 Task: Open Card Employee Offboarding Review in Board Product Rollout Best Practices to Workspace ERP Systems and add a team member Softage.1@softage.net, a label Blue, a checklist Reputation Management, an attachment from Trello, a color Blue and finally, add a card description 'Plan and execute company team-building activity at a painting class' and a comment 'Let us approach this task with a sense of ownership and accountability, taking responsibility for our actions and decisions.'. Add a start date 'Jan 01, 1900' with a due date 'Jan 08, 1900'
Action: Mouse moved to (226, 162)
Screenshot: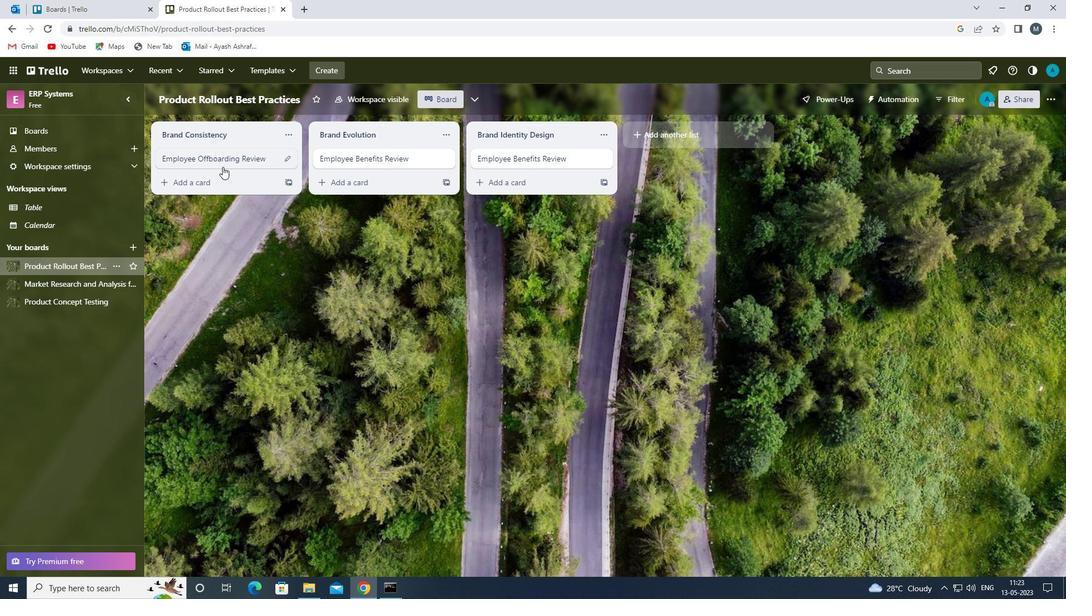 
Action: Mouse pressed left at (226, 162)
Screenshot: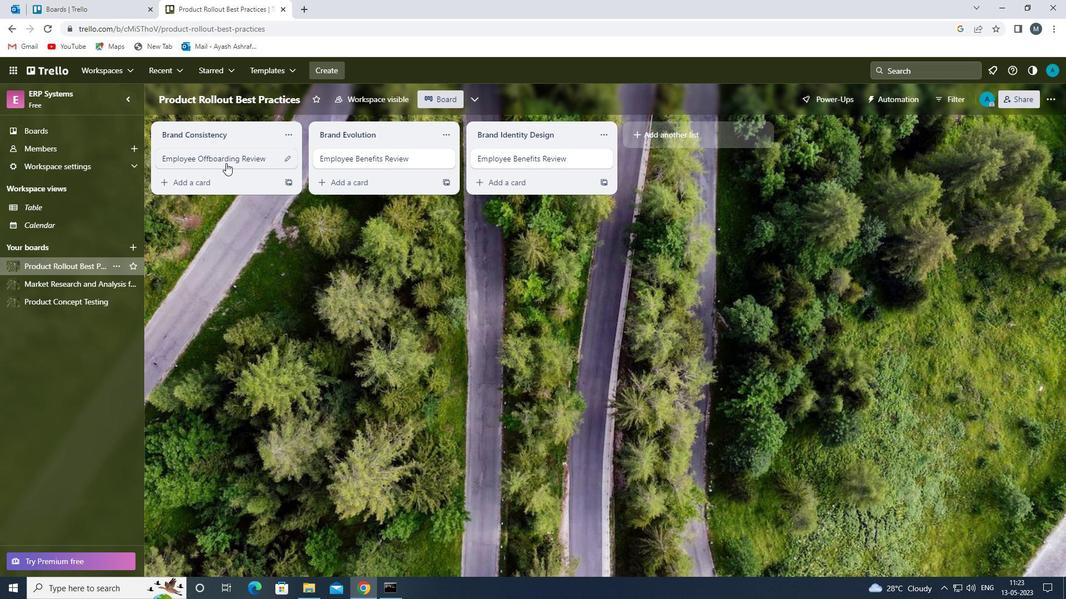 
Action: Mouse moved to (672, 159)
Screenshot: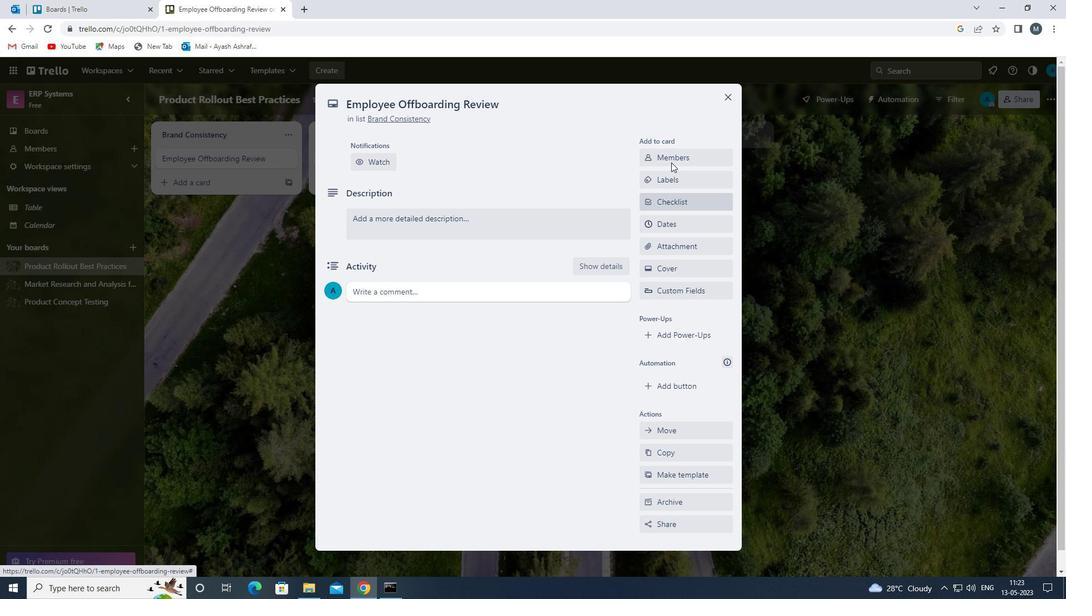 
Action: Mouse pressed left at (672, 159)
Screenshot: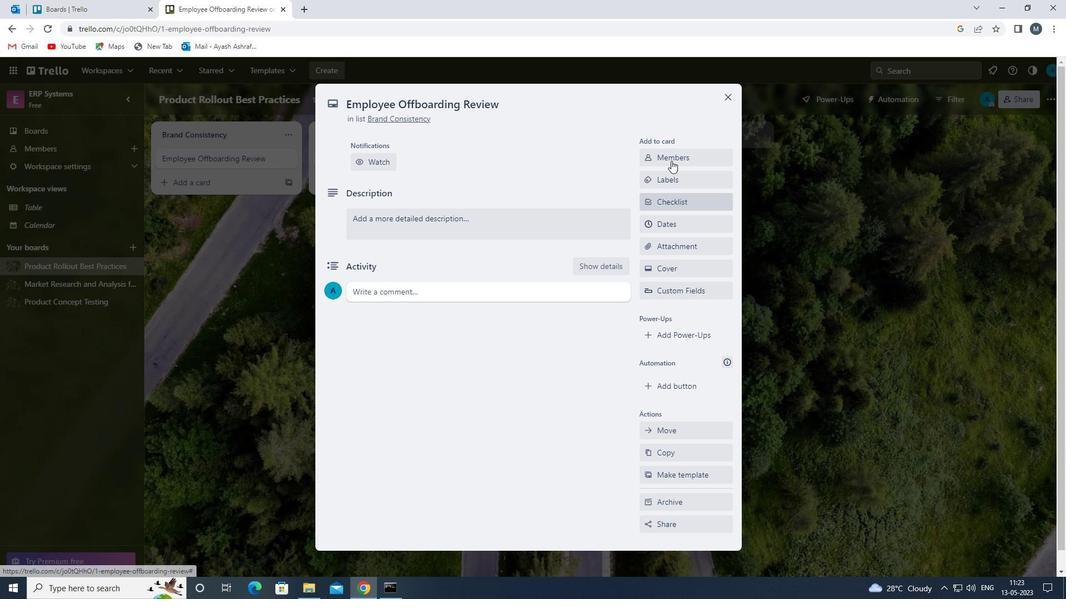 
Action: Mouse moved to (685, 209)
Screenshot: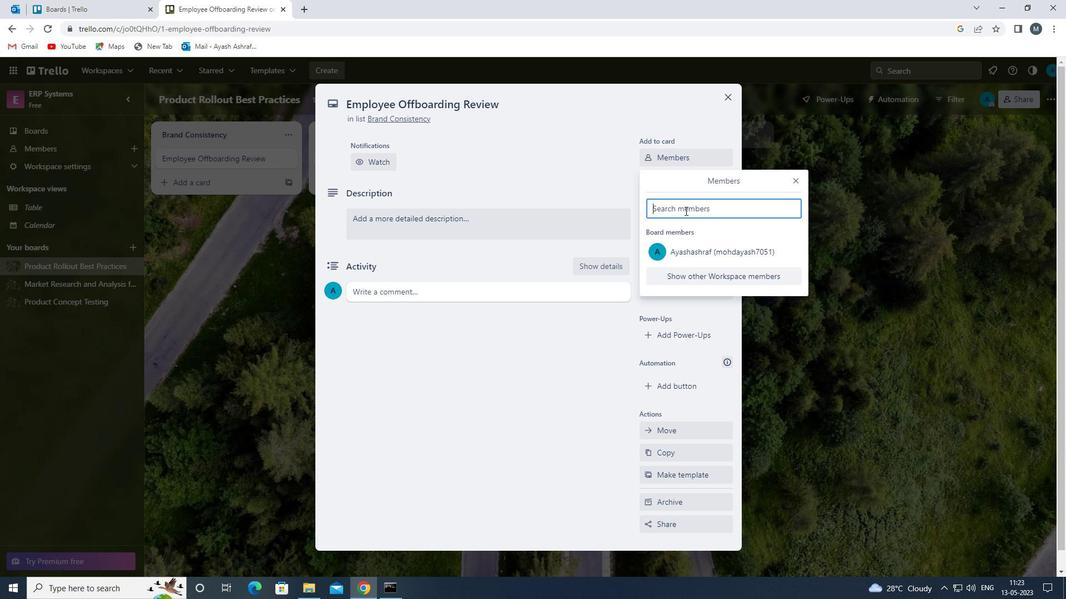 
Action: Mouse pressed left at (685, 209)
Screenshot: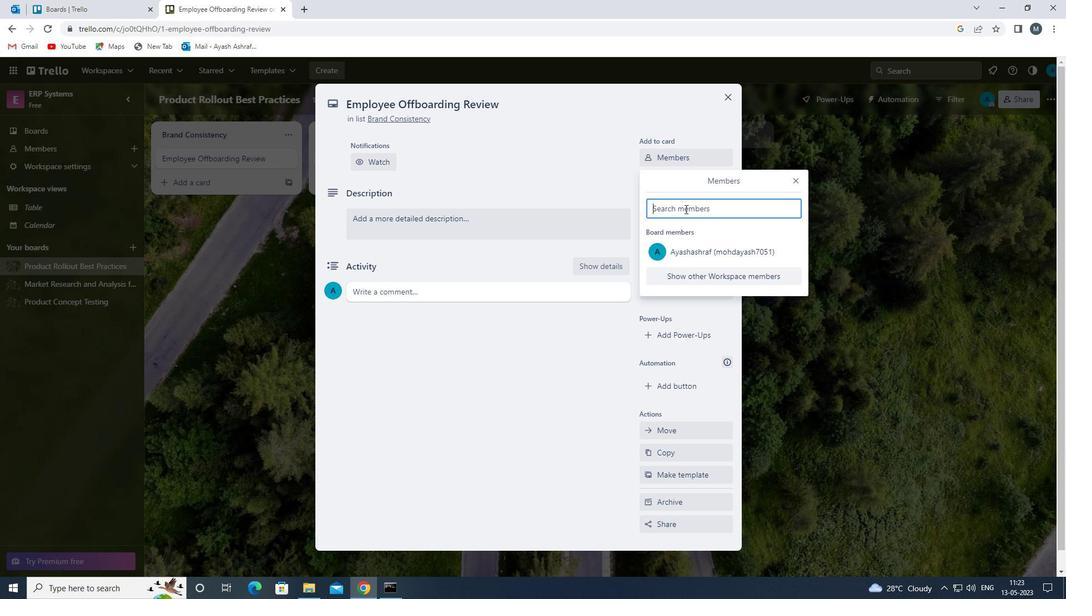 
Action: Key pressed s
Screenshot: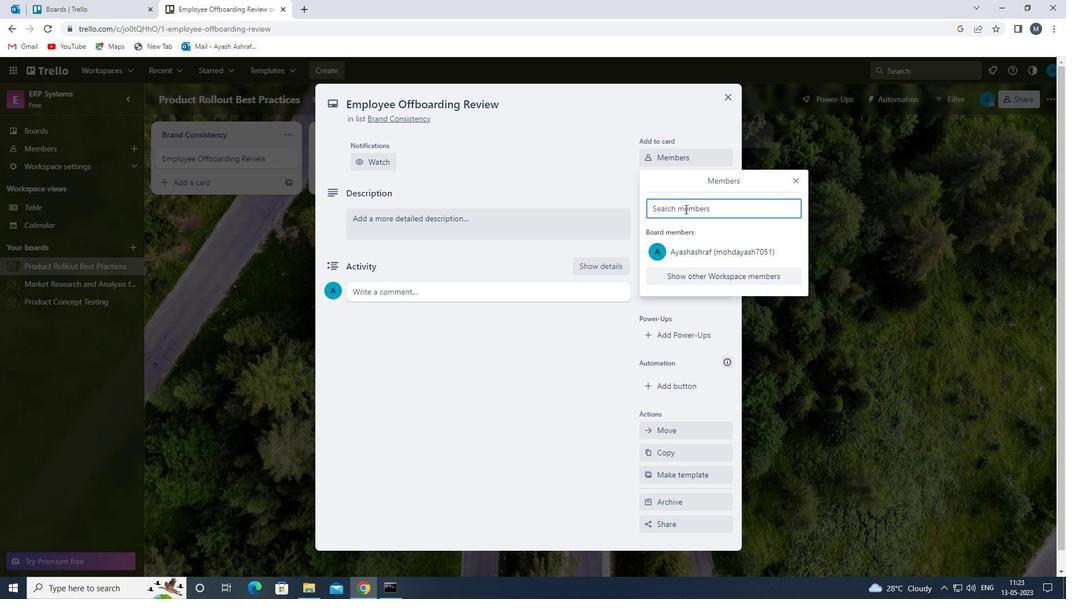 
Action: Mouse moved to (696, 308)
Screenshot: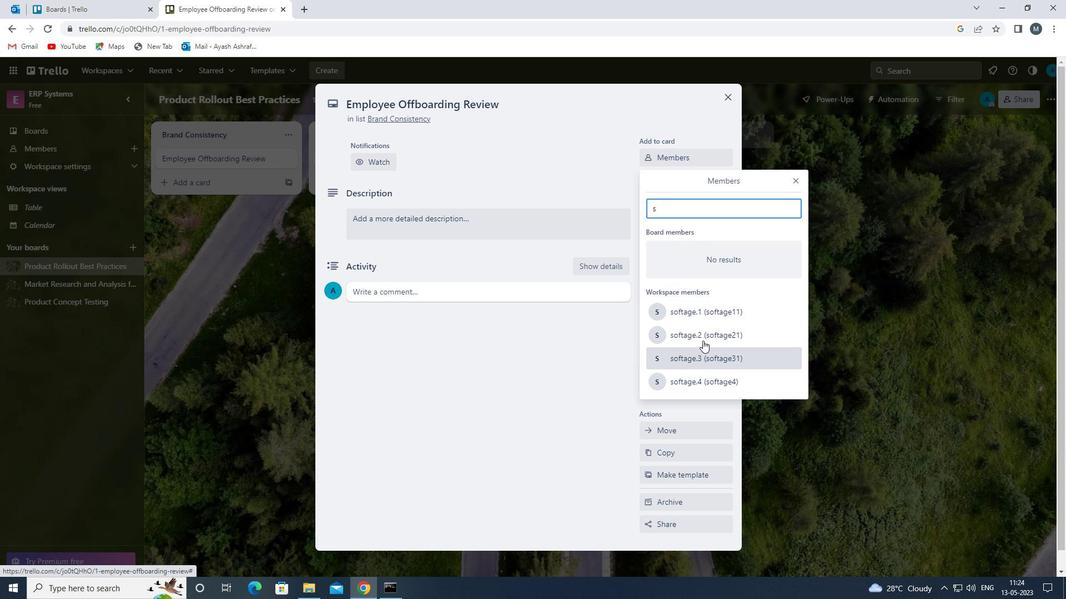 
Action: Mouse pressed left at (696, 308)
Screenshot: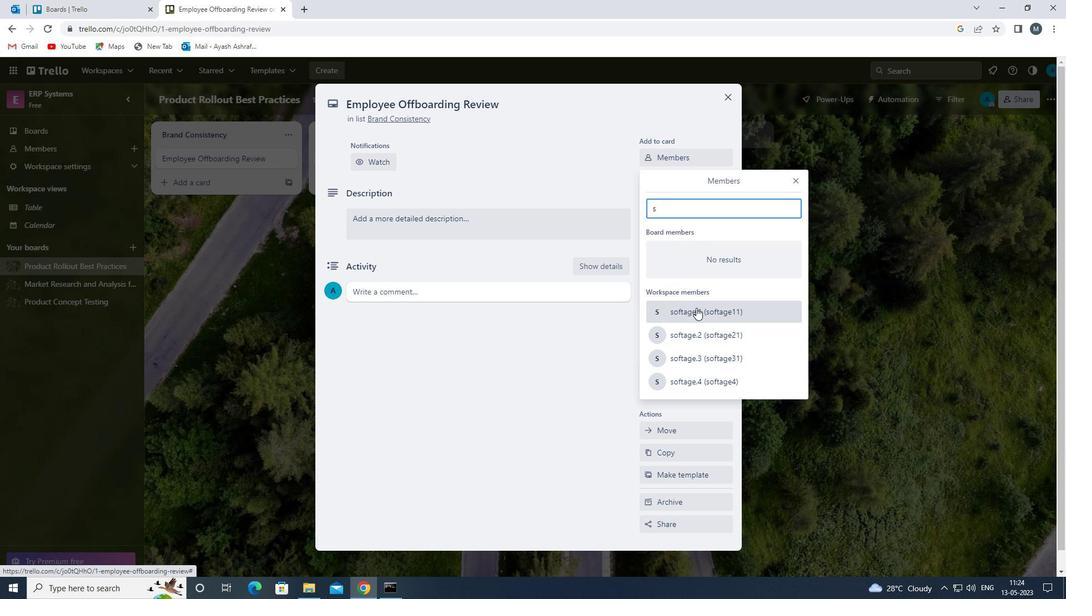 
Action: Mouse moved to (793, 179)
Screenshot: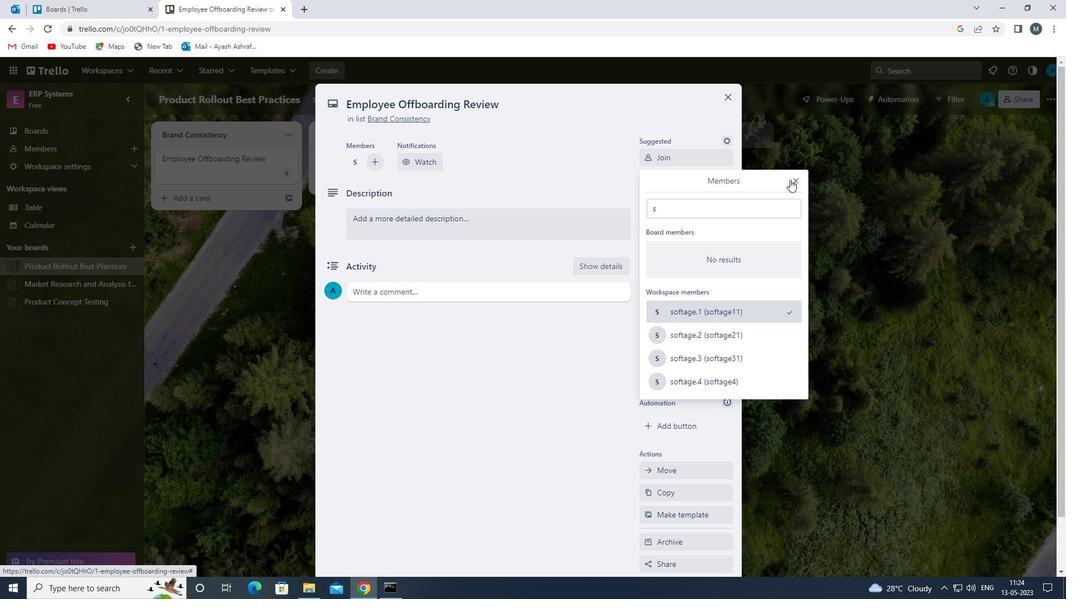 
Action: Mouse pressed left at (793, 179)
Screenshot: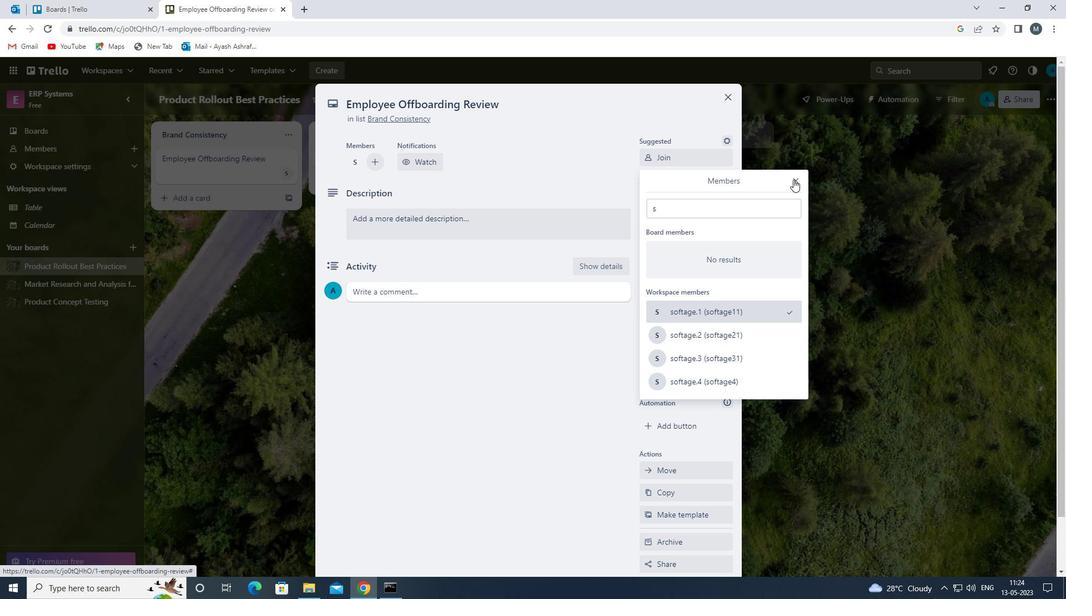 
Action: Mouse moved to (672, 223)
Screenshot: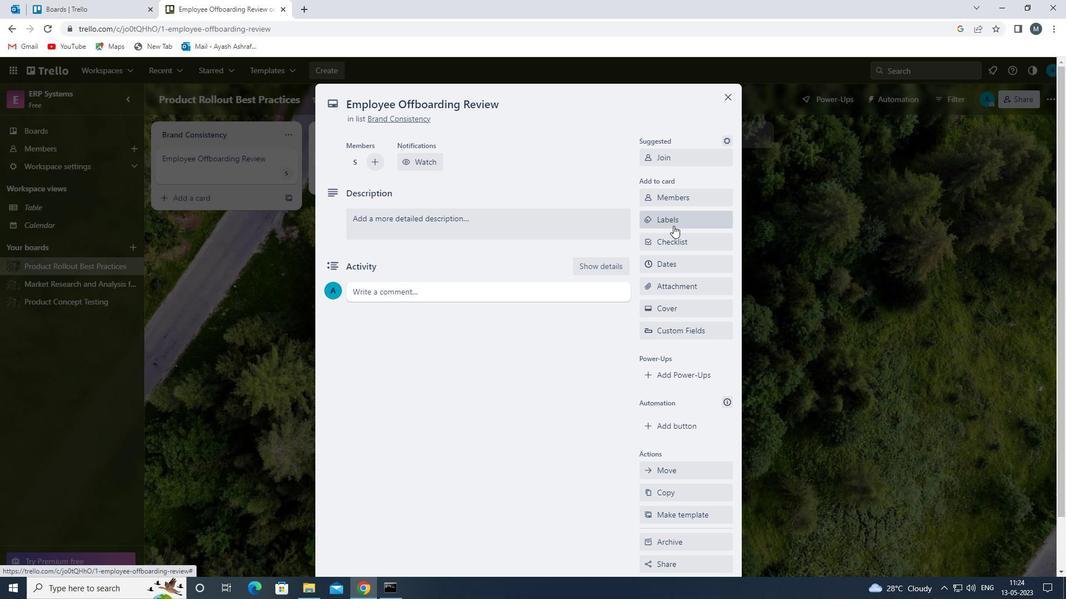 
Action: Mouse pressed left at (672, 223)
Screenshot: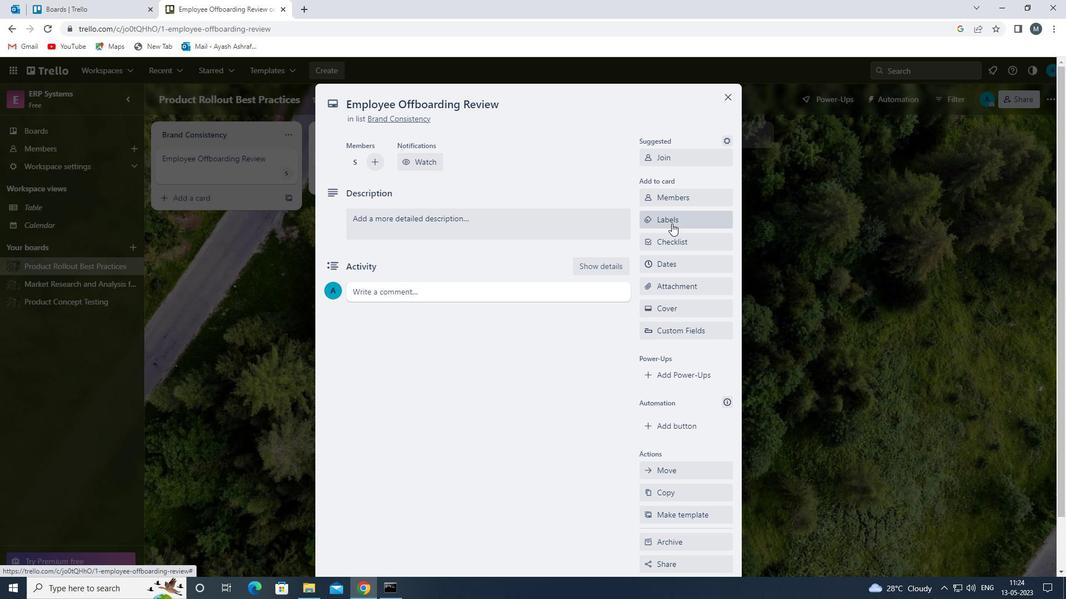 
Action: Mouse moved to (690, 408)
Screenshot: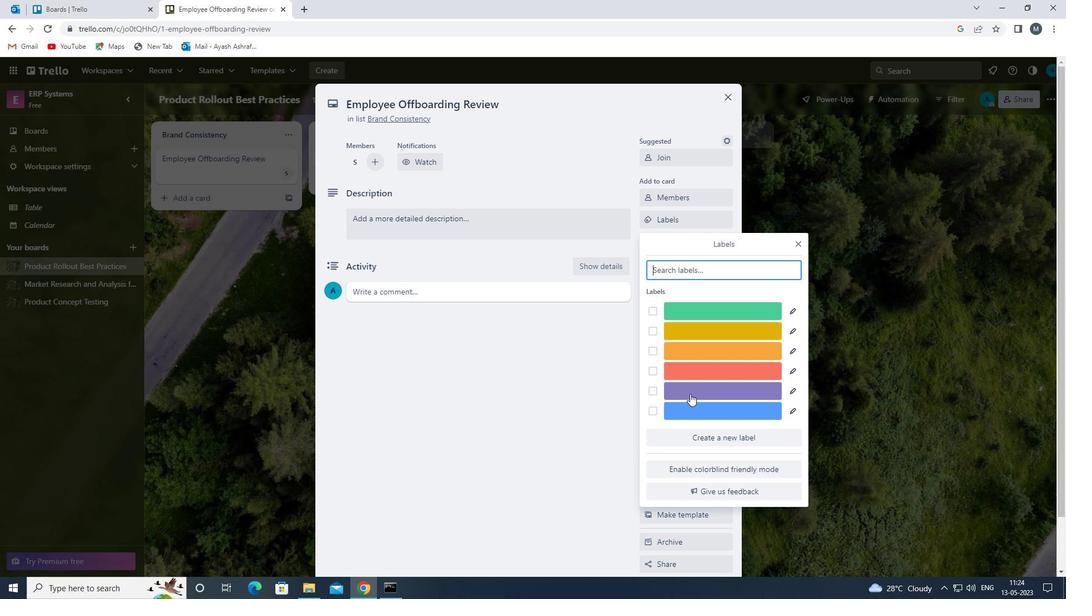 
Action: Mouse pressed left at (690, 408)
Screenshot: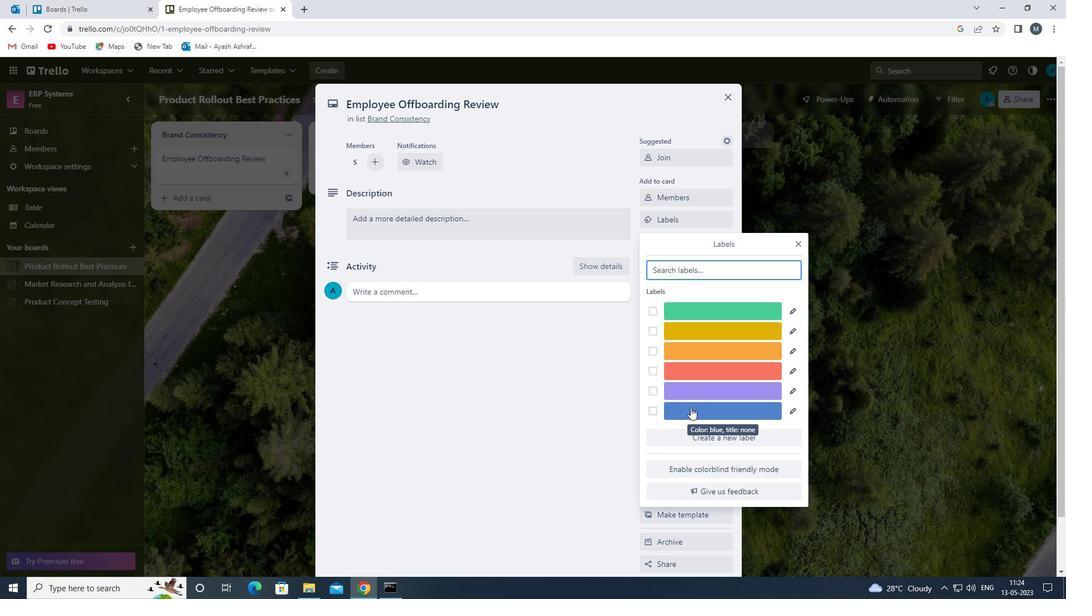 
Action: Mouse moved to (797, 242)
Screenshot: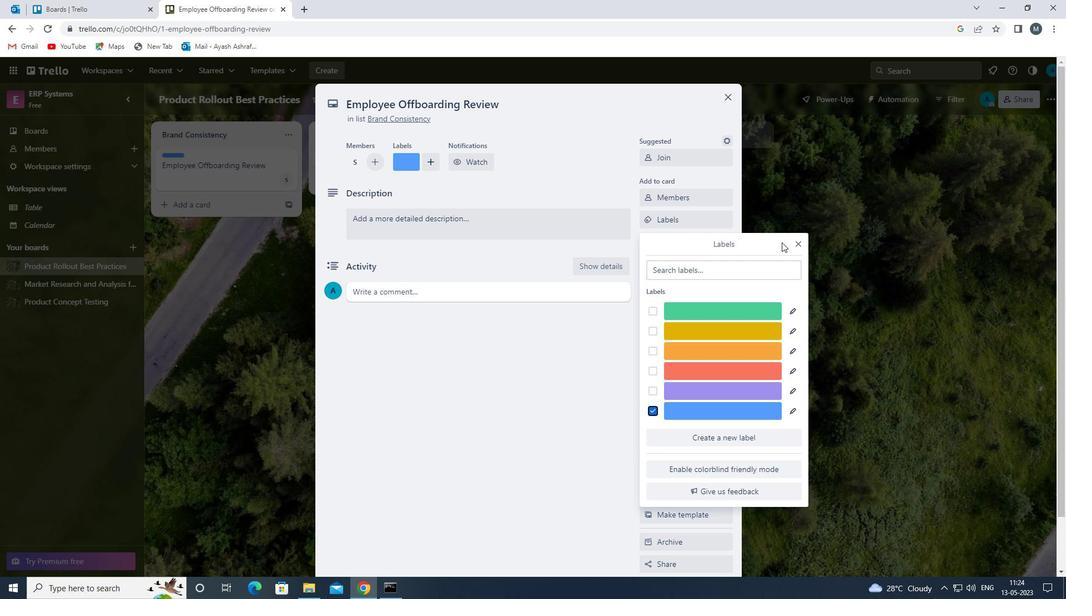 
Action: Mouse pressed left at (797, 242)
Screenshot: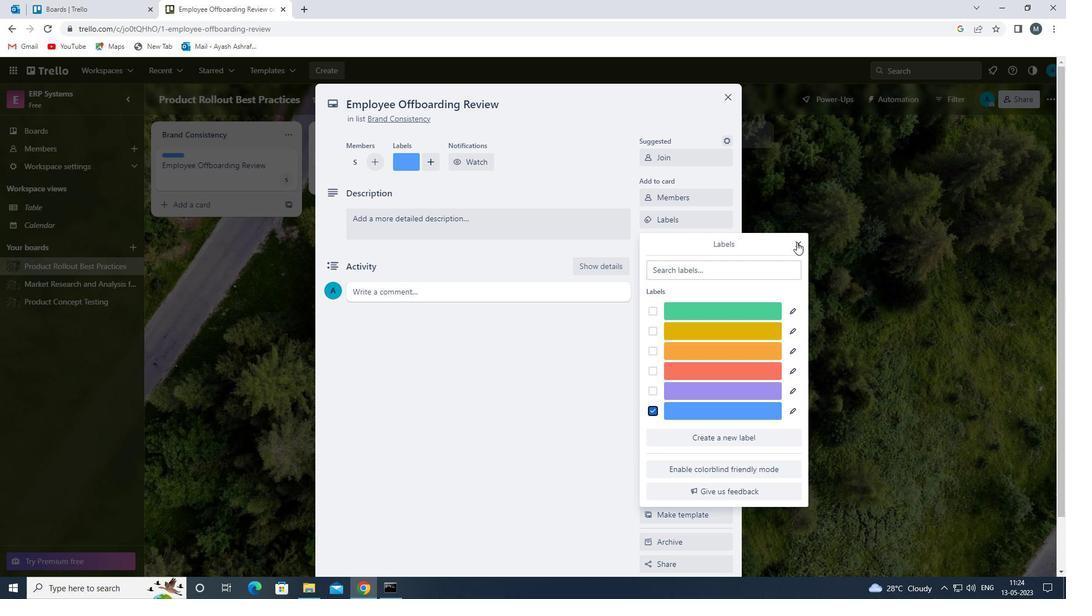 
Action: Mouse moved to (667, 245)
Screenshot: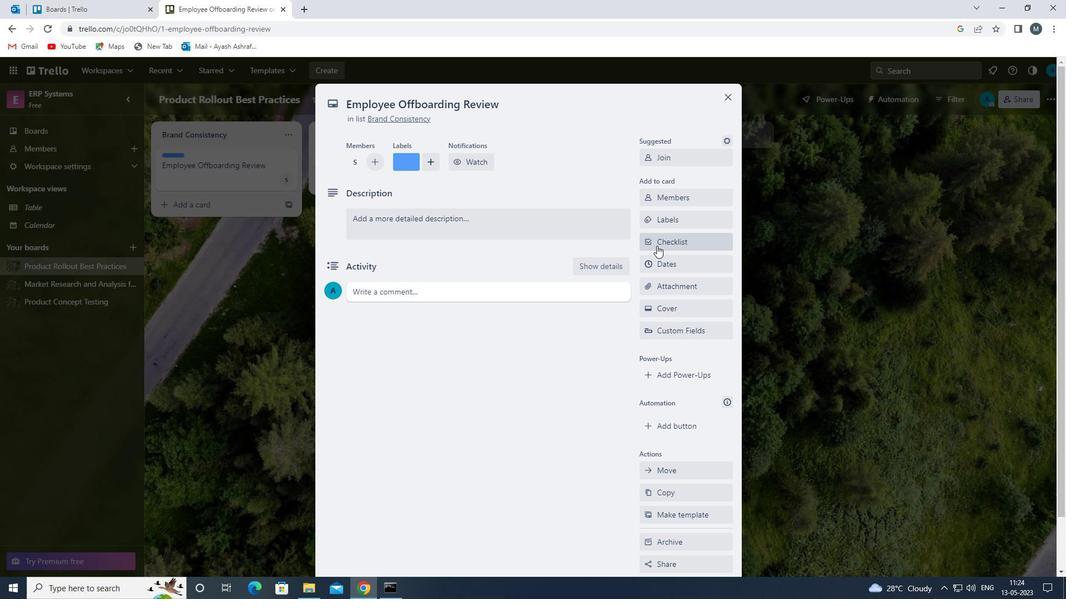 
Action: Mouse pressed left at (667, 245)
Screenshot: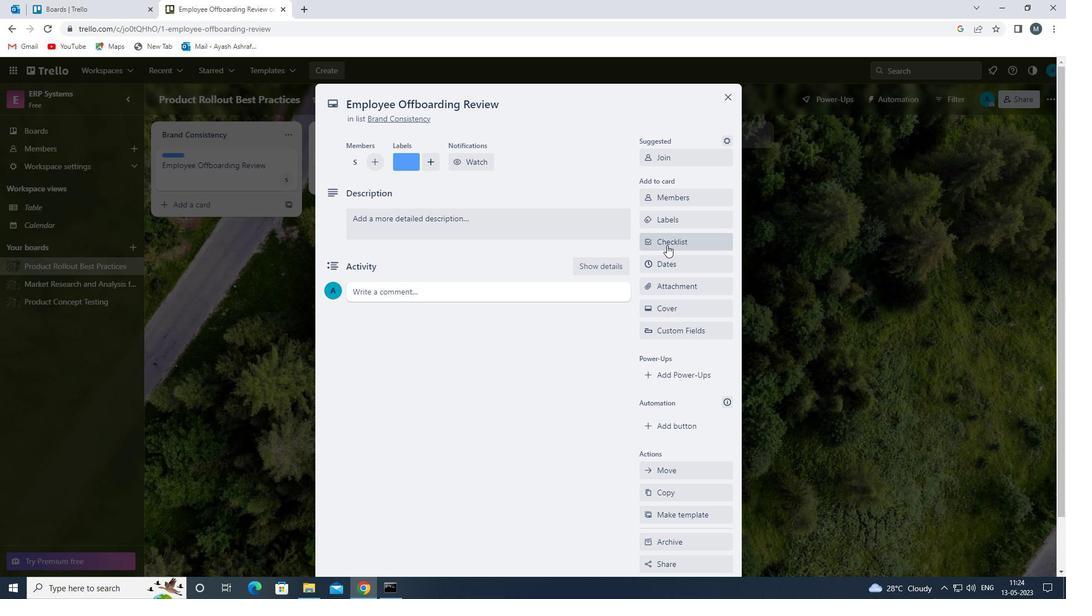 
Action: Mouse moved to (688, 303)
Screenshot: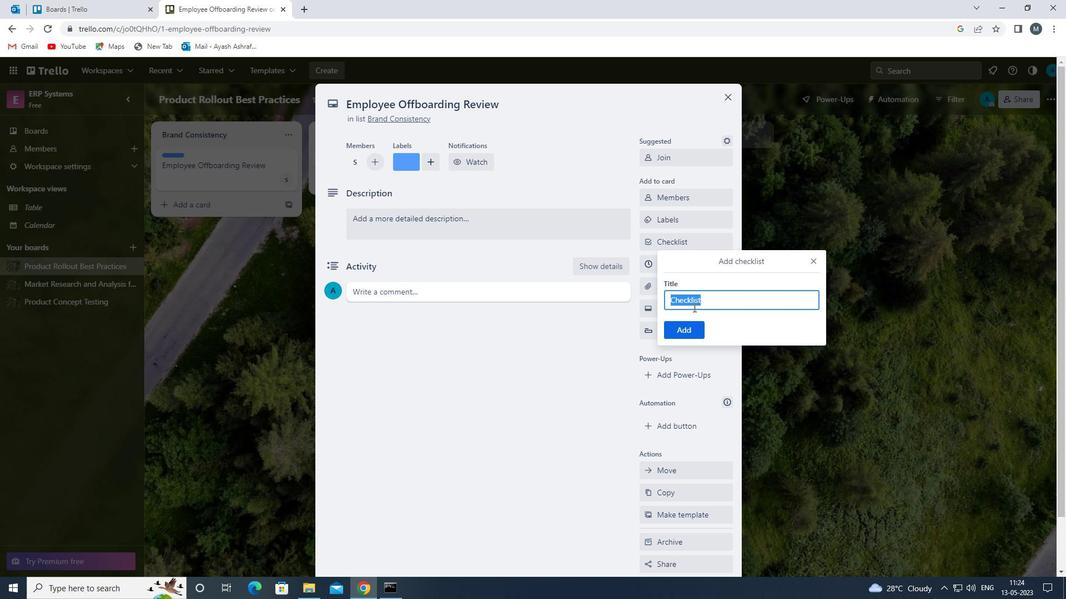 
Action: Key pressed <Key.shift><Key.shift><Key.shift>REPUTATION<Key.space>
Screenshot: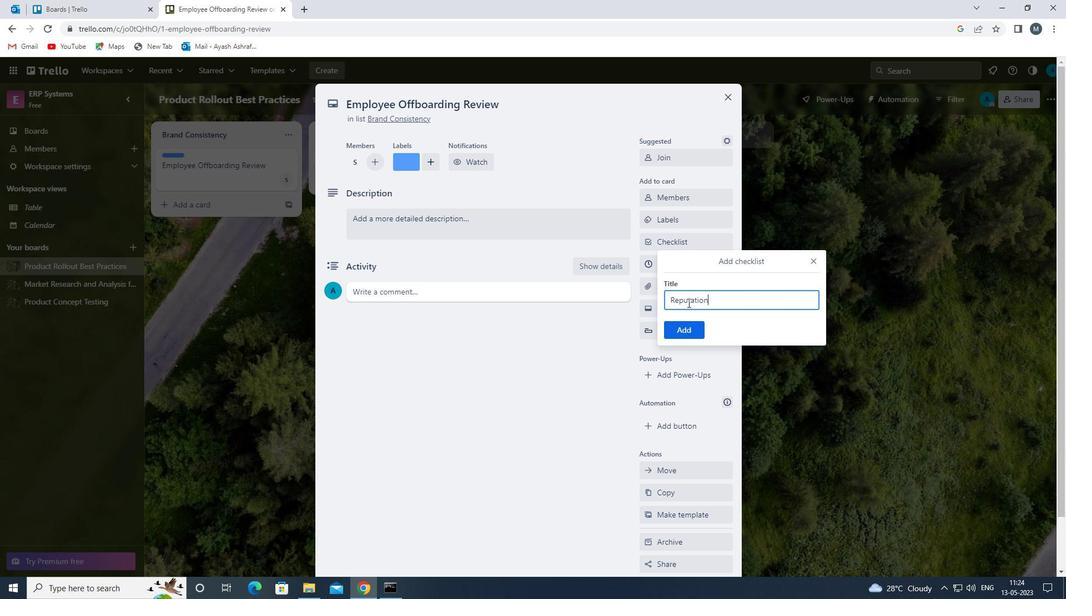 
Action: Mouse moved to (709, 307)
Screenshot: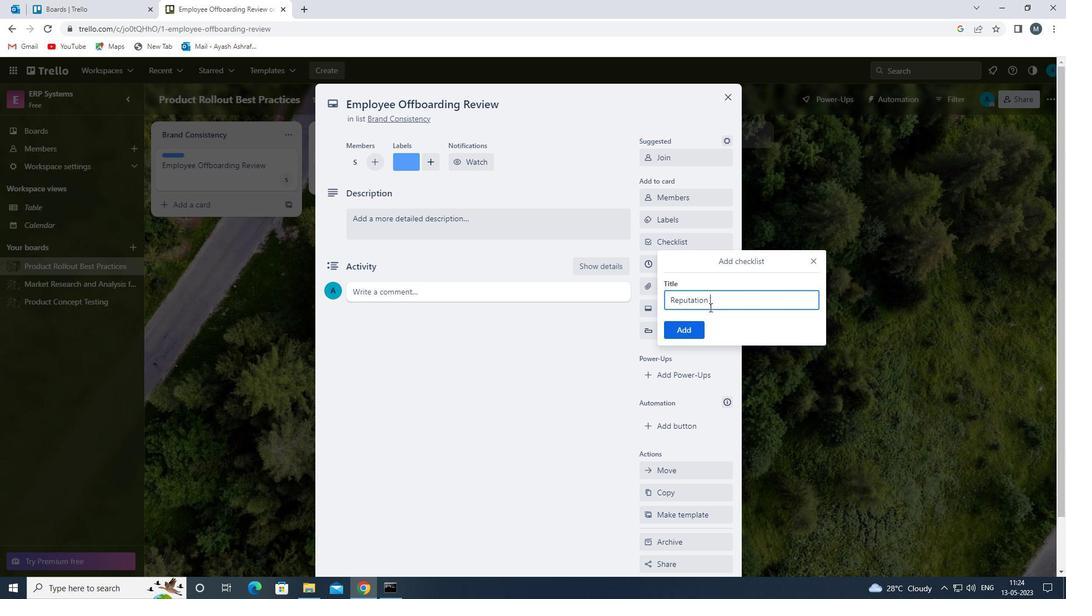 
Action: Key pressed <Key.shift>MANAGEMEBN
Screenshot: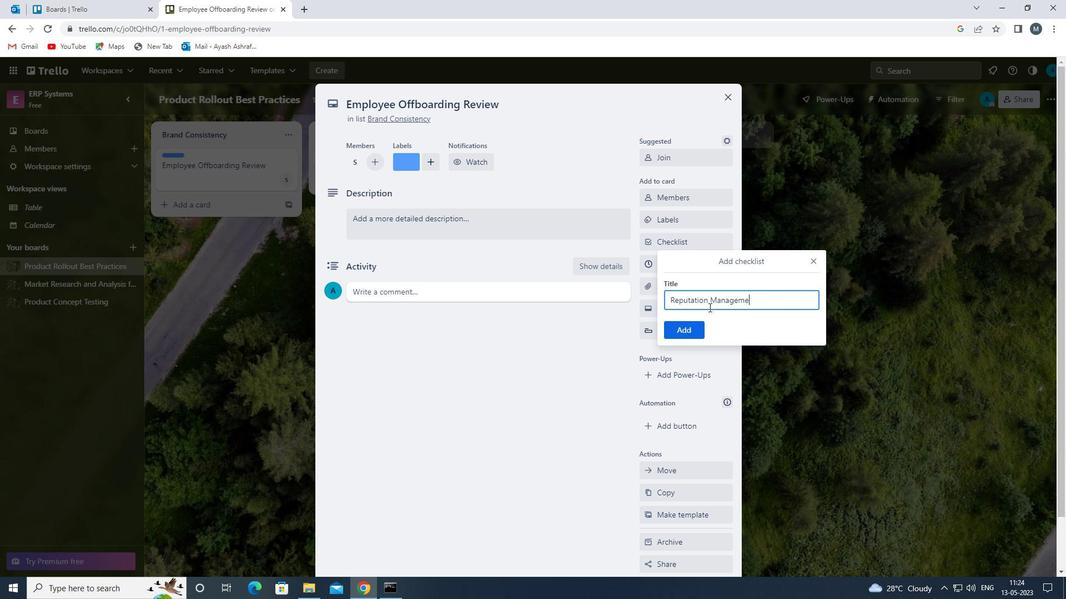 
Action: Mouse moved to (708, 307)
Screenshot: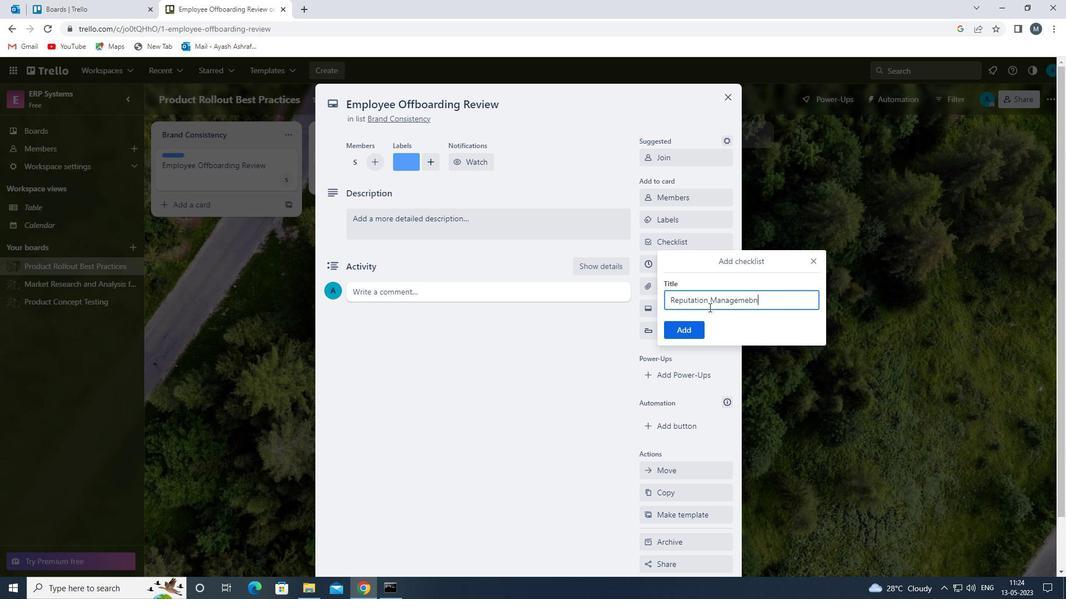 
Action: Key pressed <Key.backspace><Key.backspace>M<Key.backspace>NT<Key.space>
Screenshot: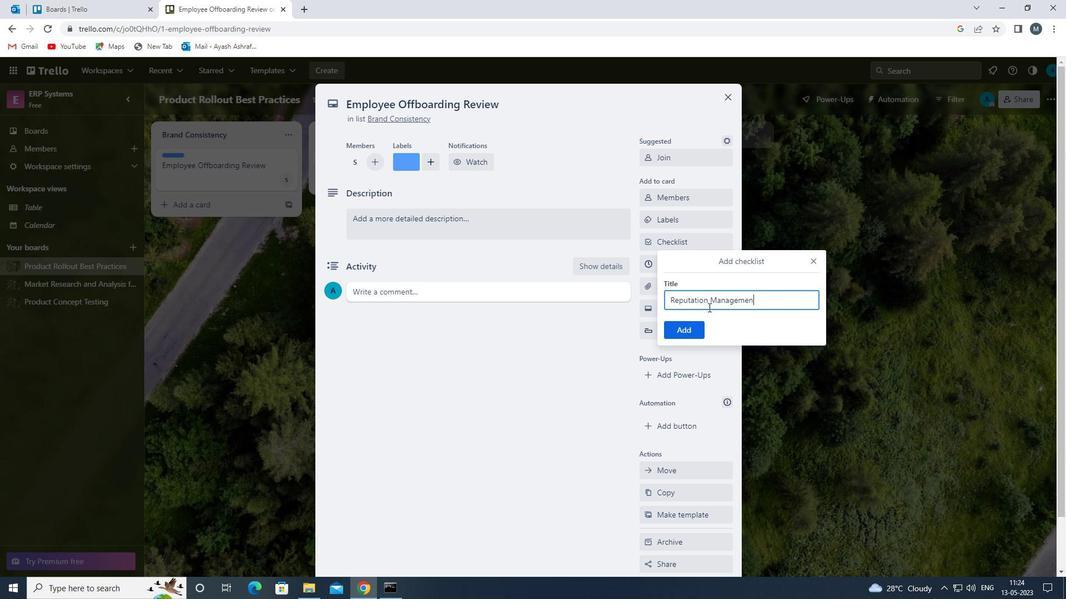 
Action: Mouse moved to (689, 327)
Screenshot: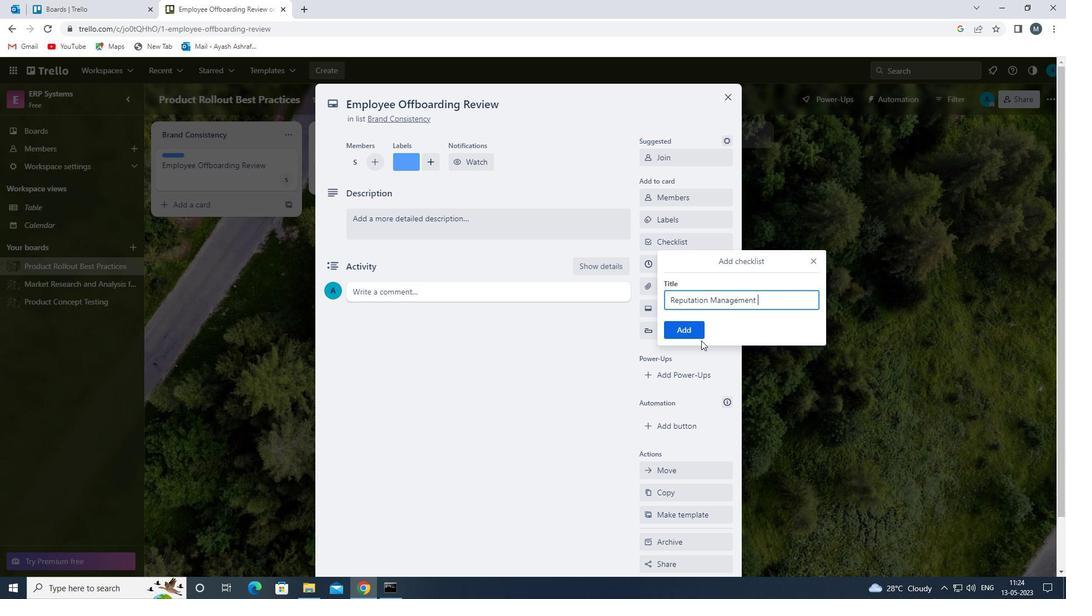 
Action: Mouse pressed left at (689, 327)
Screenshot: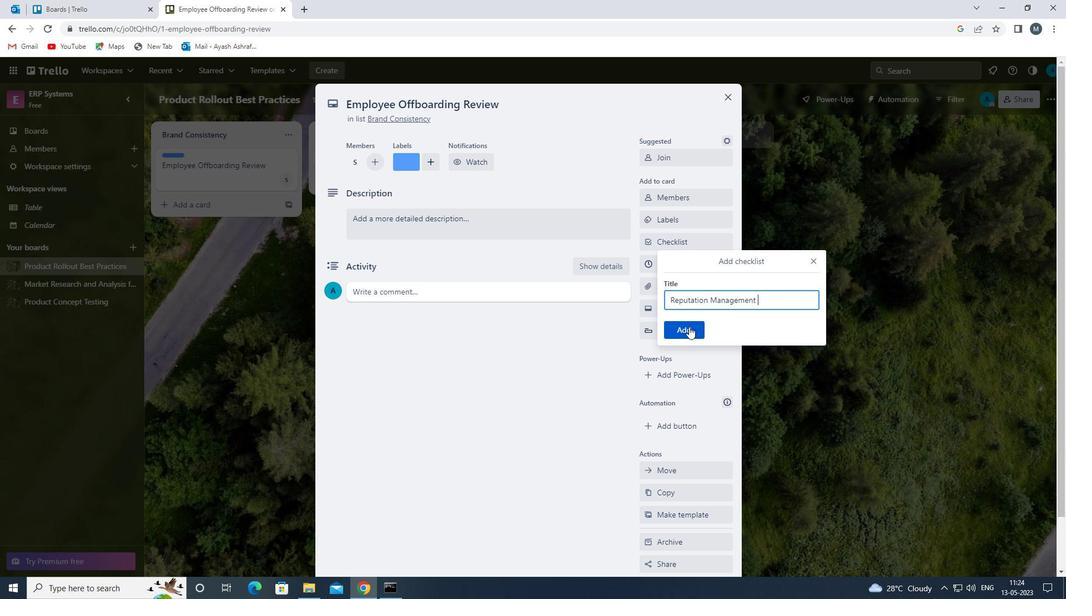 
Action: Mouse moved to (682, 286)
Screenshot: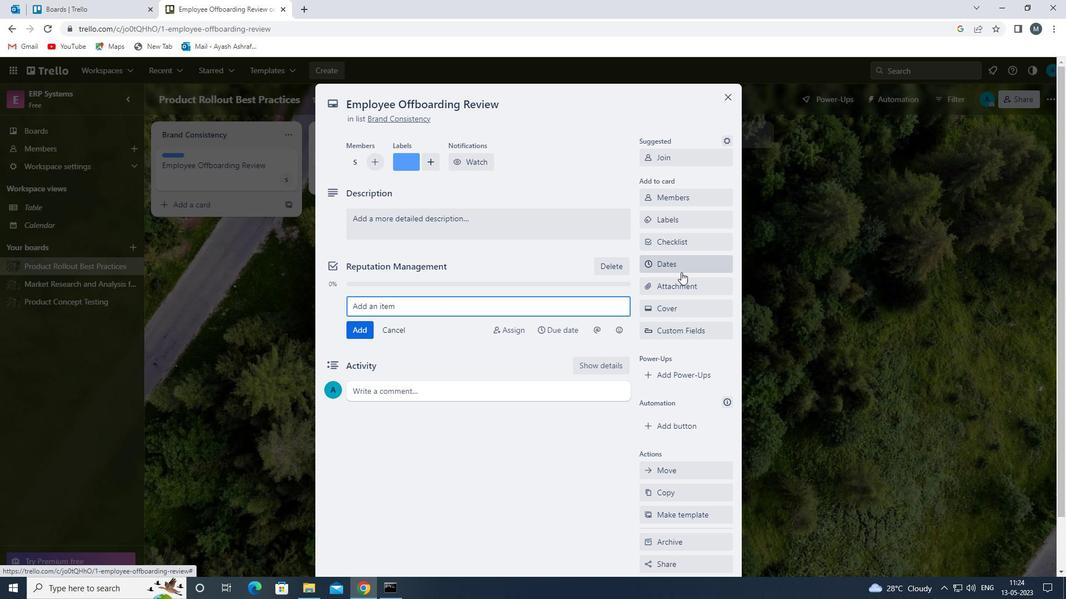 
Action: Mouse pressed left at (682, 286)
Screenshot: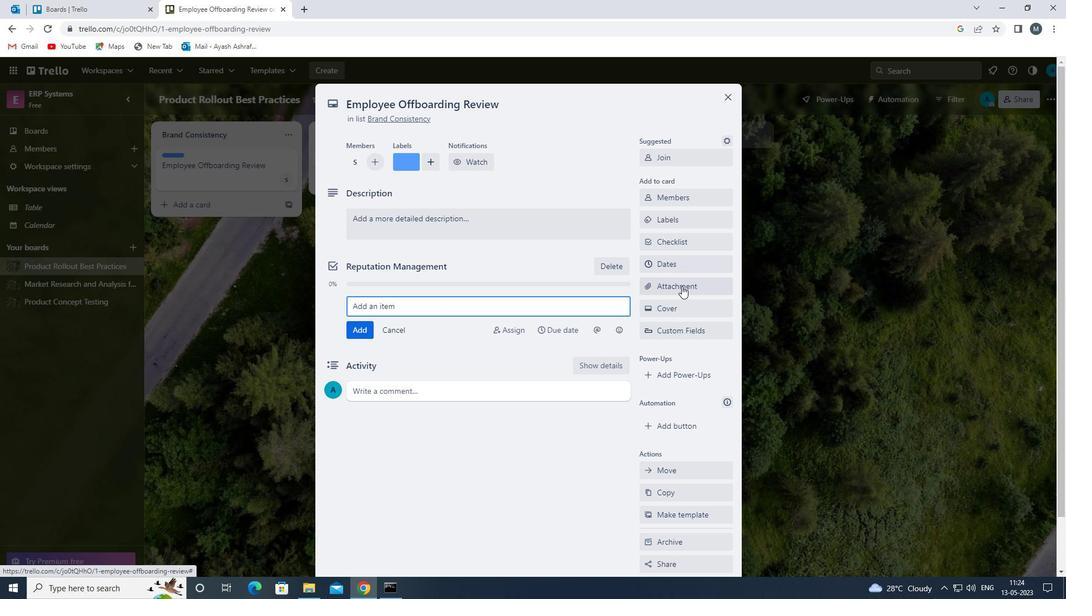 
Action: Mouse moved to (679, 356)
Screenshot: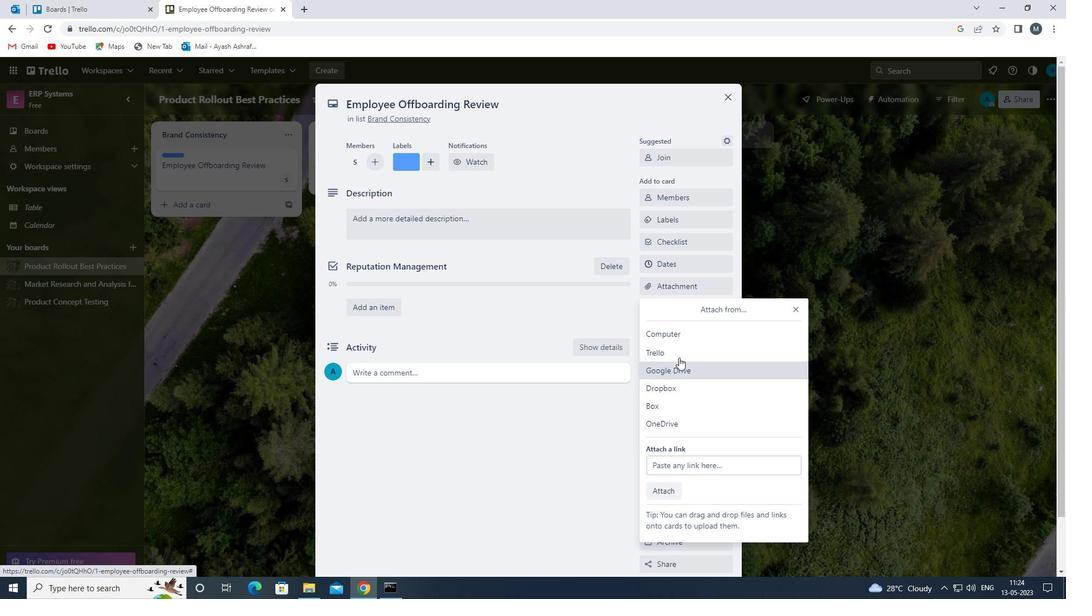 
Action: Mouse pressed left at (679, 356)
Screenshot: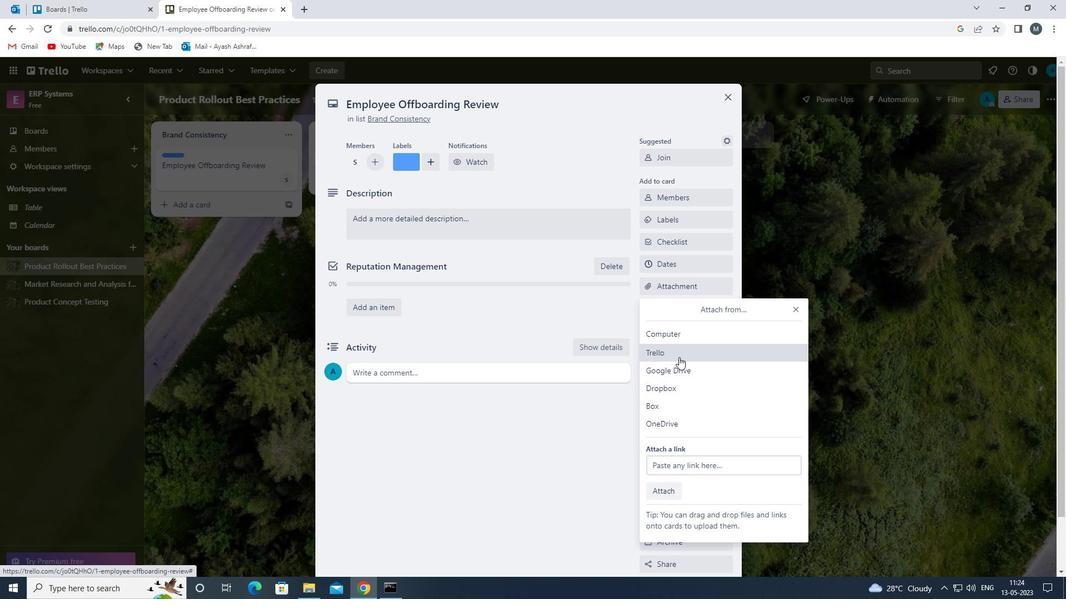 
Action: Mouse moved to (679, 373)
Screenshot: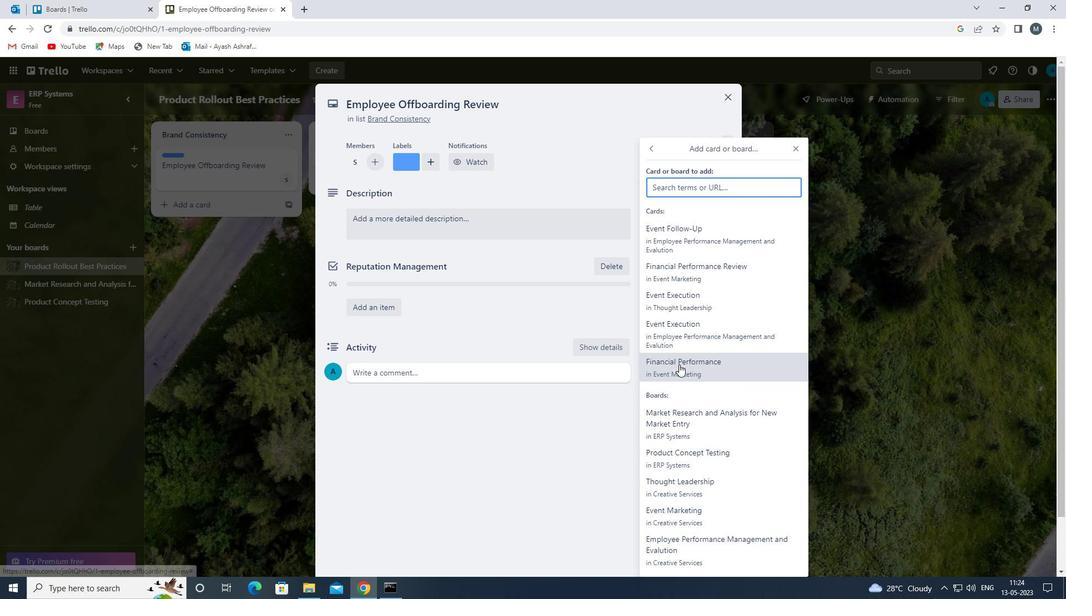 
Action: Mouse pressed left at (679, 373)
Screenshot: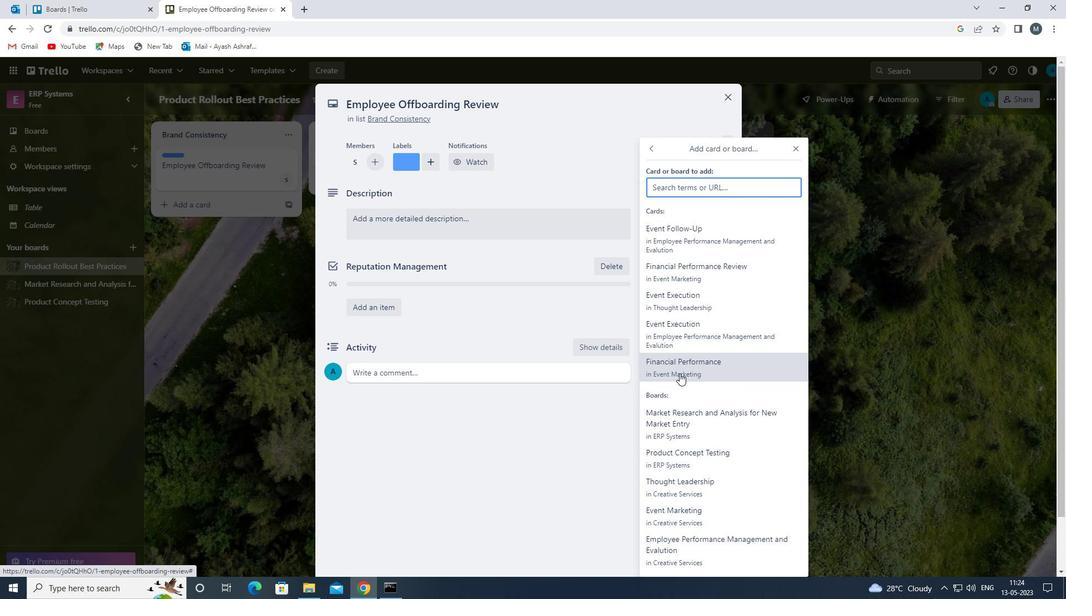 
Action: Mouse moved to (683, 311)
Screenshot: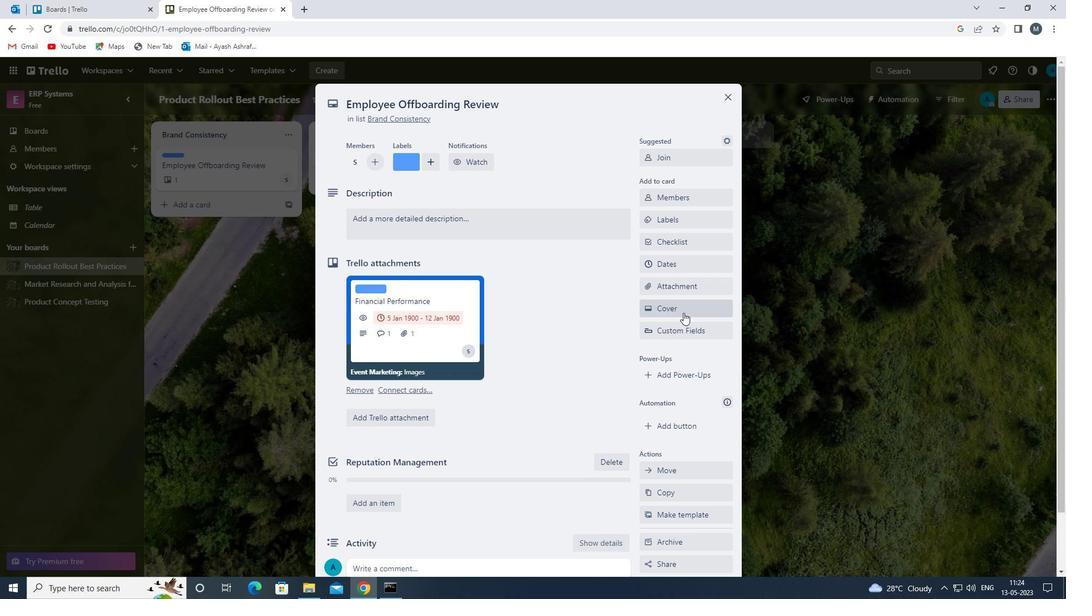 
Action: Mouse pressed left at (683, 311)
Screenshot: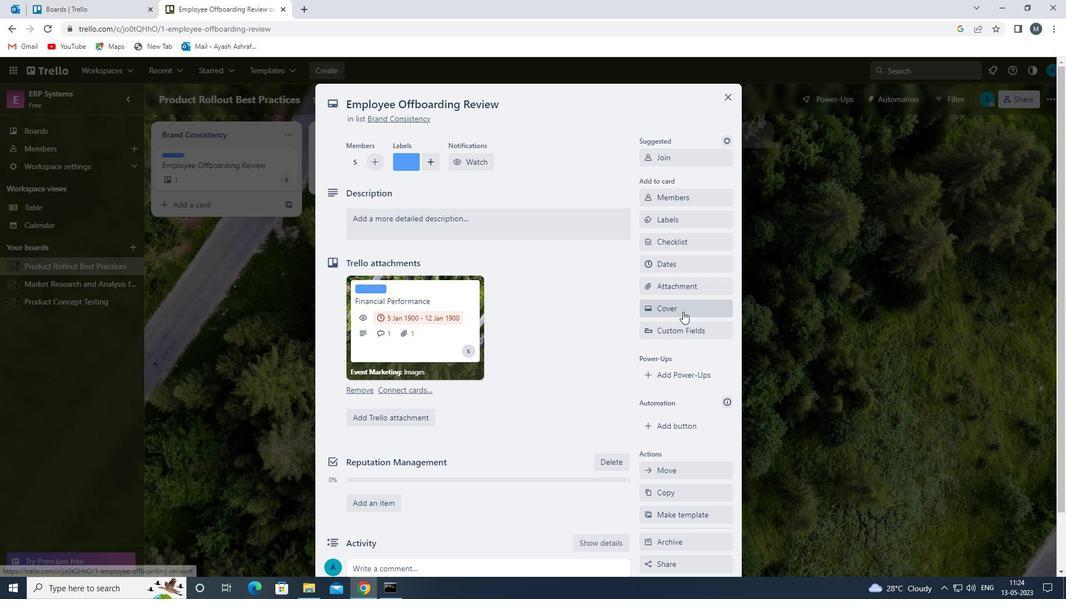 
Action: Mouse moved to (669, 374)
Screenshot: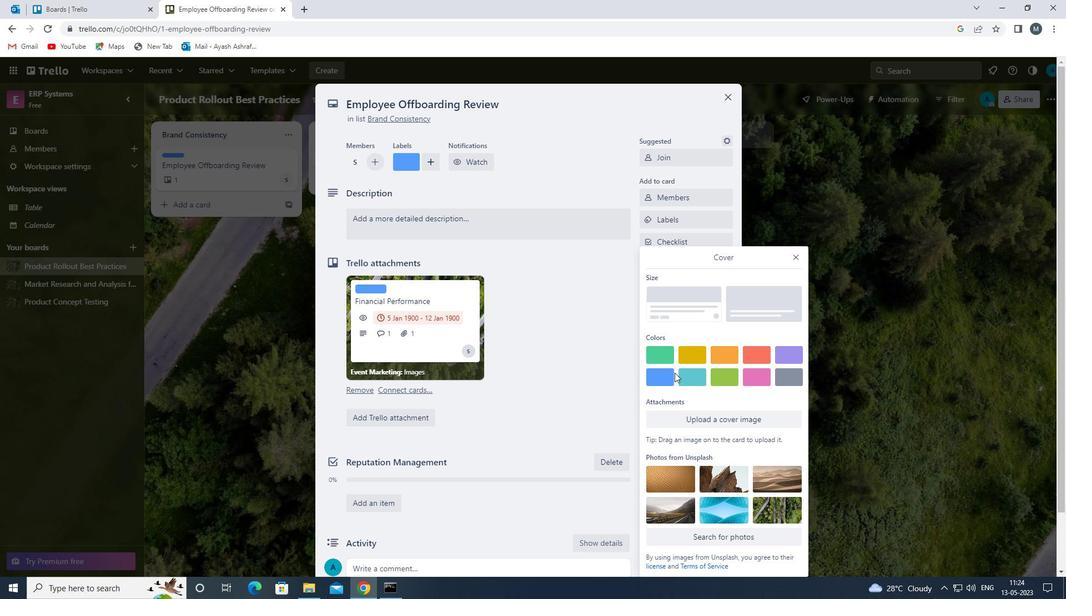 
Action: Mouse pressed left at (669, 374)
Screenshot: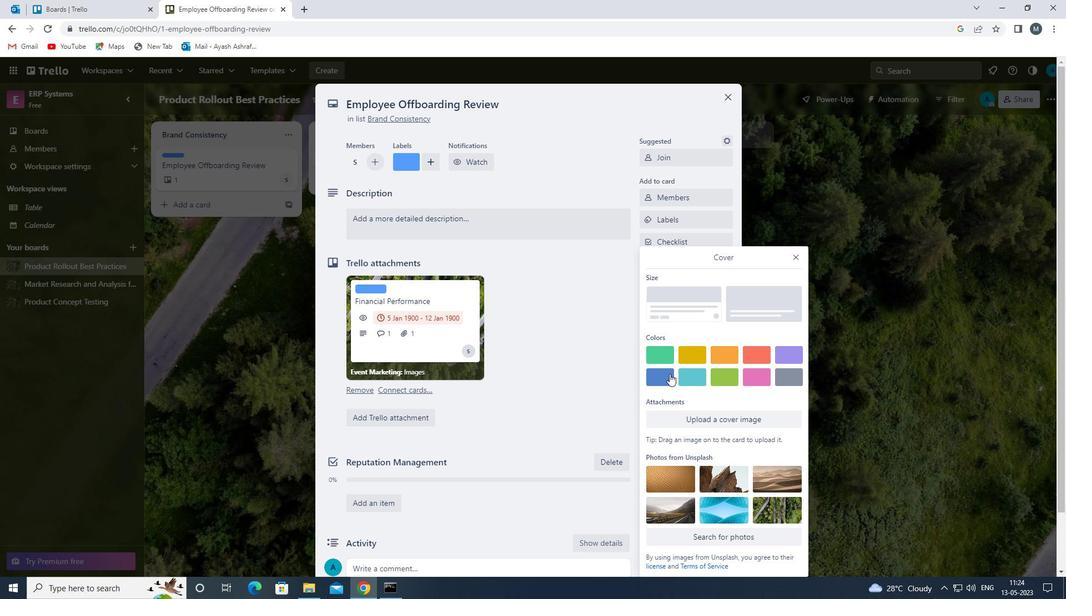 
Action: Mouse moved to (795, 239)
Screenshot: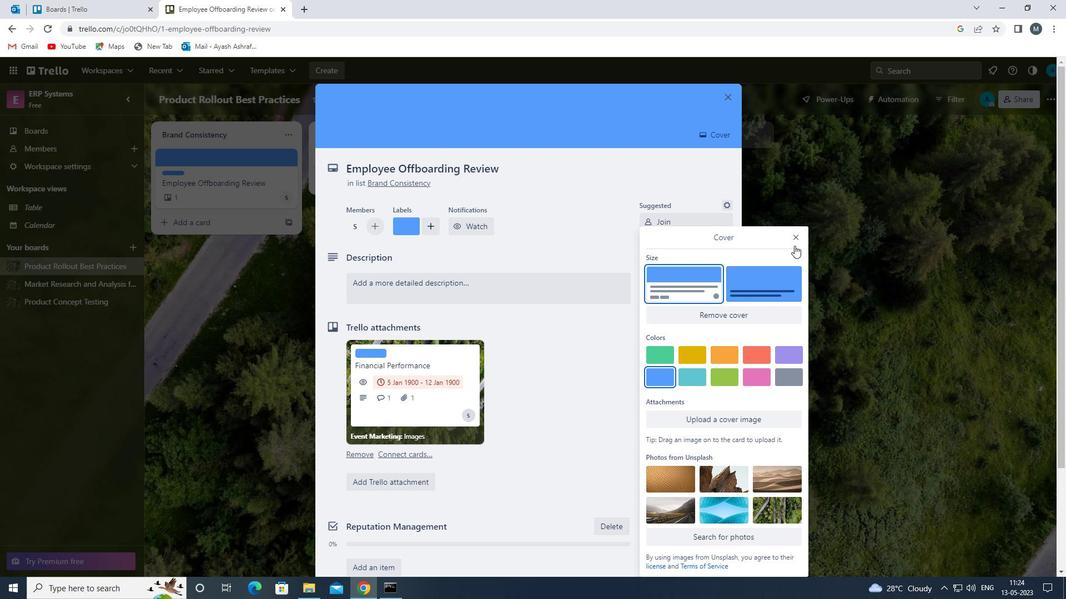 
Action: Mouse pressed left at (795, 239)
Screenshot: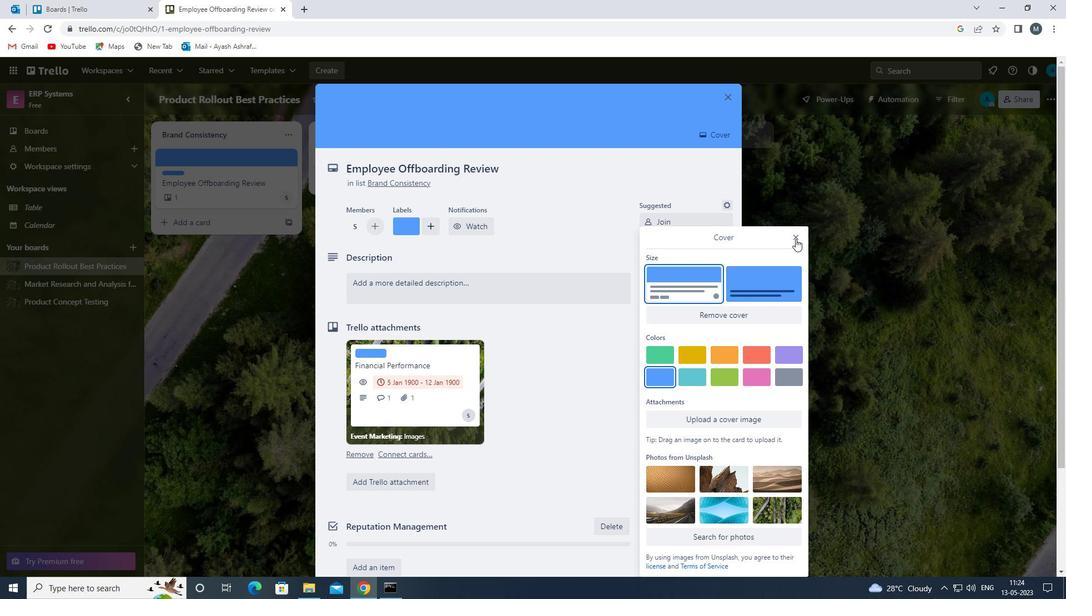
Action: Mouse moved to (442, 275)
Screenshot: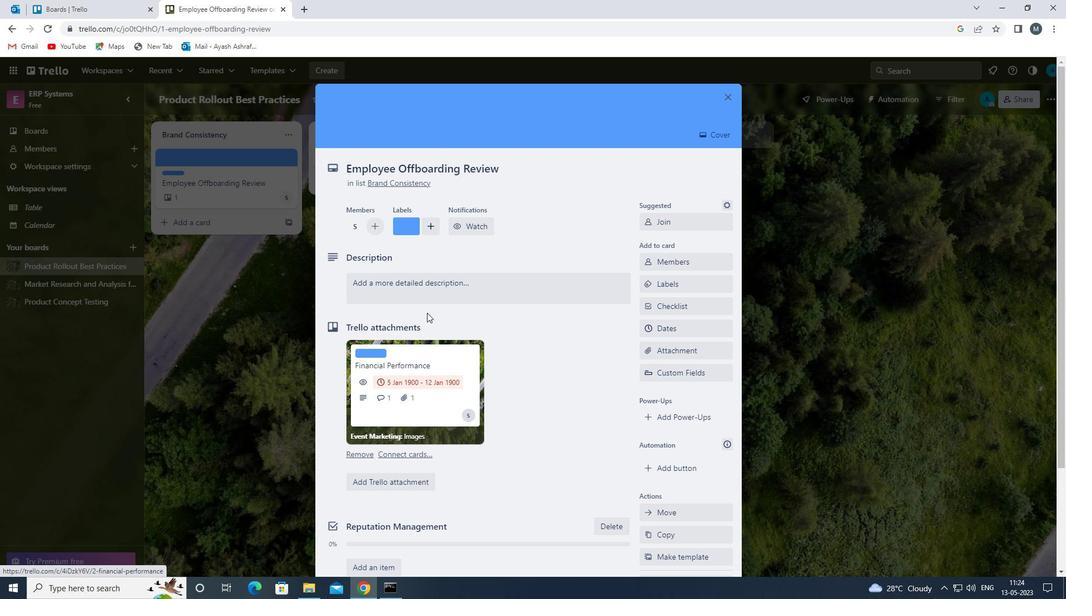
Action: Mouse pressed left at (442, 275)
Screenshot: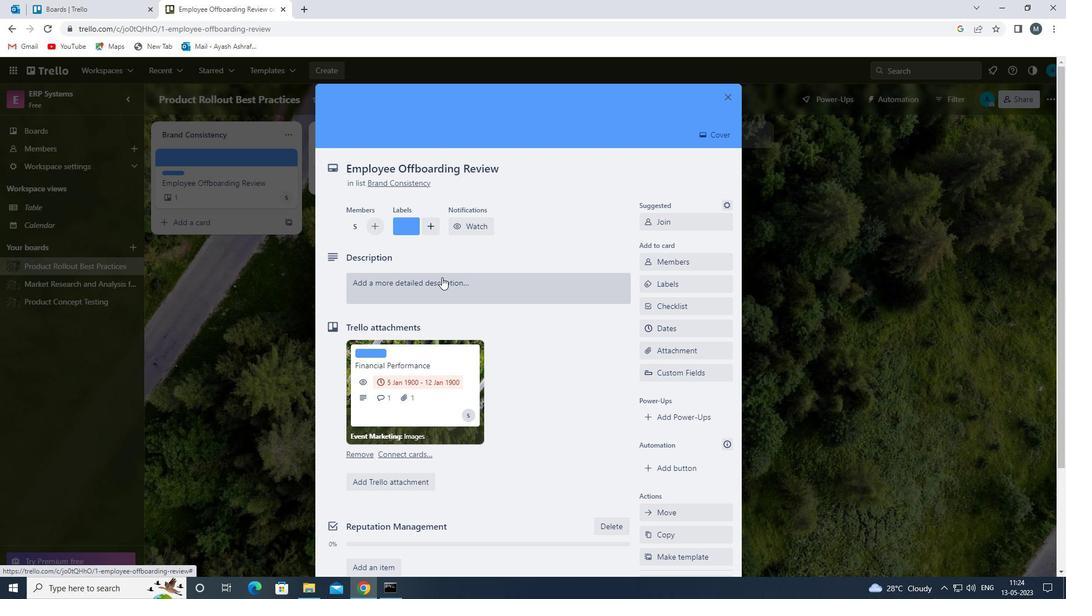 
Action: Mouse moved to (423, 314)
Screenshot: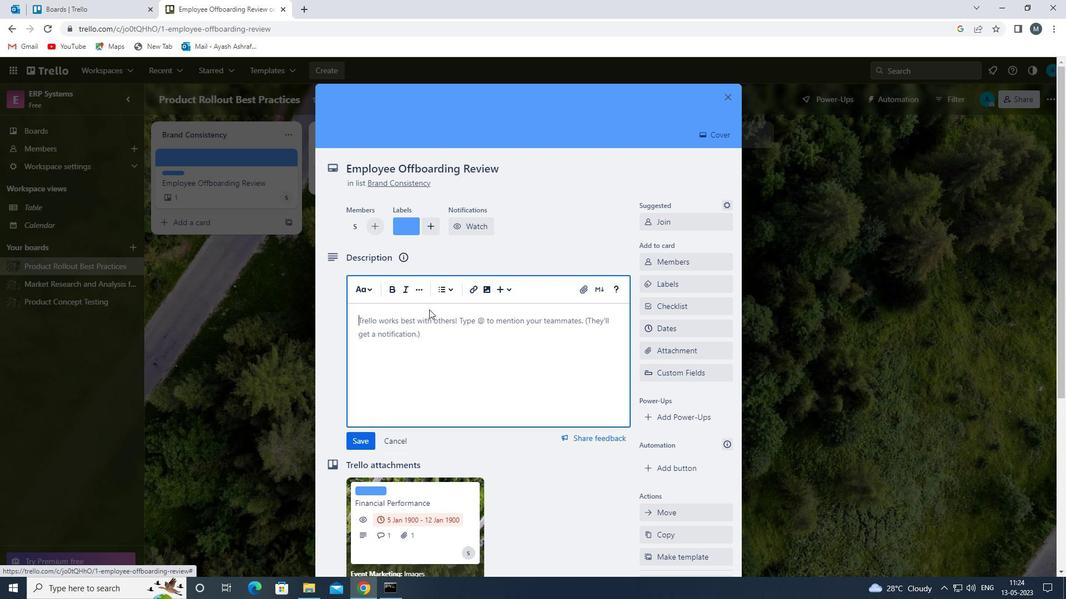 
Action: Mouse pressed left at (423, 314)
Screenshot: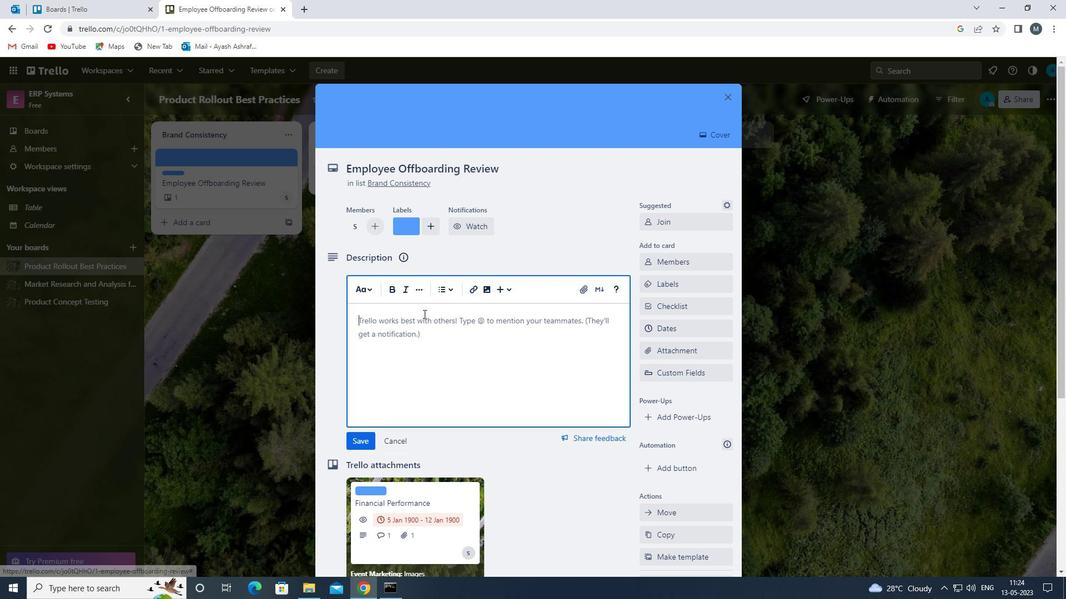 
Action: Key pressed <Key.shift>PLAN<Key.space>AND<Key.space>EXECUTE<Key.space>COMPANY<Key.space>TEAM-BUILDING<Key.space>ACTIVITY<Key.space>AT<Key.space>A<Key.space>PAINTING<Key.space>CLASS<Key.space>
Screenshot: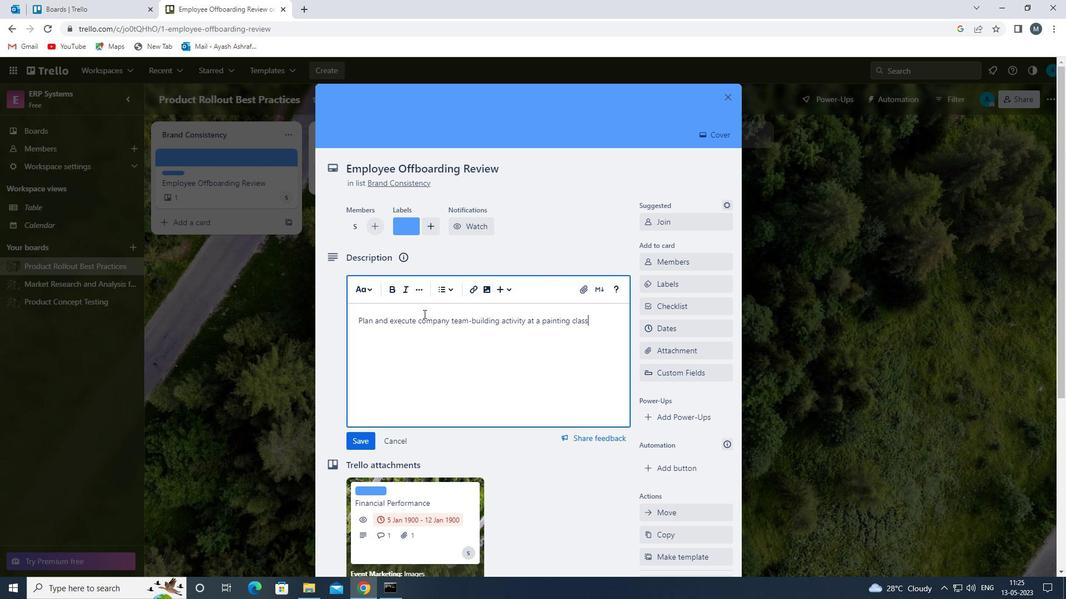 
Action: Mouse moved to (364, 441)
Screenshot: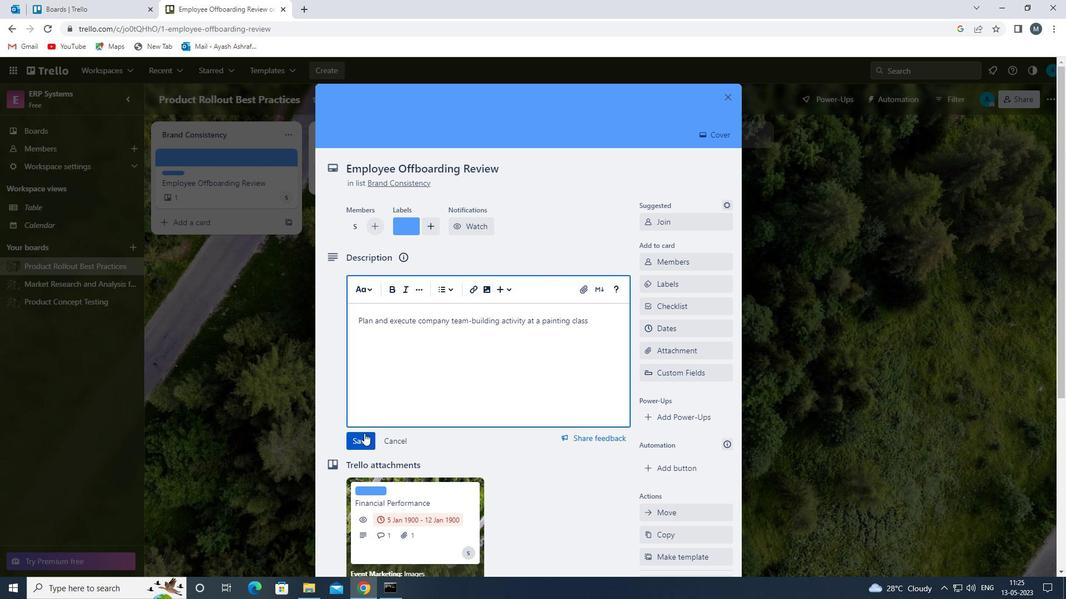 
Action: Mouse pressed left at (364, 441)
Screenshot: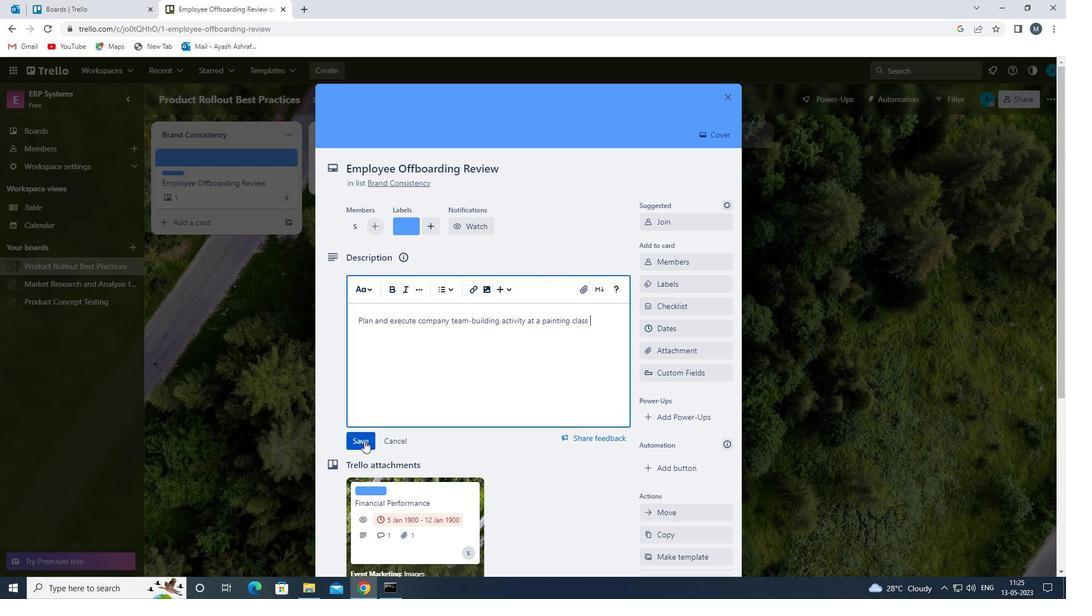 
Action: Mouse moved to (442, 400)
Screenshot: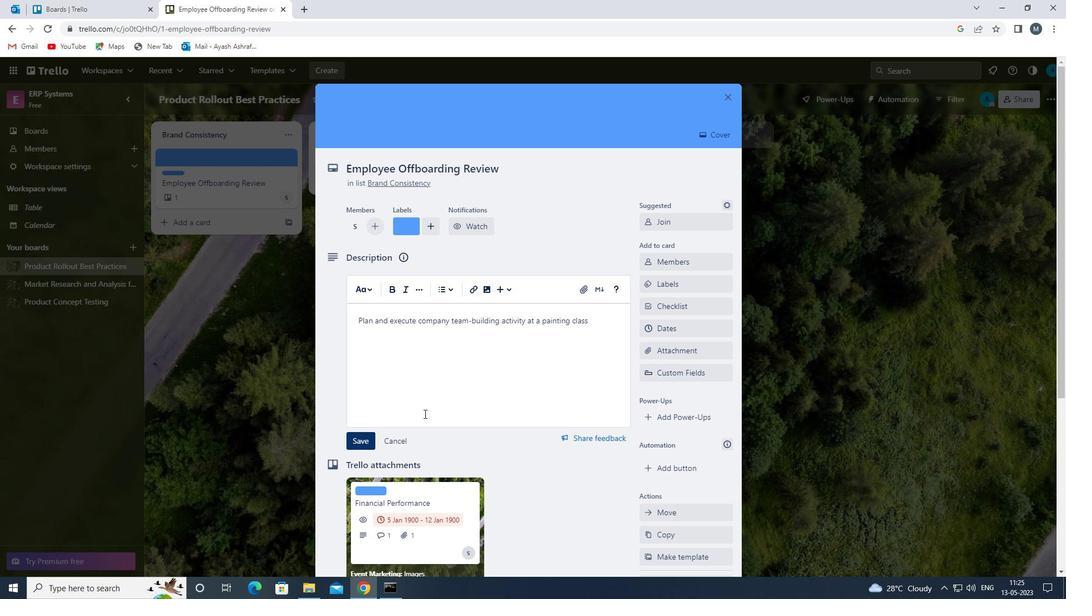 
Action: Mouse scrolled (442, 399) with delta (0, 0)
Screenshot: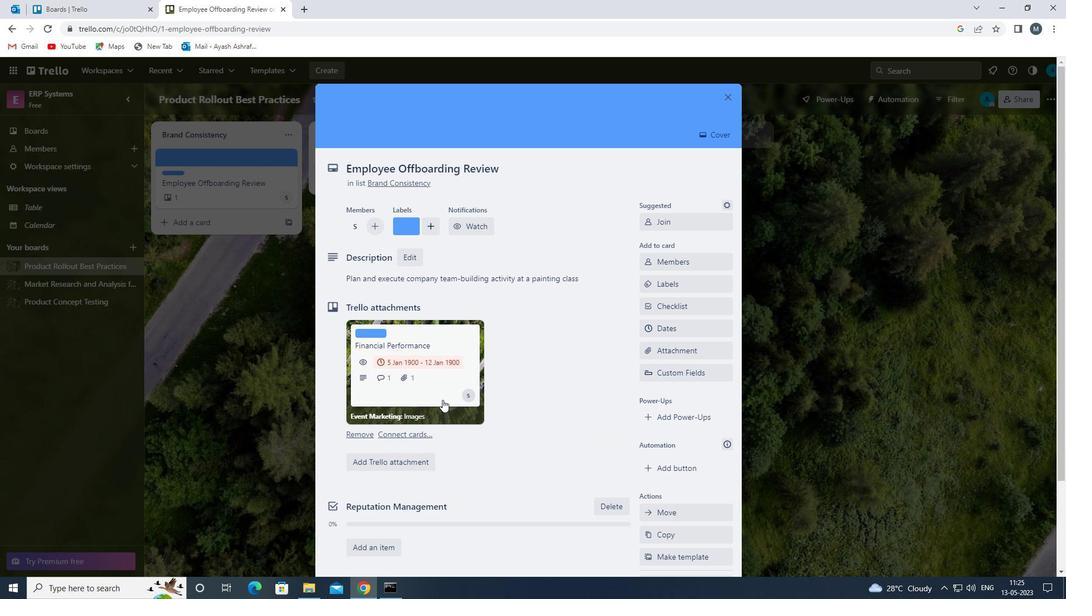 
Action: Mouse scrolled (442, 399) with delta (0, 0)
Screenshot: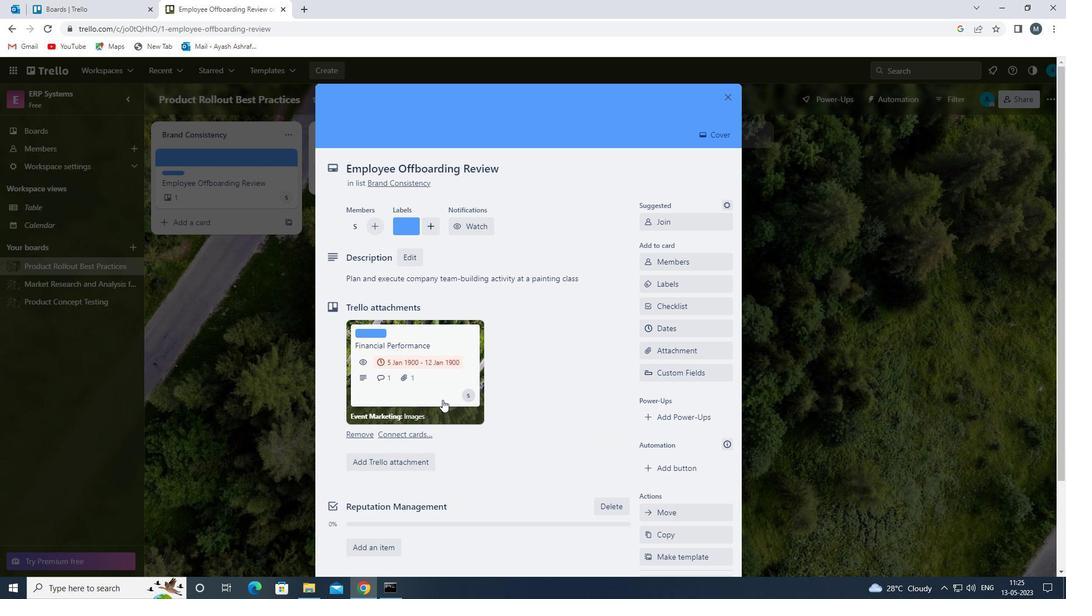 
Action: Mouse moved to (421, 498)
Screenshot: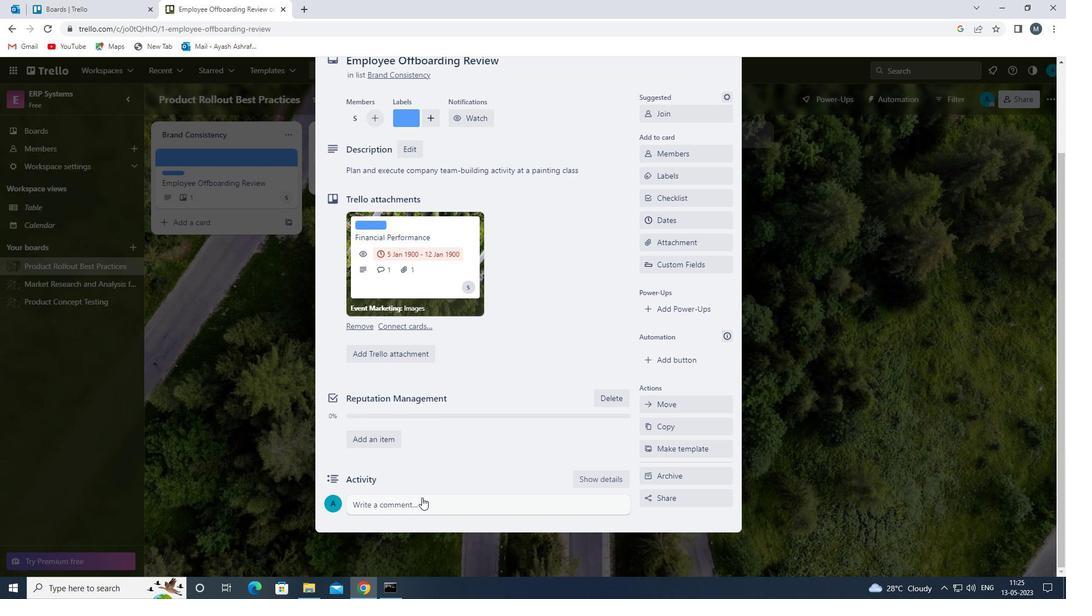 
Action: Mouse pressed left at (421, 498)
Screenshot: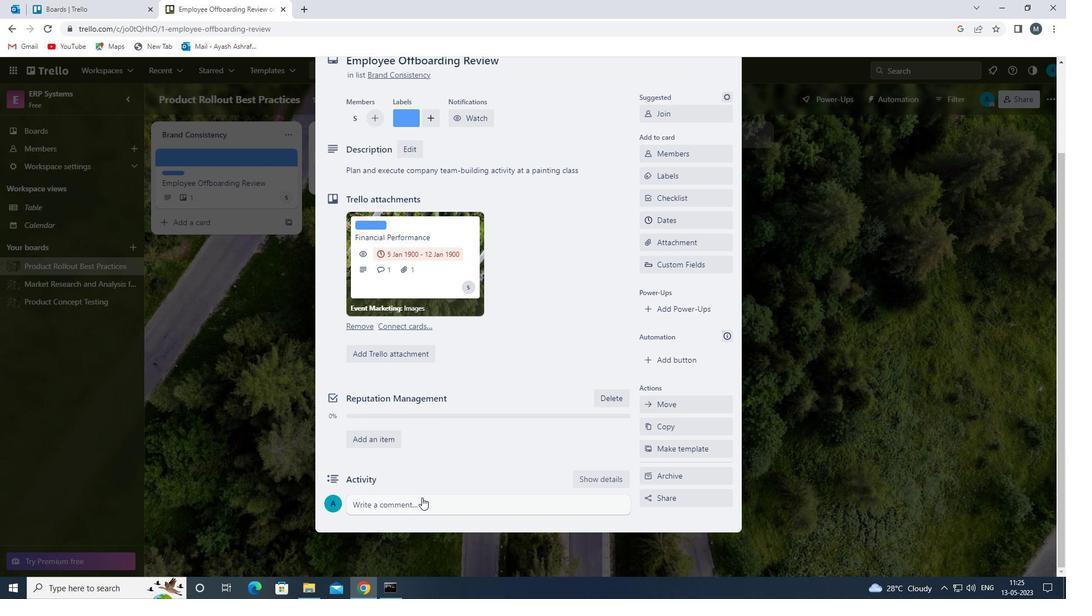 
Action: Mouse moved to (458, 460)
Screenshot: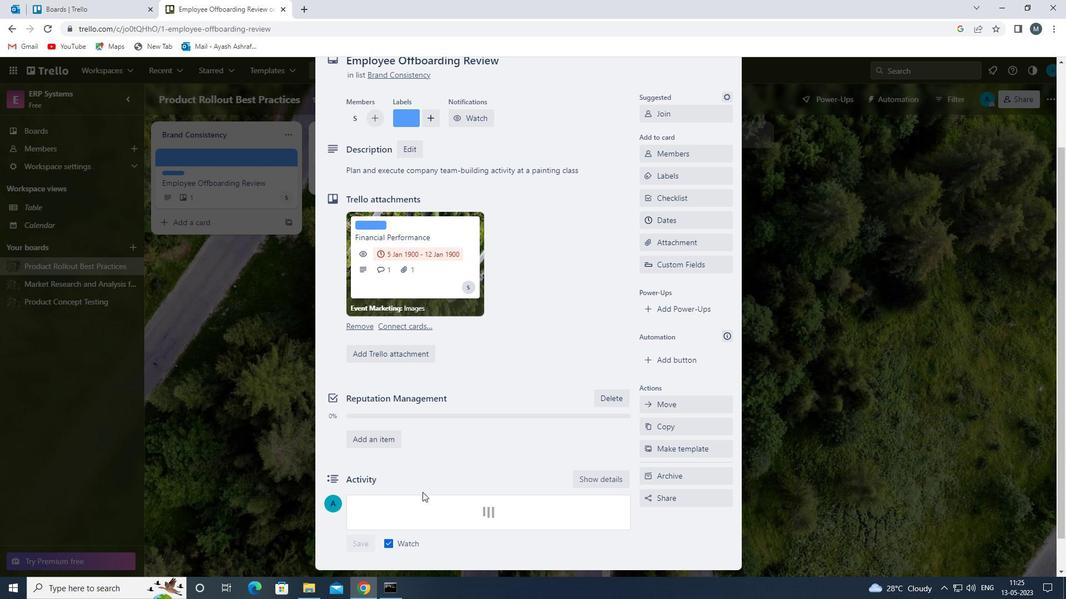 
Action: Mouse scrolled (458, 459) with delta (0, 0)
Screenshot: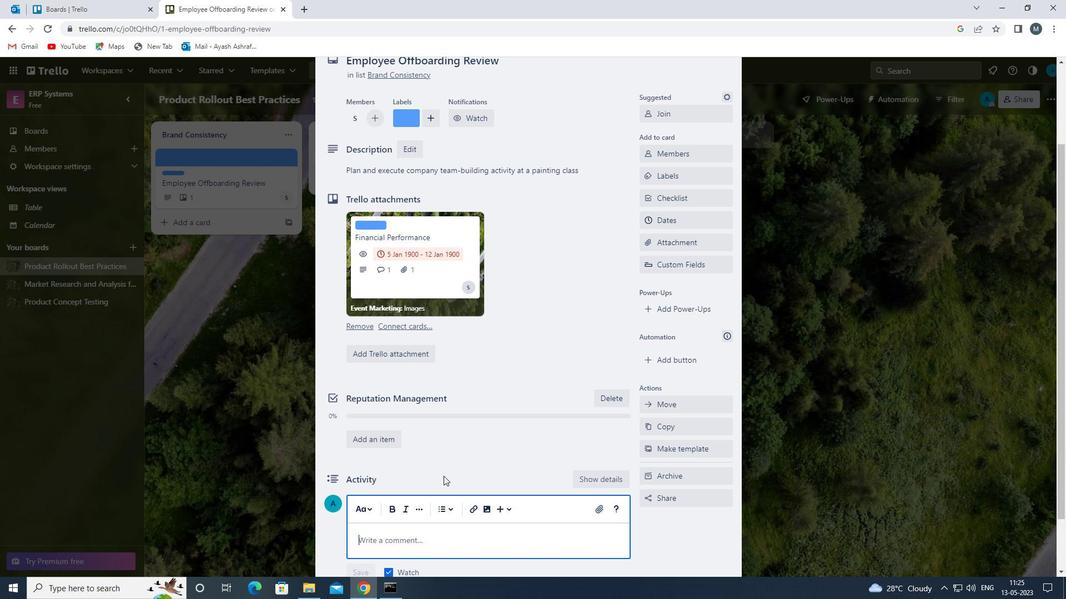 
Action: Mouse moved to (434, 484)
Screenshot: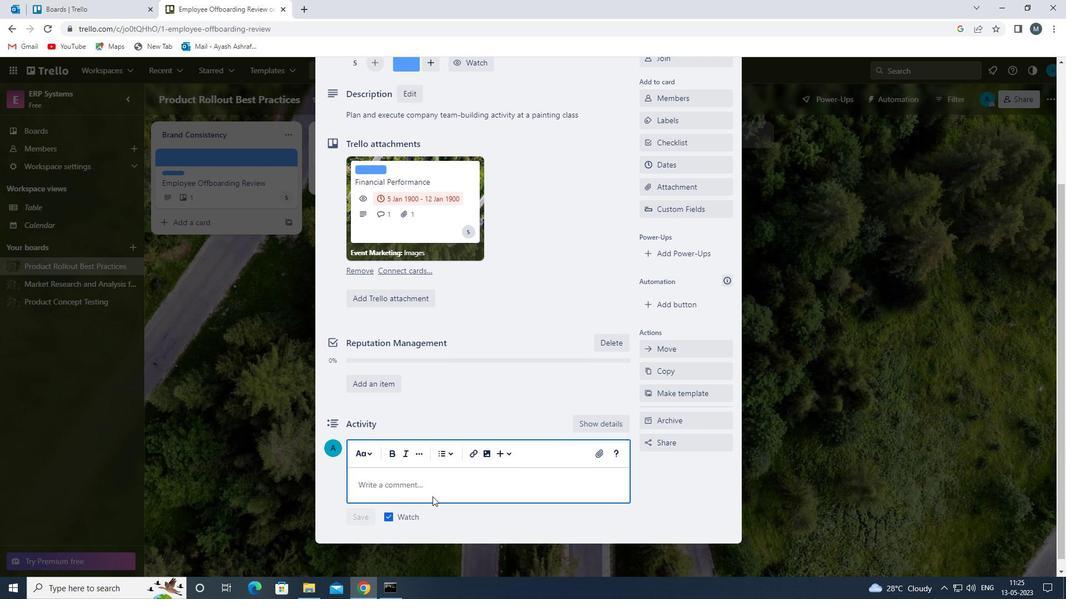 
Action: Mouse pressed left at (434, 484)
Screenshot: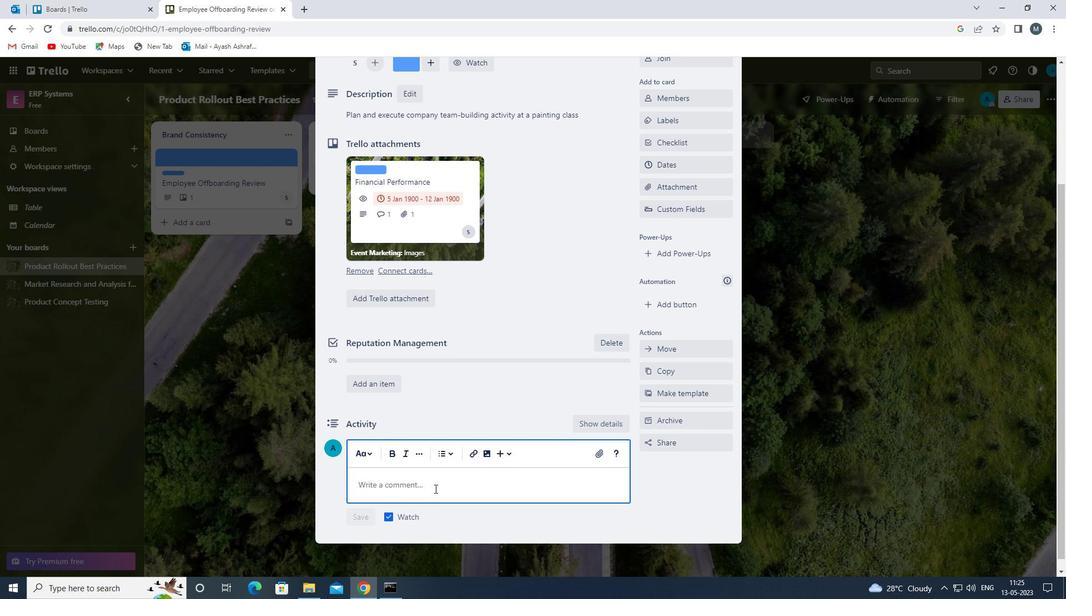
Action: Mouse moved to (434, 484)
Screenshot: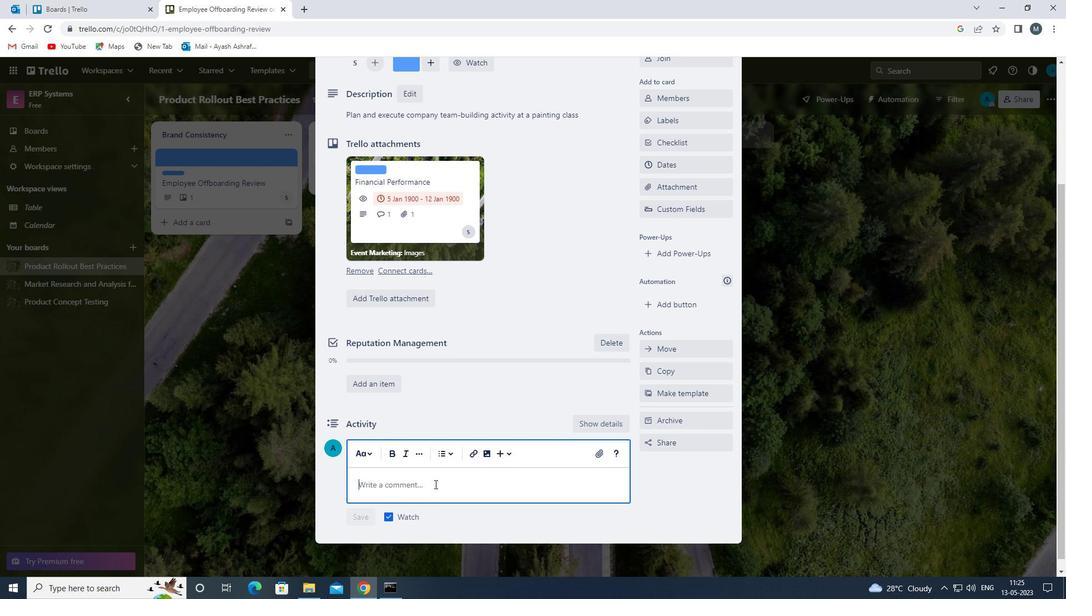 
Action: Key pressed <Key.shift>LET<Key.space>US<Key.space>APPROACH<Key.space>THIS<Key.space>TASK<Key.space>WITH<Key.space>A<Key.space>SENSE<Key.space>OF<Key.space>OWNERSHIP<Key.space>AND<Key.space>ACCOUNTABILITY<Key.space><Key.backspace>,<Key.space>TAKING<Key.space>RESPONSIBILTY<Key.space>
Screenshot: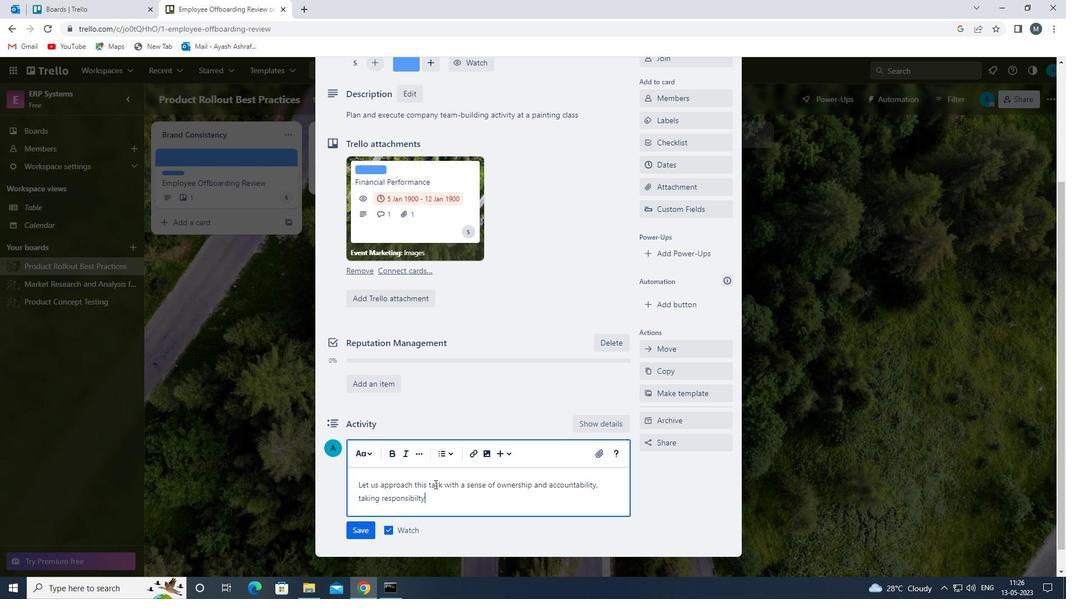 
Action: Mouse moved to (419, 499)
Screenshot: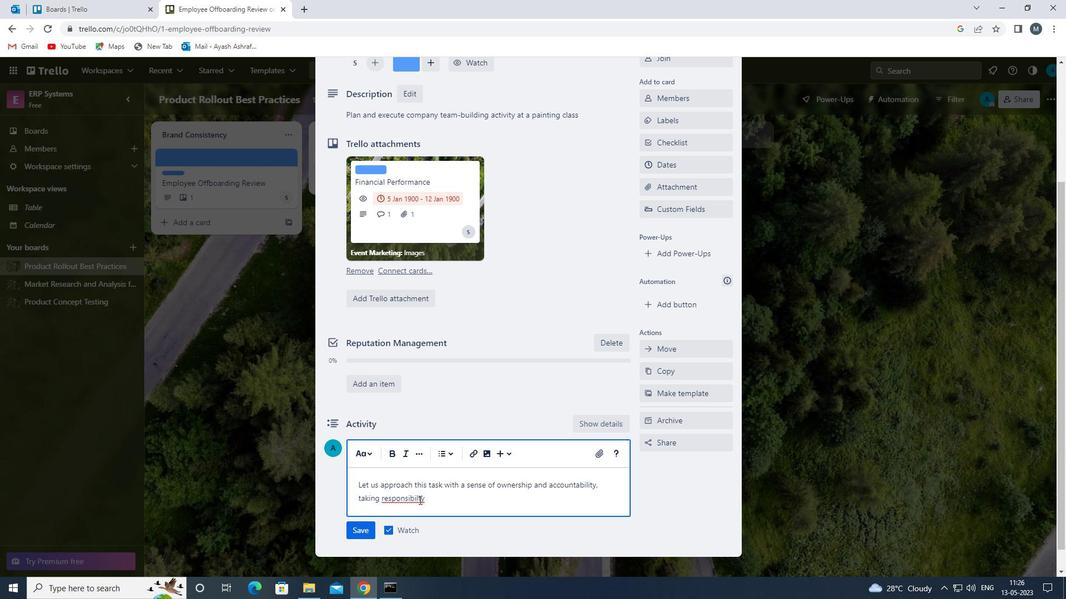 
Action: Mouse pressed left at (419, 499)
Screenshot: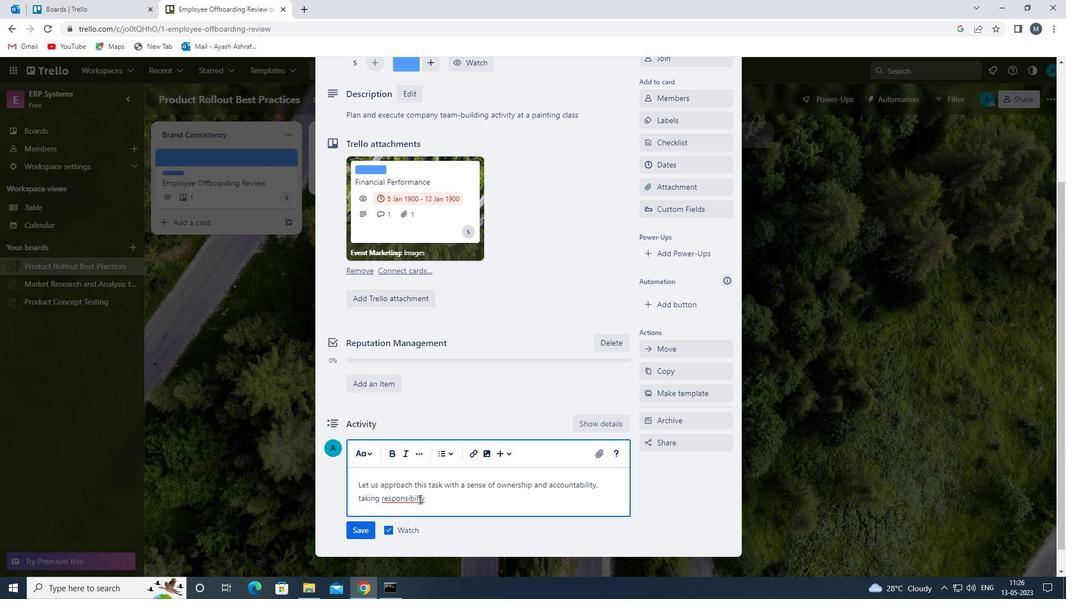 
Action: Mouse moved to (421, 499)
Screenshot: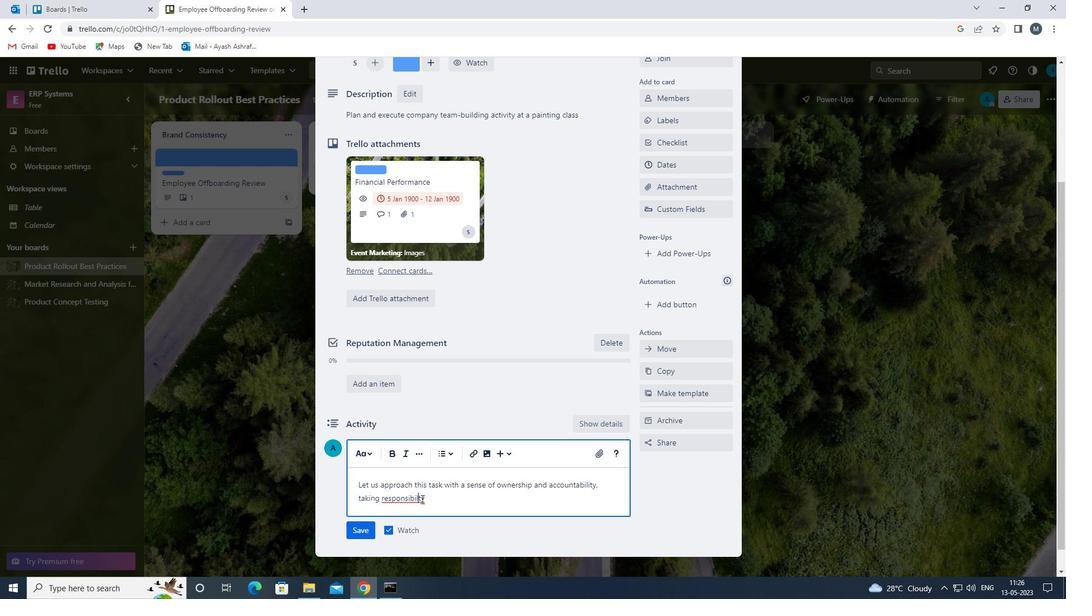 
Action: Key pressed I
Screenshot: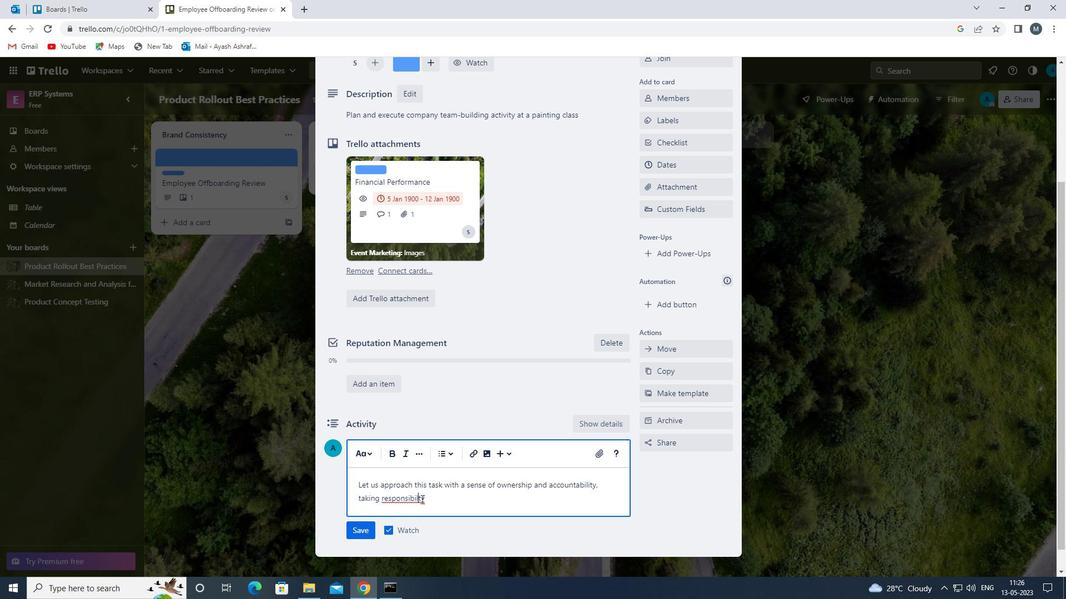 
Action: Mouse moved to (450, 502)
Screenshot: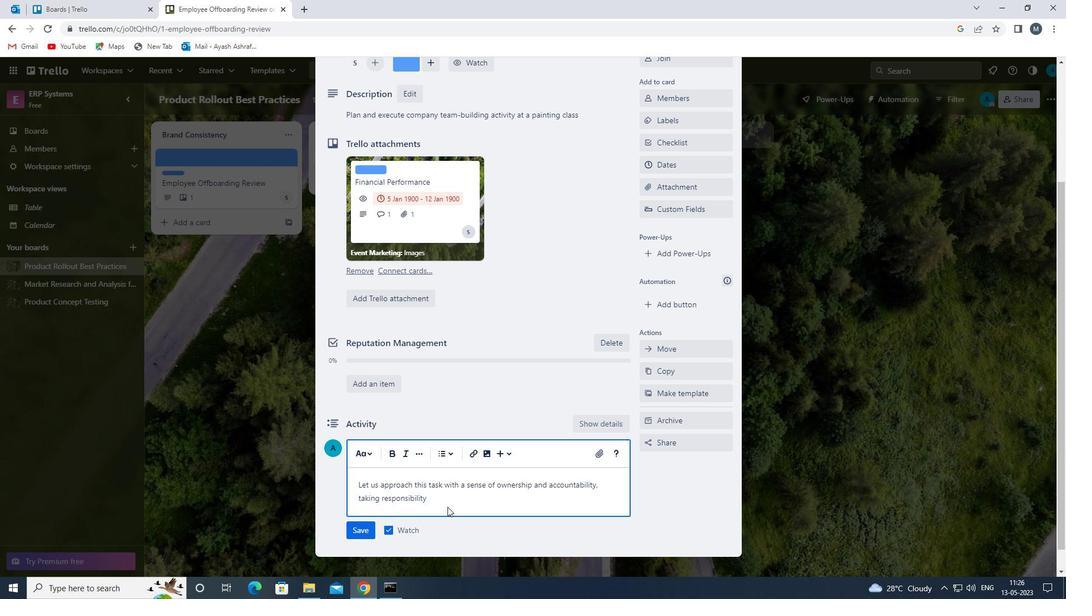 
Action: Mouse pressed left at (450, 502)
Screenshot: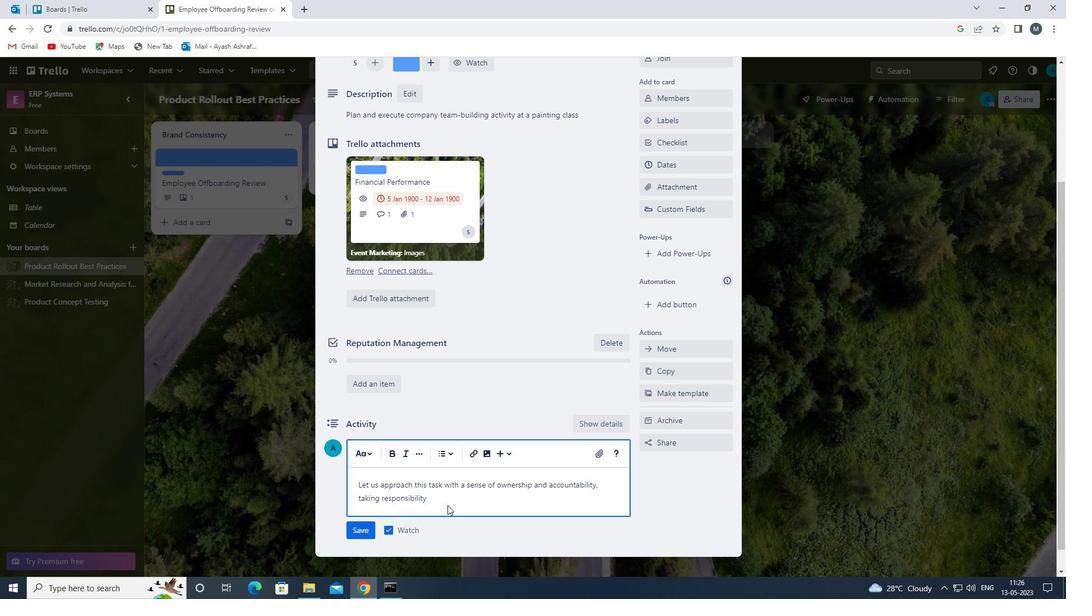 
Action: Mouse moved to (450, 502)
Screenshot: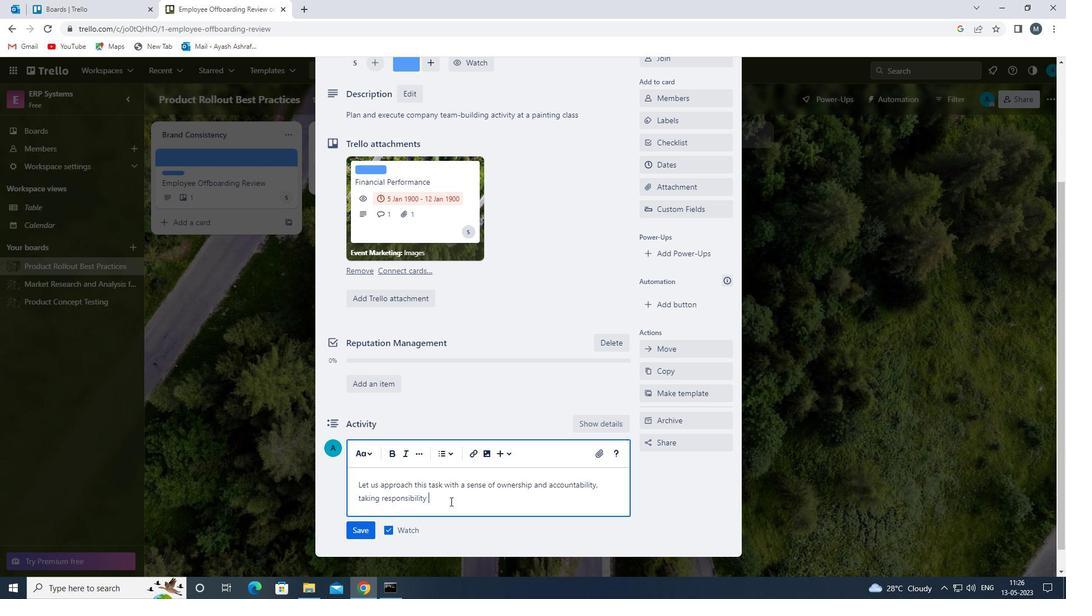 
Action: Key pressed FOR<Key.space>OUR<Key.space>ACTIONS<Key.space>AND<Key.space>DECISIONS,<Key.backspace>.<Key.space>
Screenshot: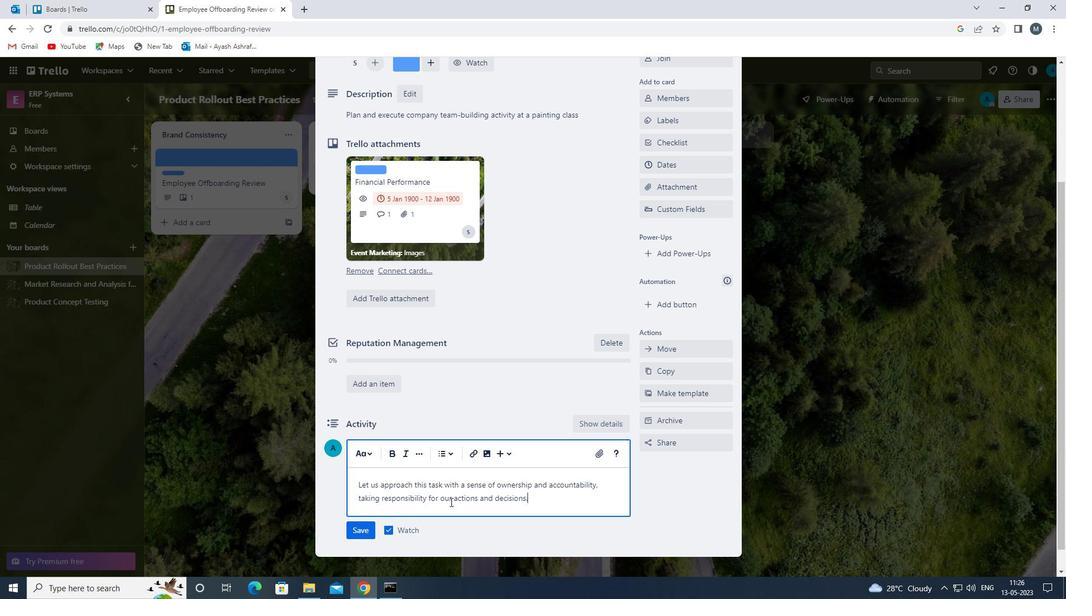 
Action: Mouse moved to (364, 526)
Screenshot: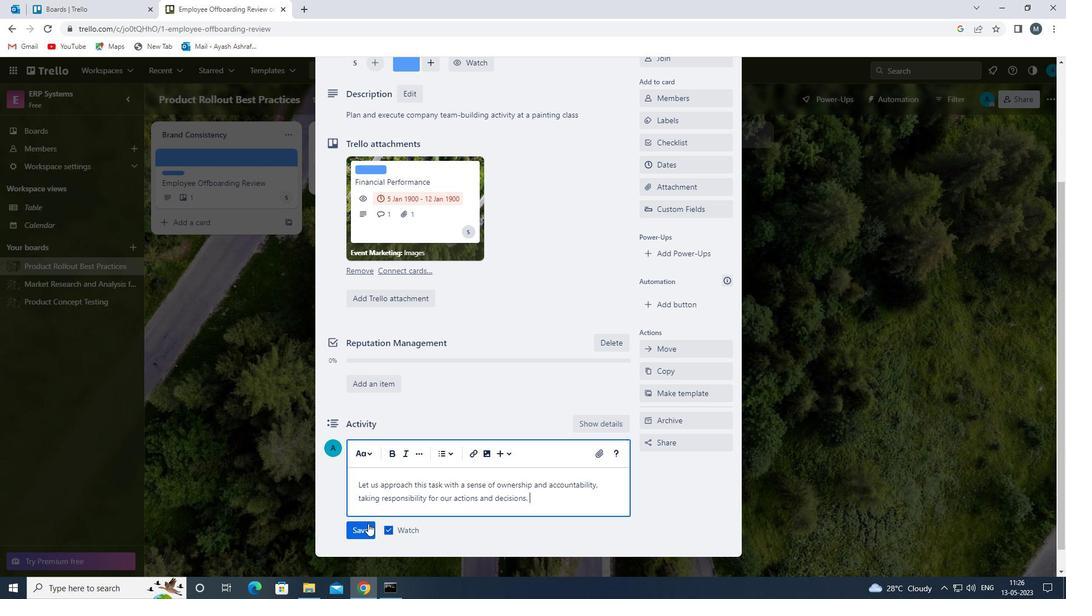 
Action: Mouse pressed left at (364, 526)
Screenshot: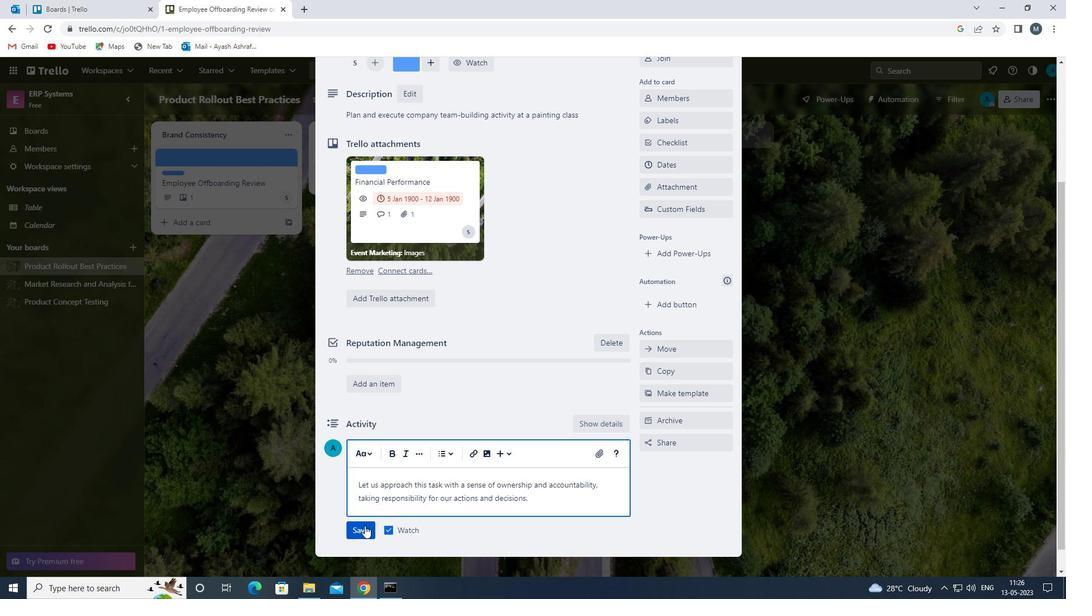 
Action: Mouse moved to (563, 417)
Screenshot: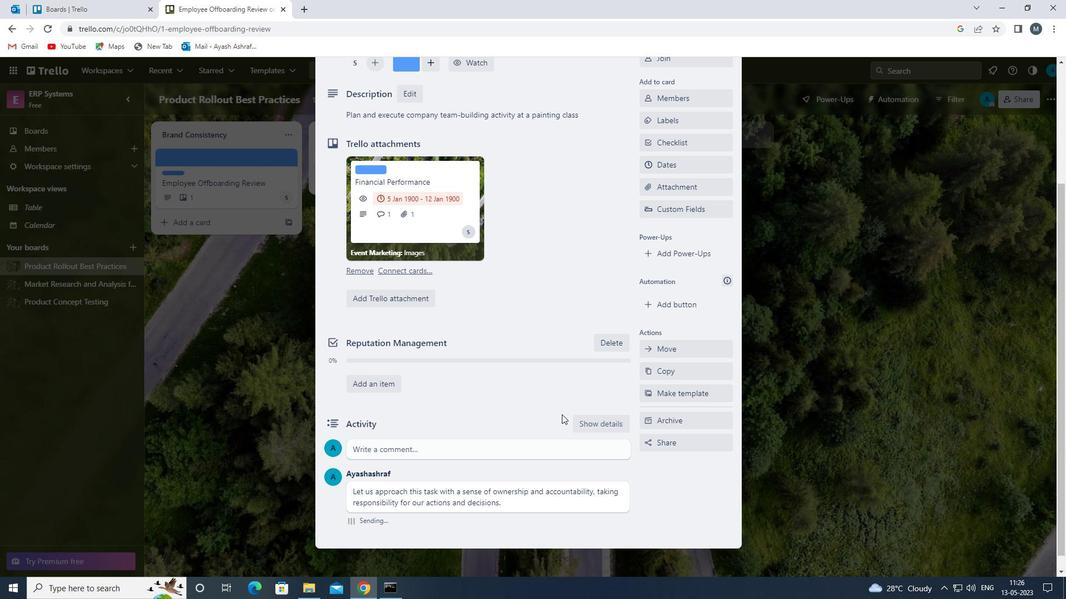 
Action: Mouse scrolled (563, 417) with delta (0, 0)
Screenshot: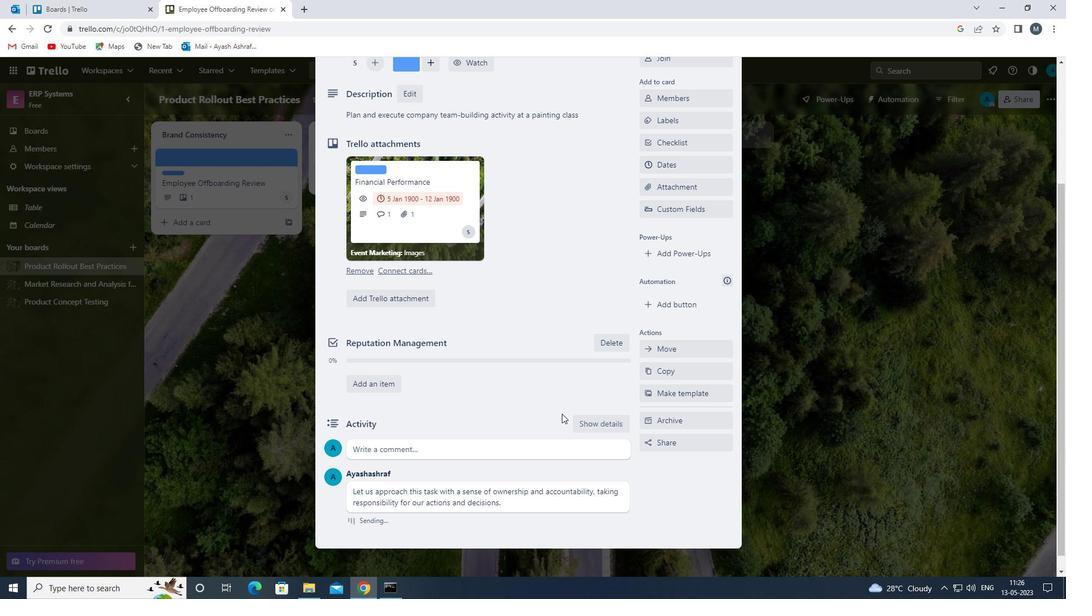
Action: Mouse scrolled (563, 417) with delta (0, 0)
Screenshot: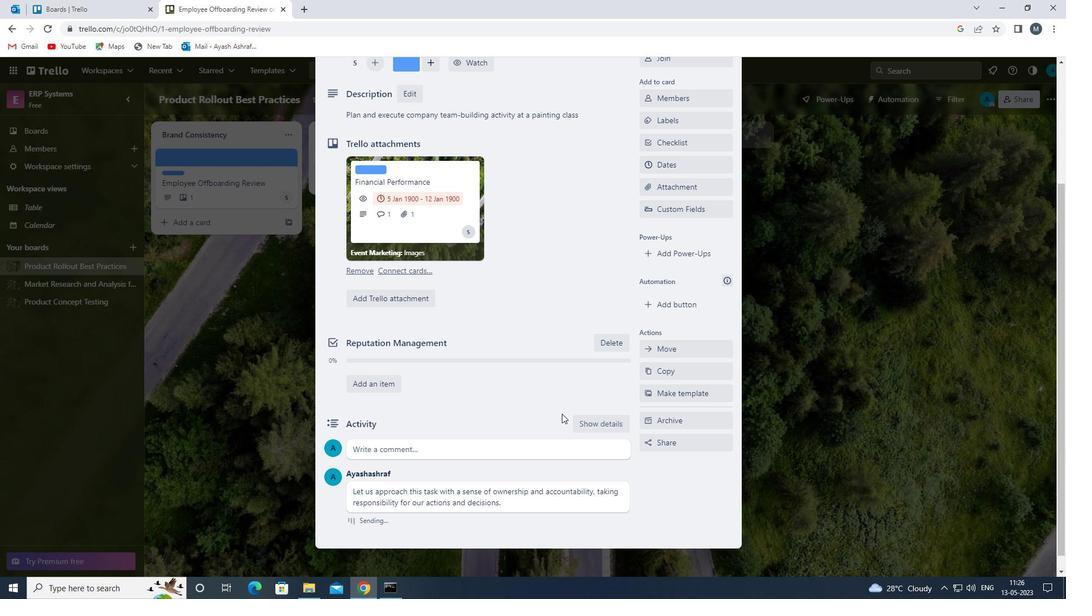 
Action: Mouse scrolled (563, 417) with delta (0, 0)
Screenshot: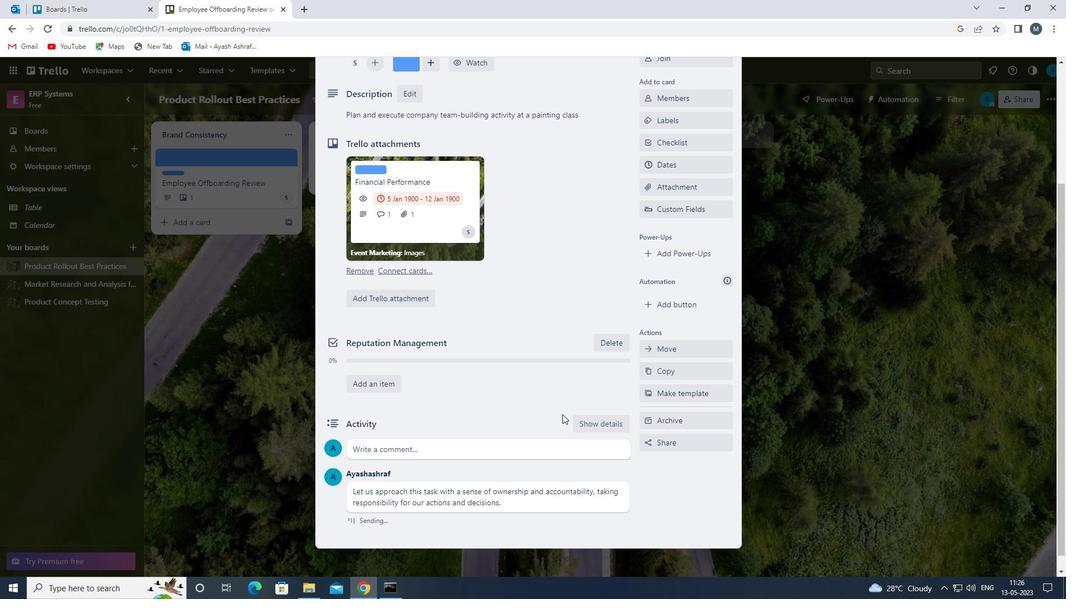 
Action: Mouse moved to (662, 332)
Screenshot: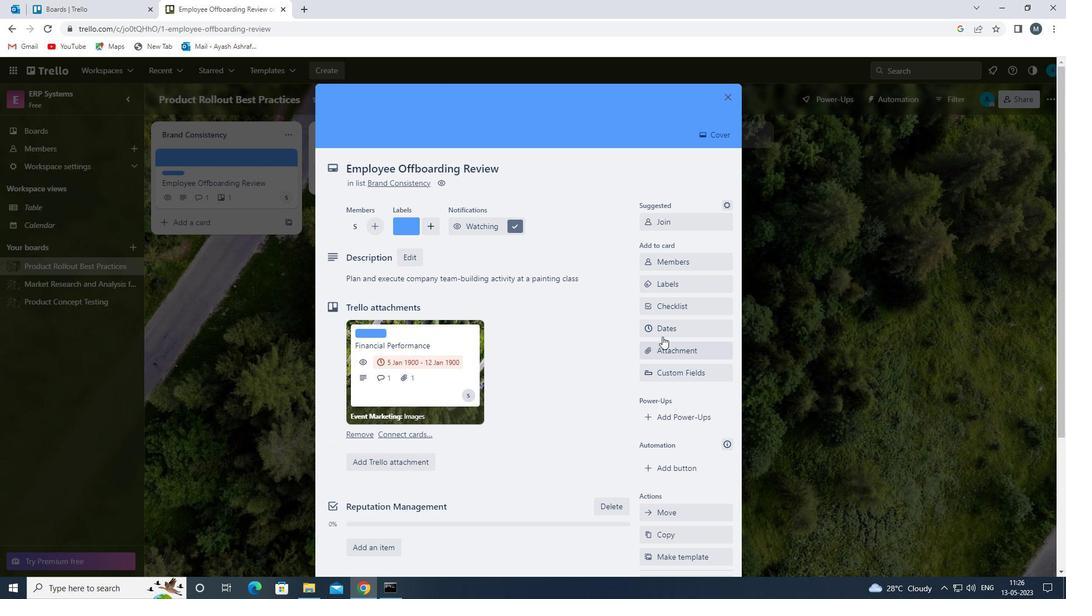 
Action: Mouse pressed left at (662, 332)
Screenshot: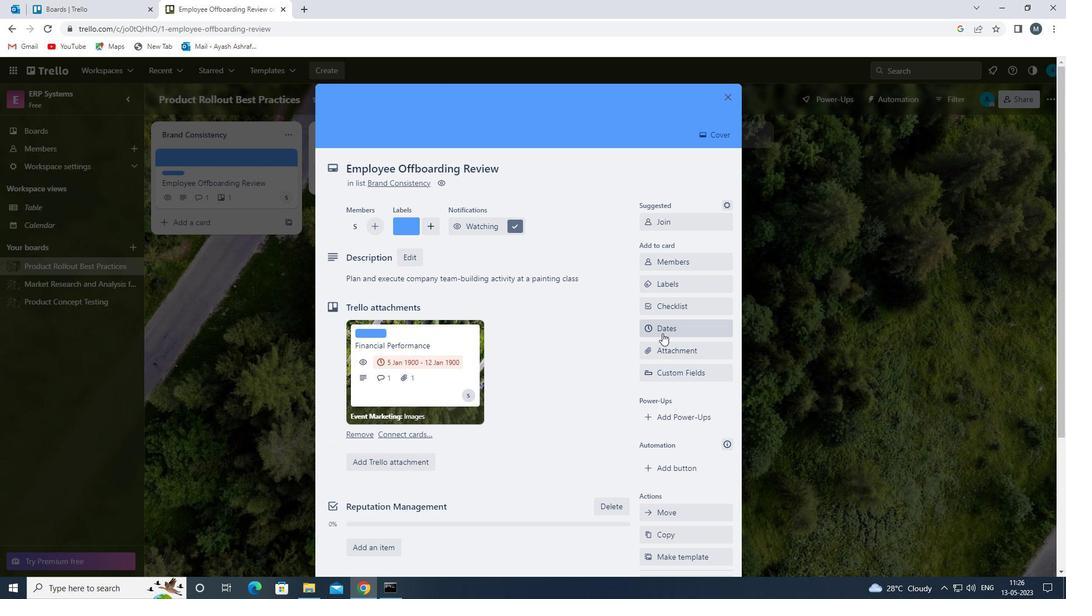 
Action: Mouse moved to (647, 299)
Screenshot: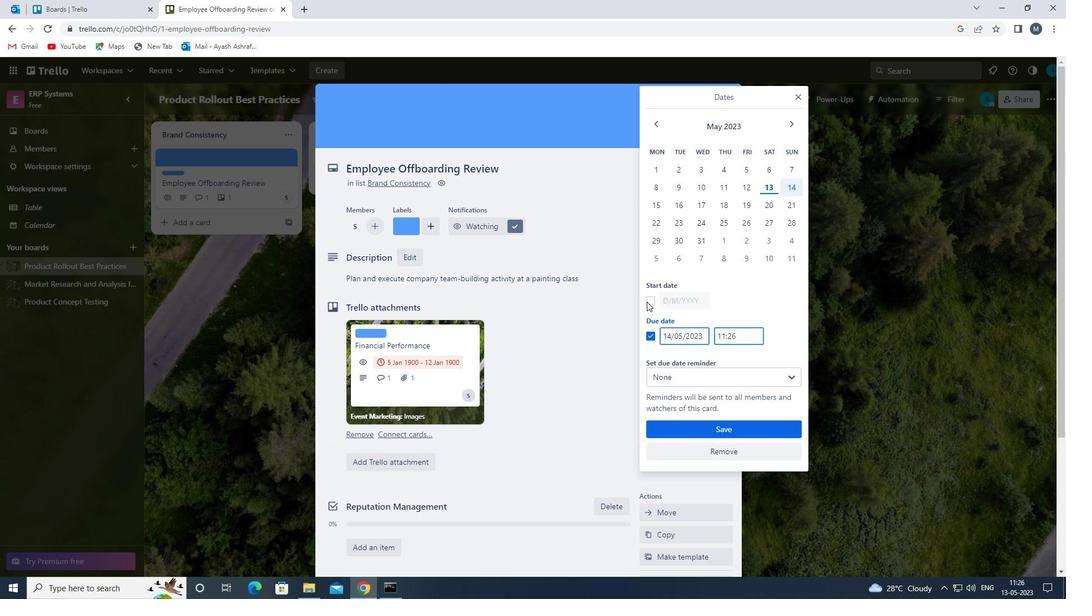 
Action: Mouse pressed left at (647, 299)
Screenshot: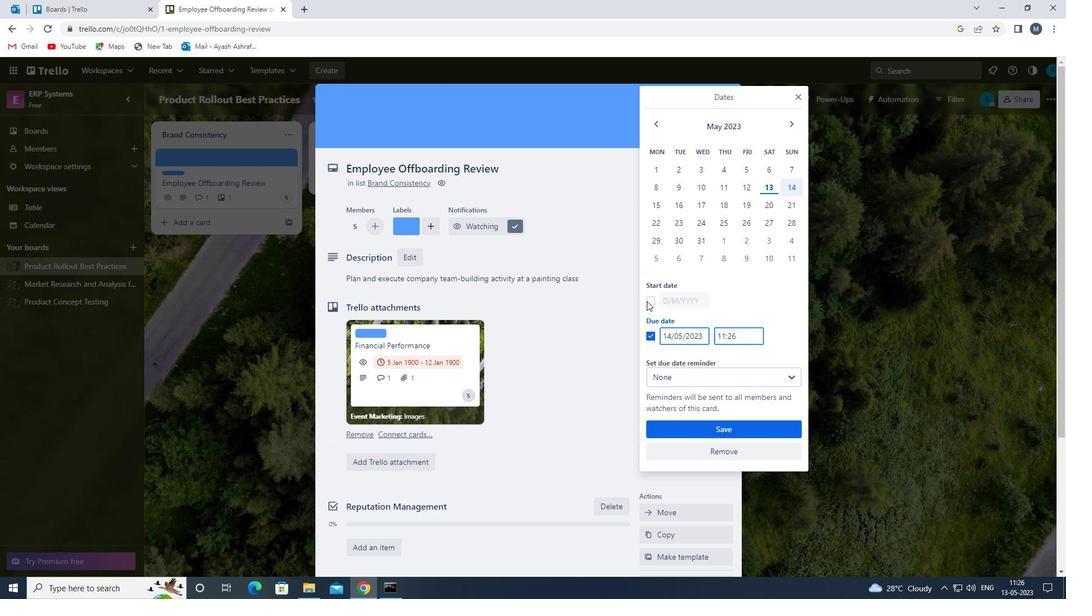 
Action: Mouse moved to (668, 302)
Screenshot: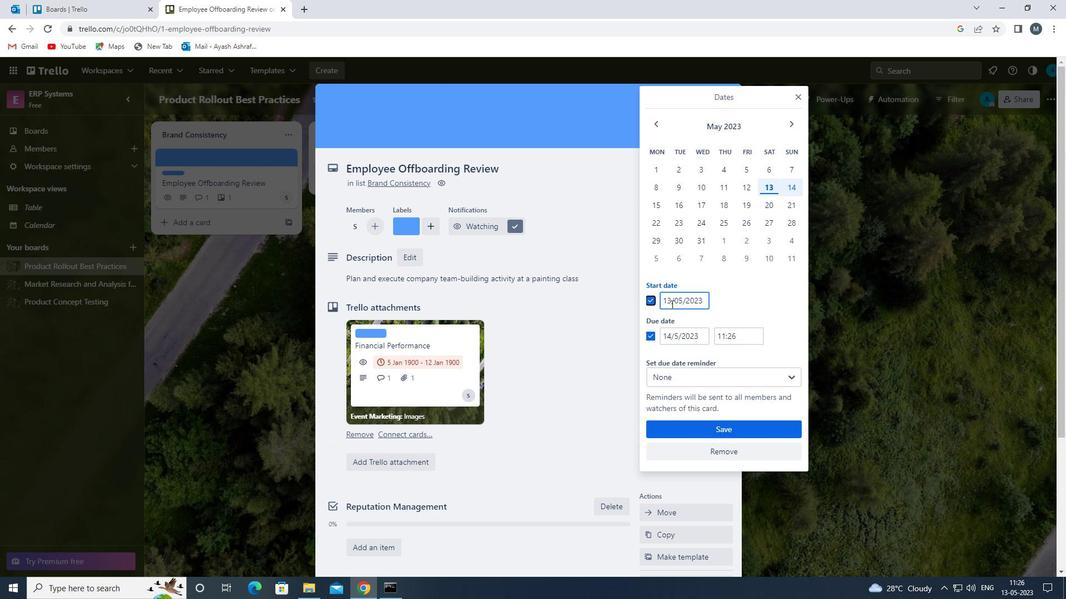 
Action: Mouse pressed left at (668, 302)
Screenshot: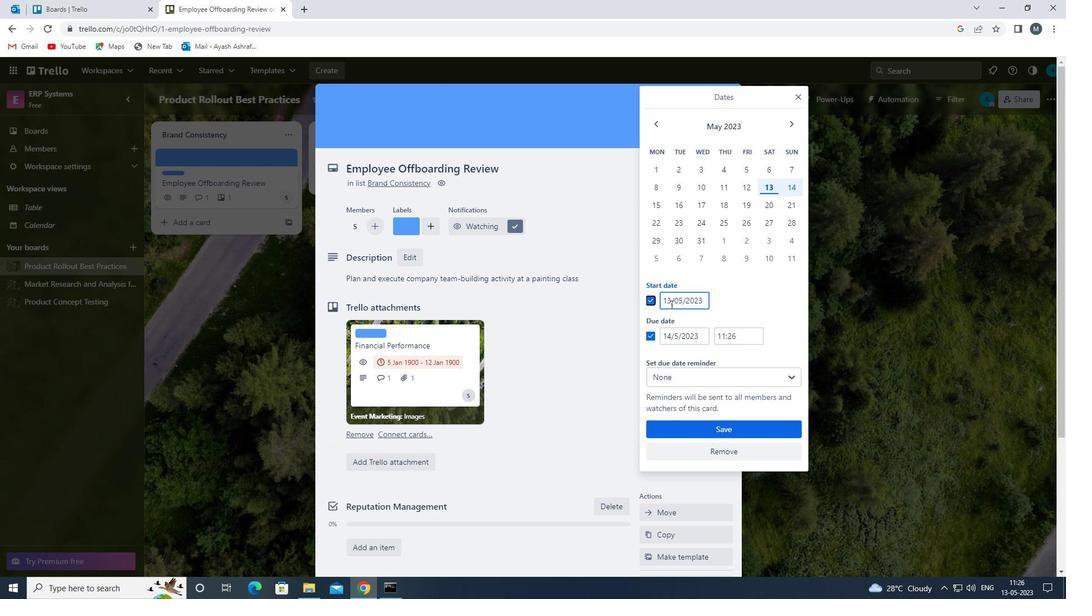 
Action: Mouse moved to (669, 301)
Screenshot: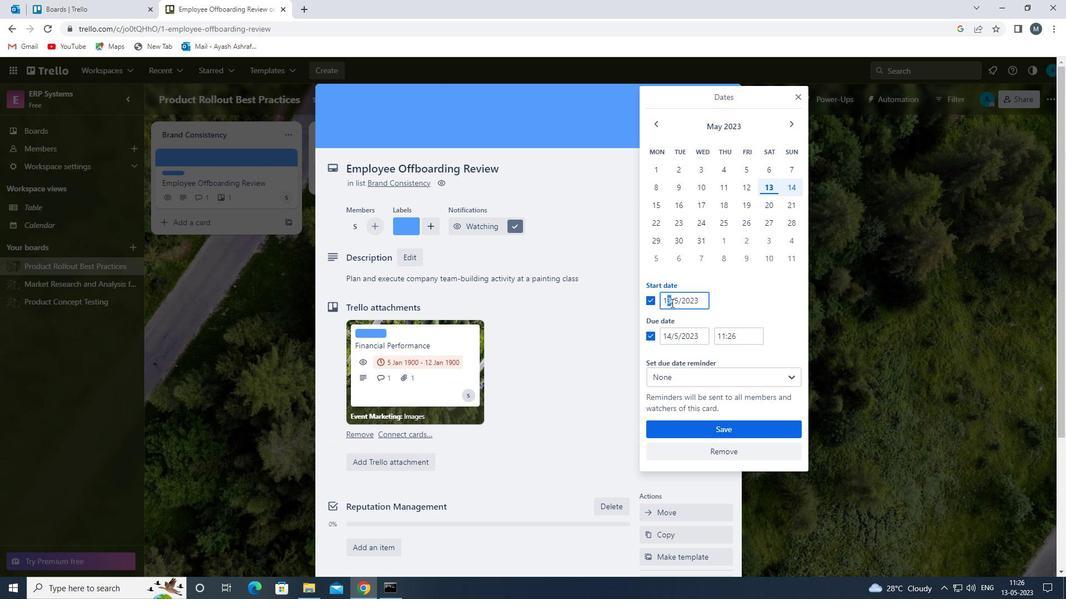 
Action: Mouse pressed left at (669, 301)
Screenshot: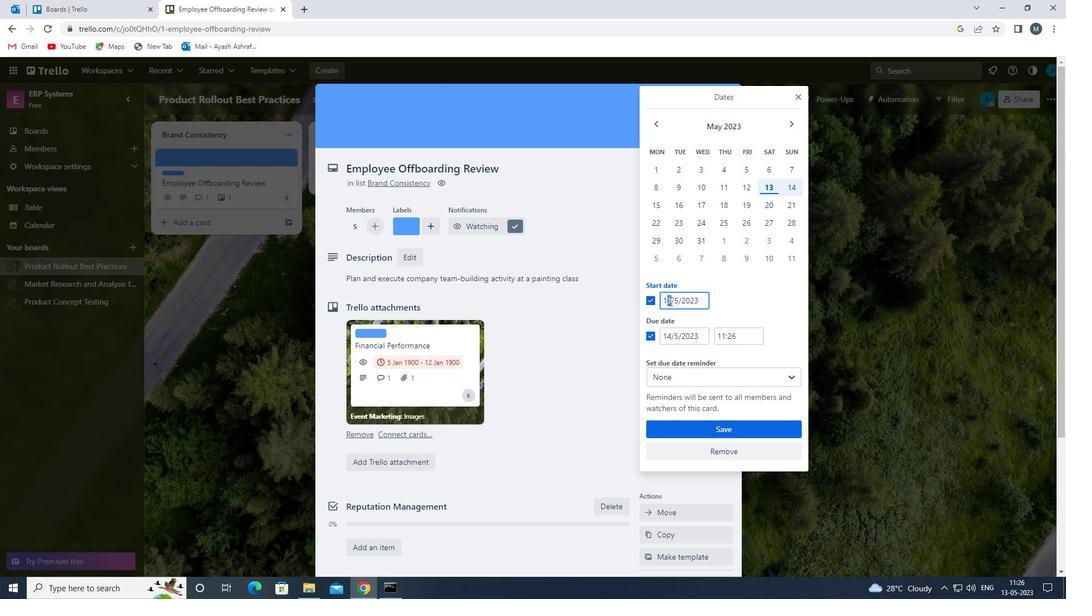 
Action: Mouse moved to (671, 301)
Screenshot: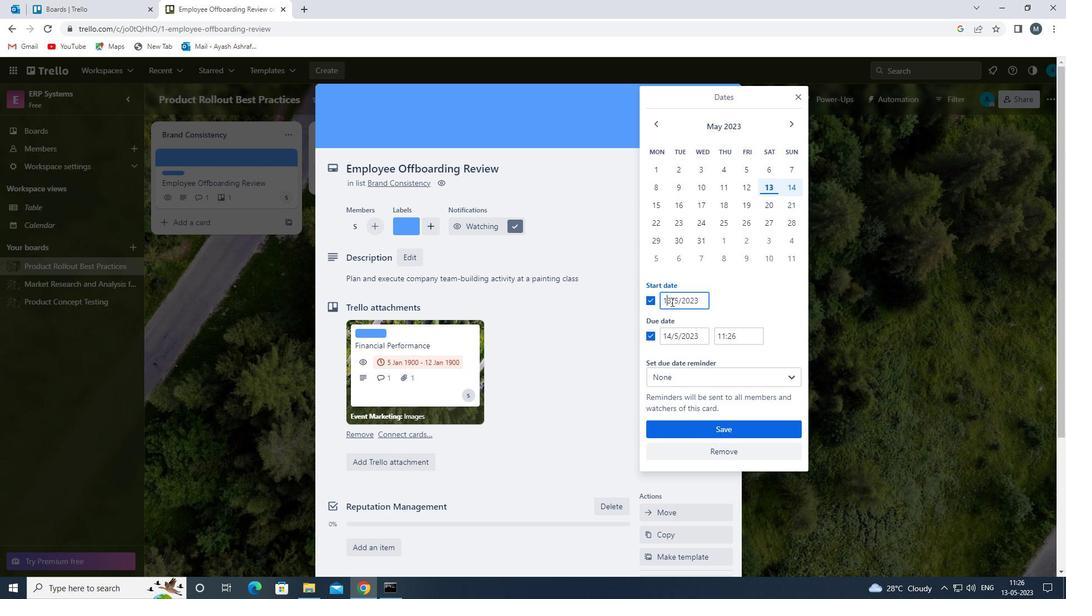 
Action: Mouse pressed left at (671, 301)
Screenshot: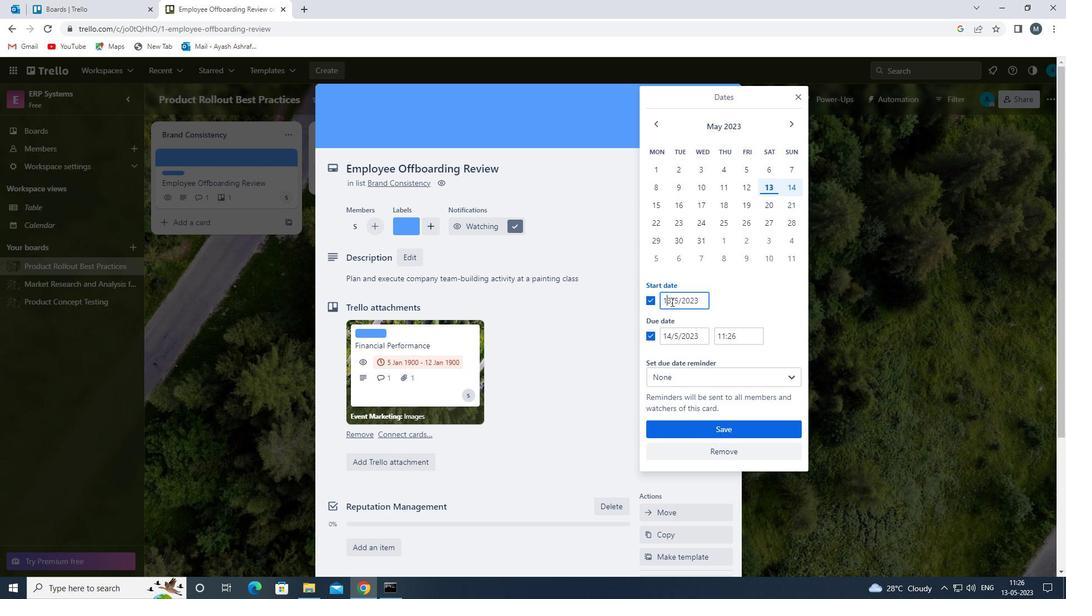 
Action: Mouse moved to (670, 302)
Screenshot: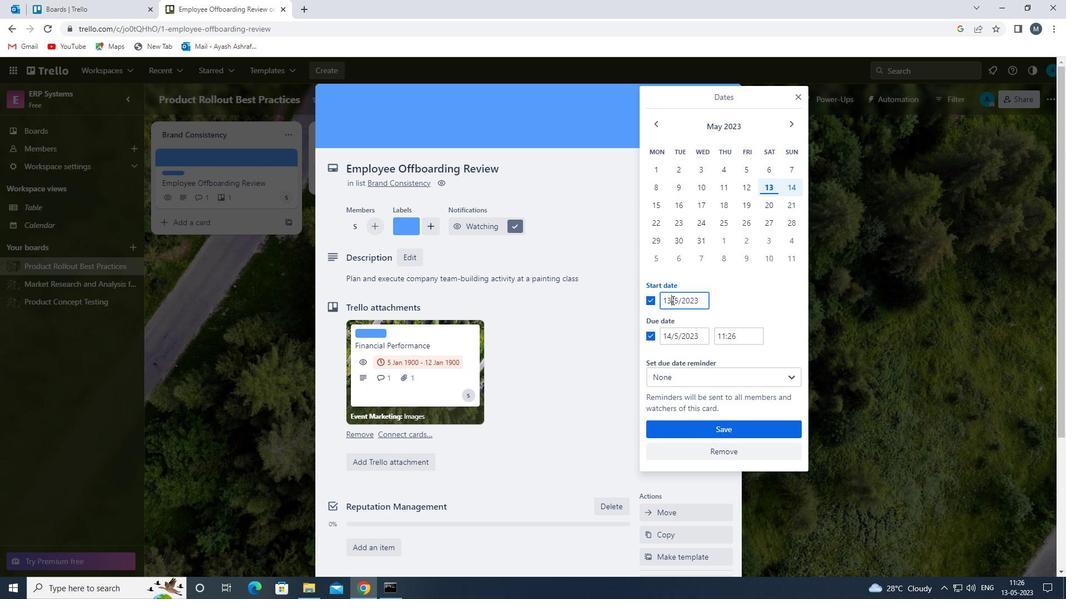 
Action: Key pressed <Key.backspace><Key.backspace>01
Screenshot: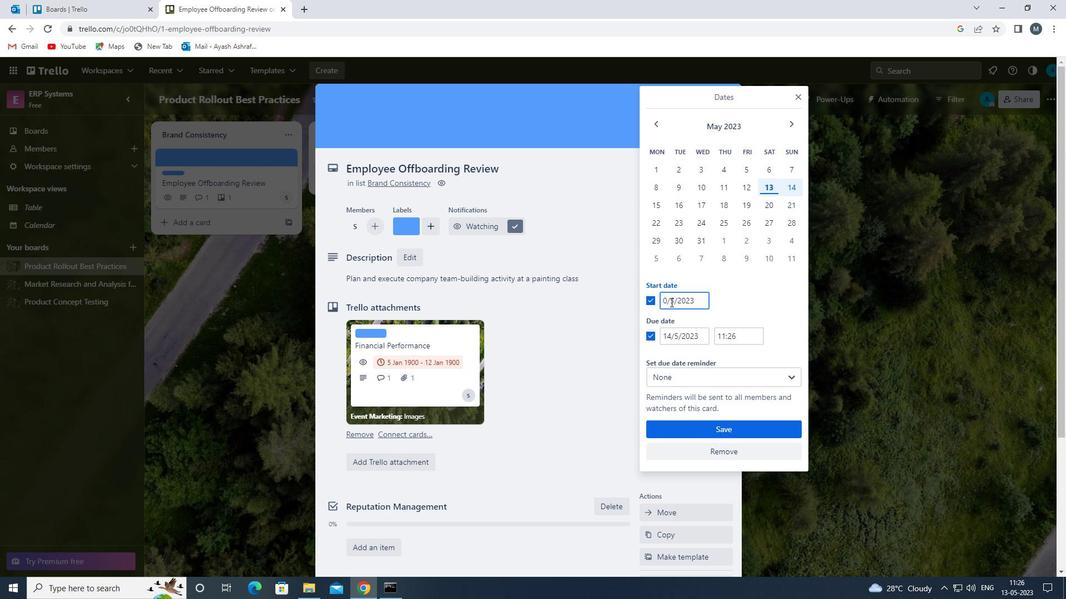 
Action: Mouse moved to (677, 300)
Screenshot: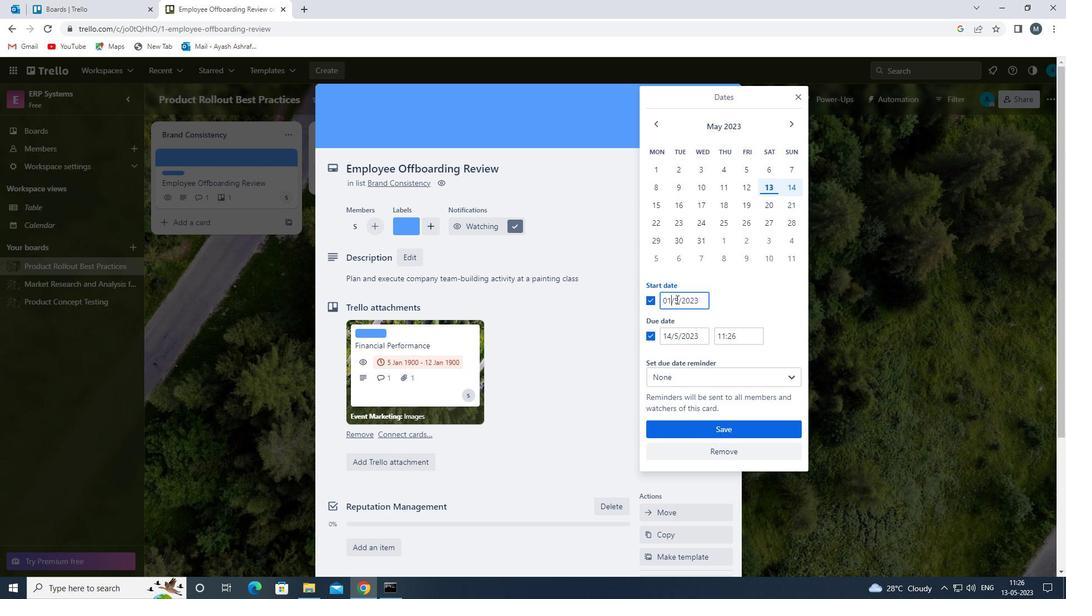 
Action: Mouse pressed left at (677, 300)
Screenshot: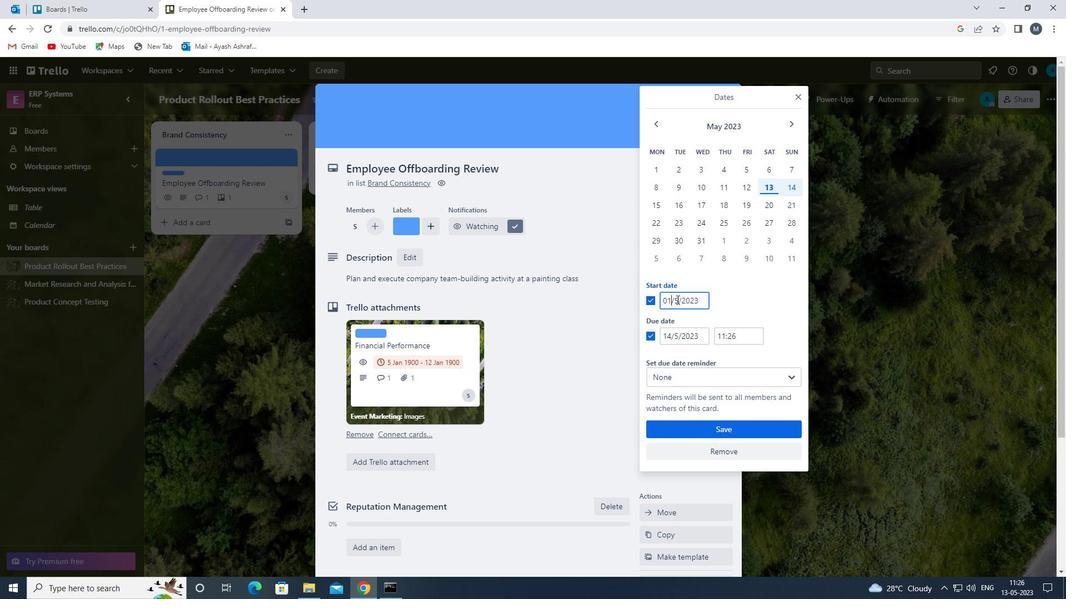 
Action: Mouse moved to (678, 308)
Screenshot: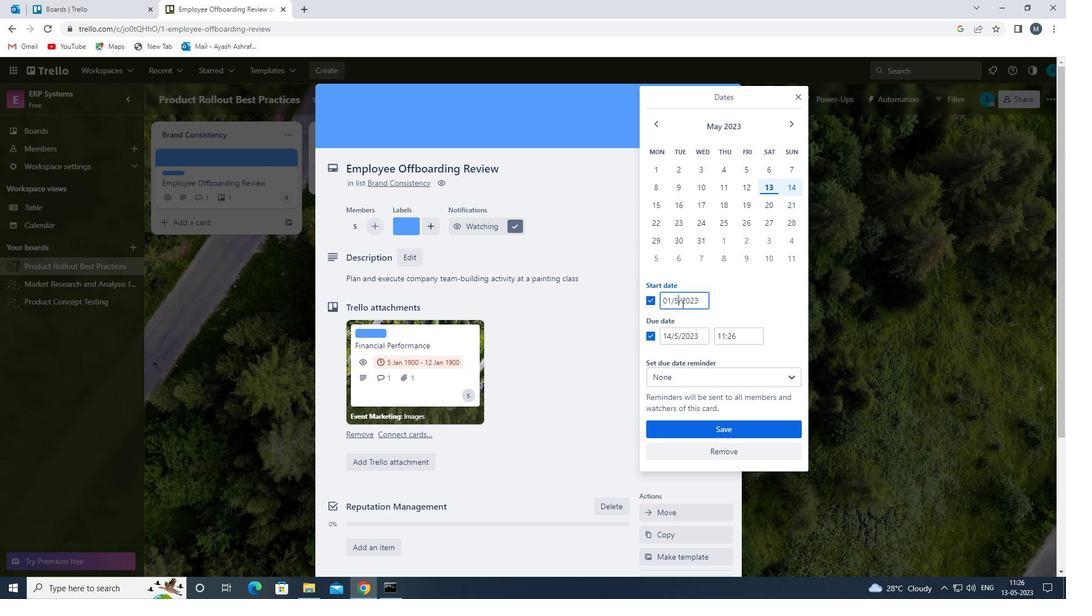 
Action: Key pressed <Key.backspace>
Screenshot: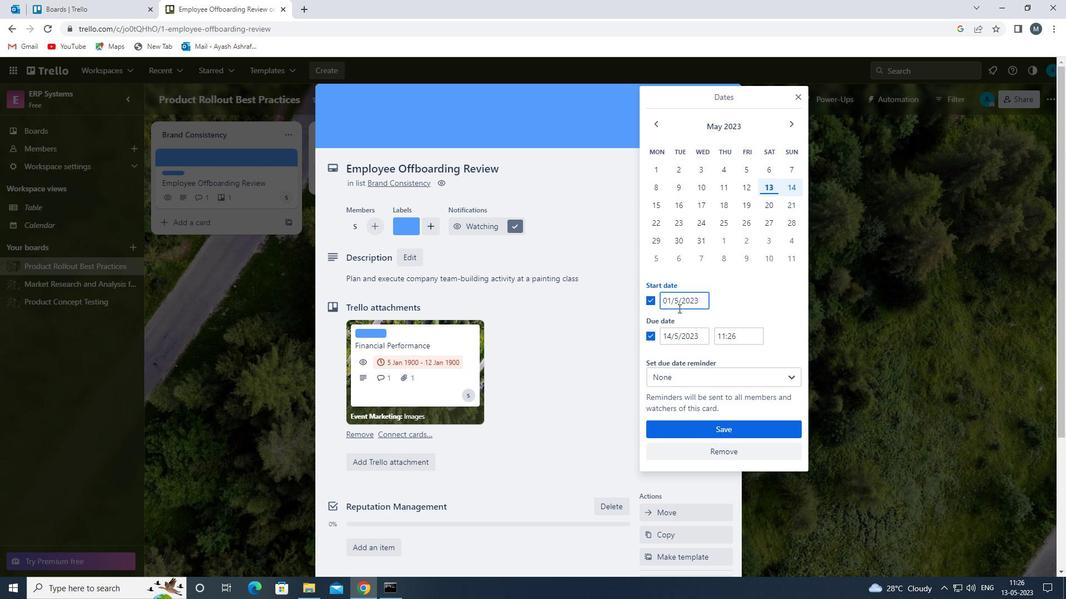 
Action: Mouse moved to (677, 310)
Screenshot: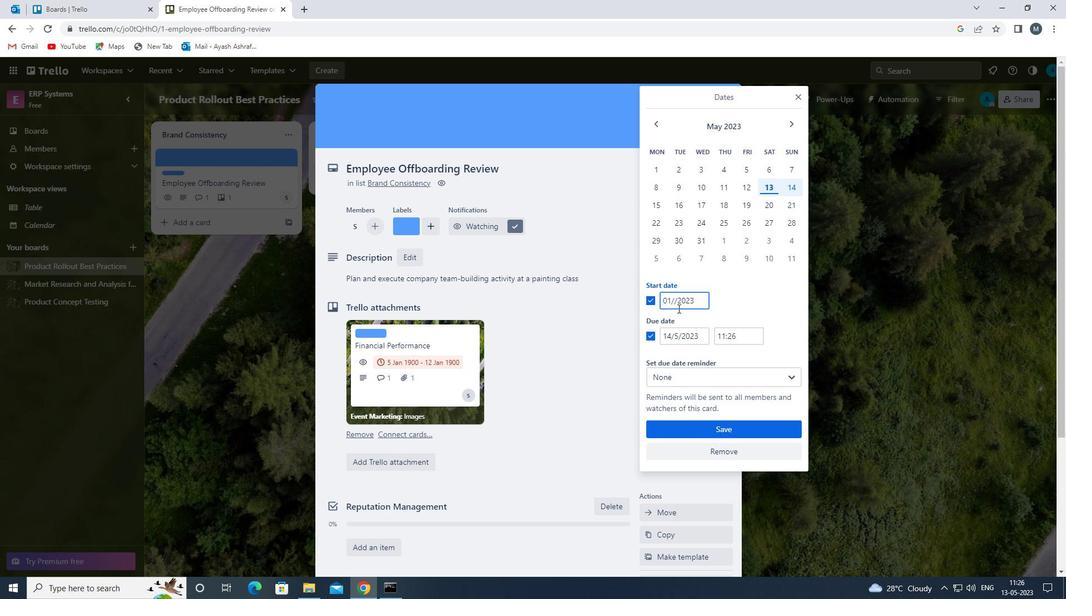 
Action: Key pressed 01
Screenshot: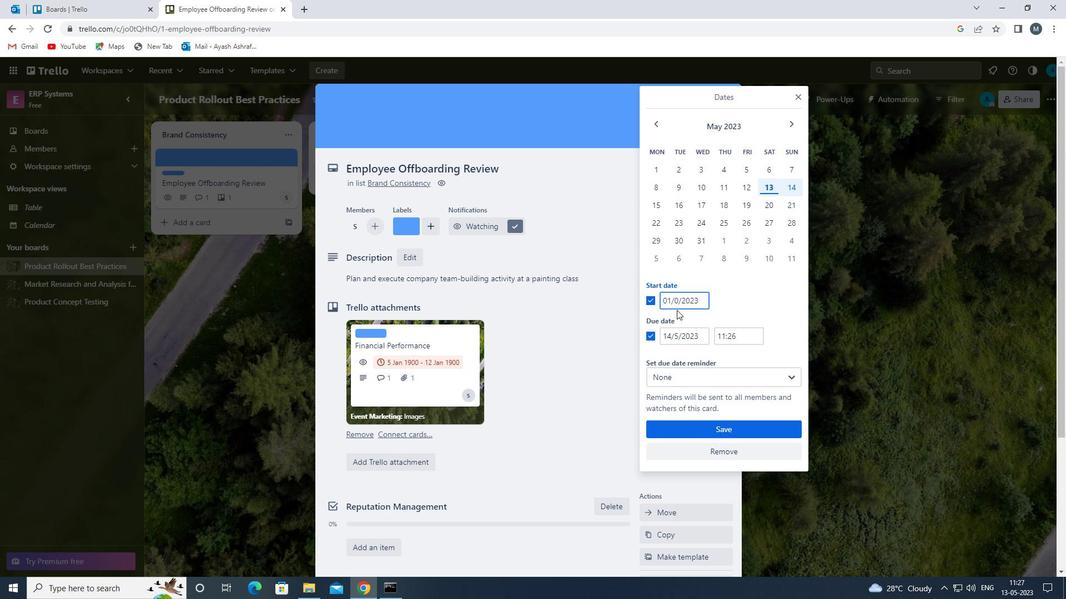 
Action: Mouse moved to (700, 302)
Screenshot: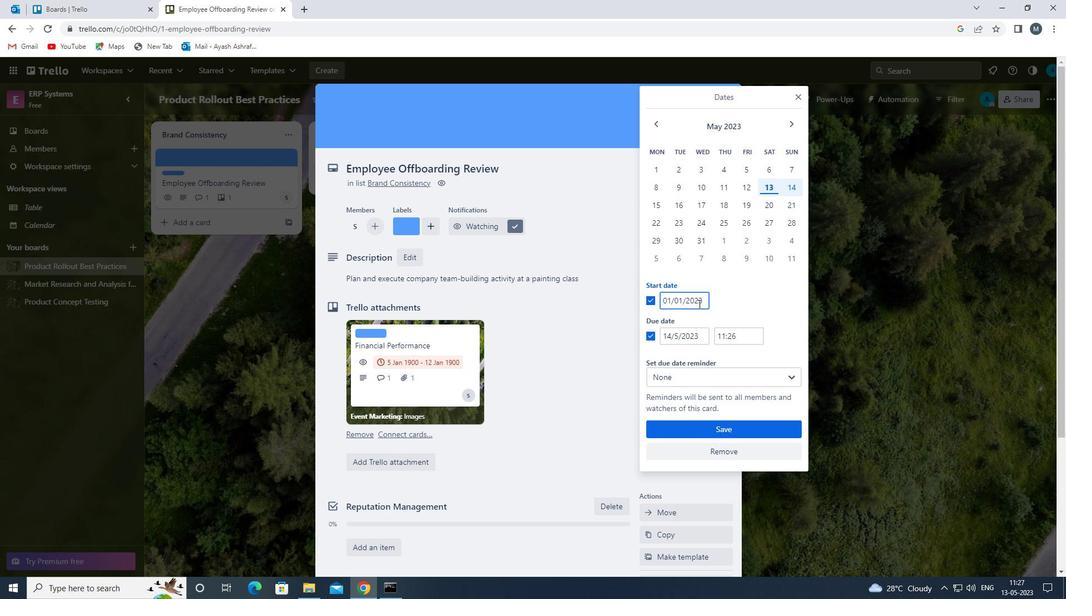 
Action: Mouse pressed left at (700, 302)
Screenshot: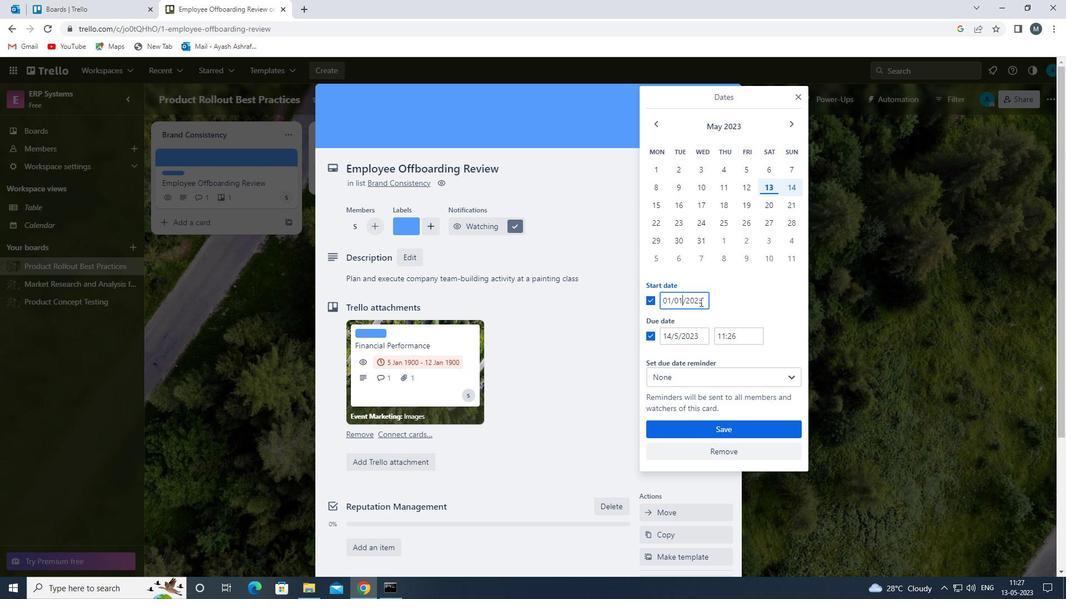 
Action: Mouse moved to (700, 301)
Screenshot: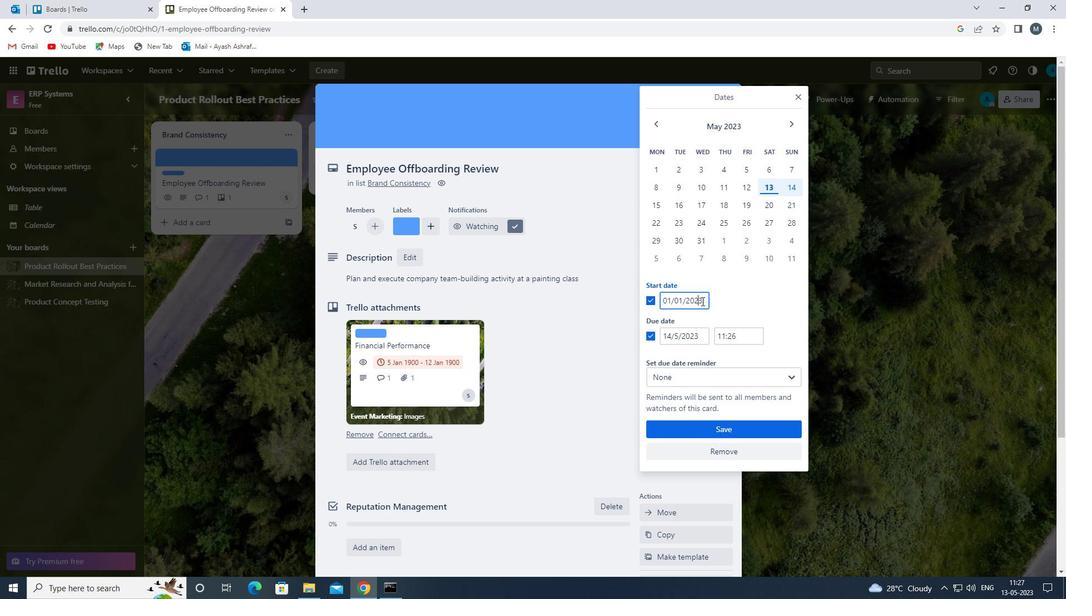 
Action: Mouse pressed left at (700, 301)
Screenshot: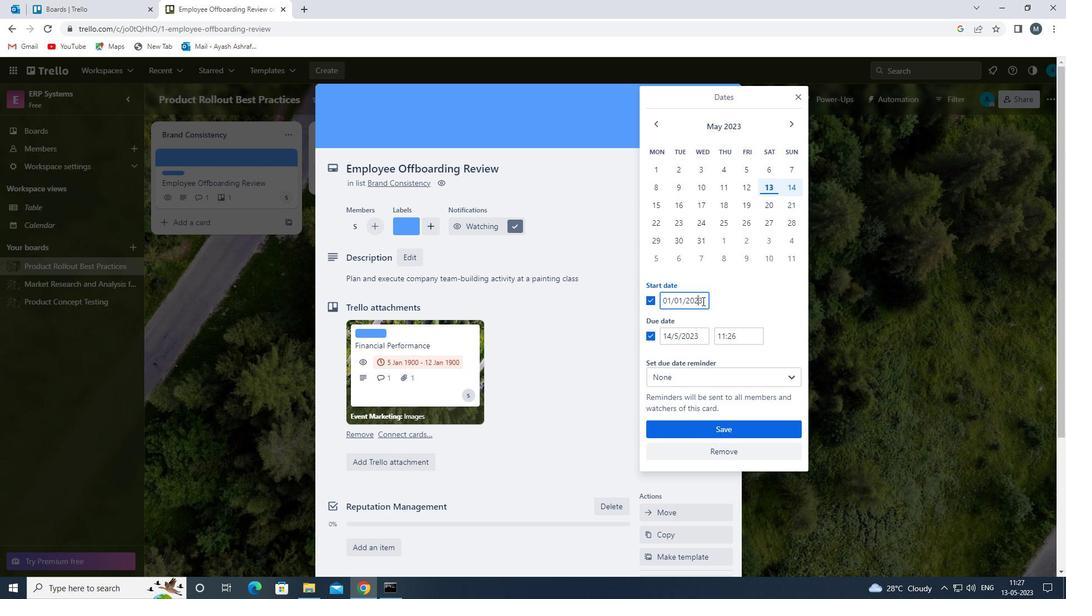 
Action: Mouse moved to (699, 302)
Screenshot: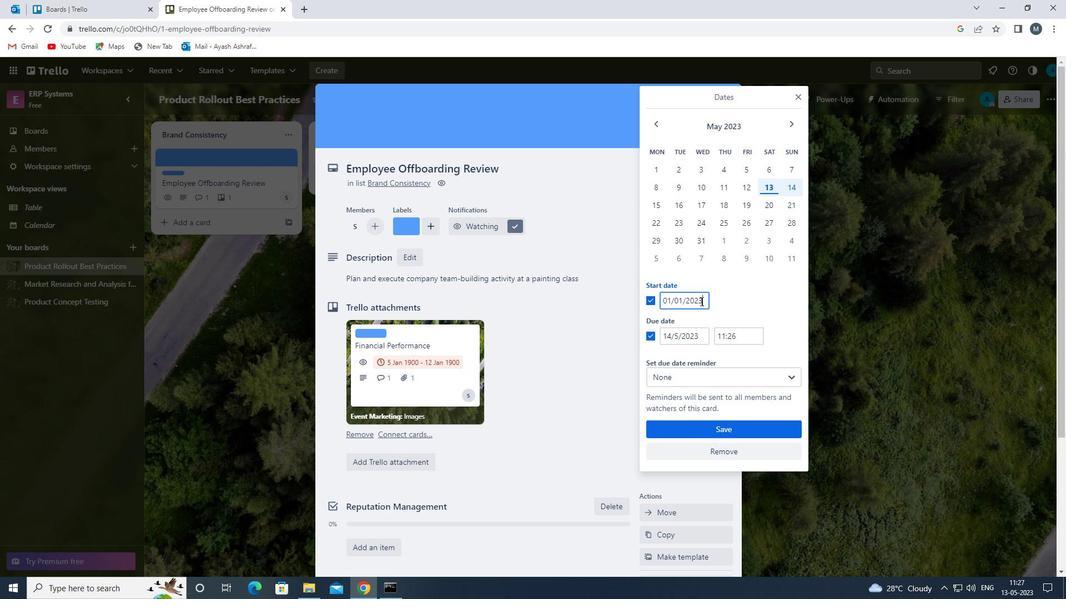 
Action: Key pressed <Key.backspace><Key.backspace>
Screenshot: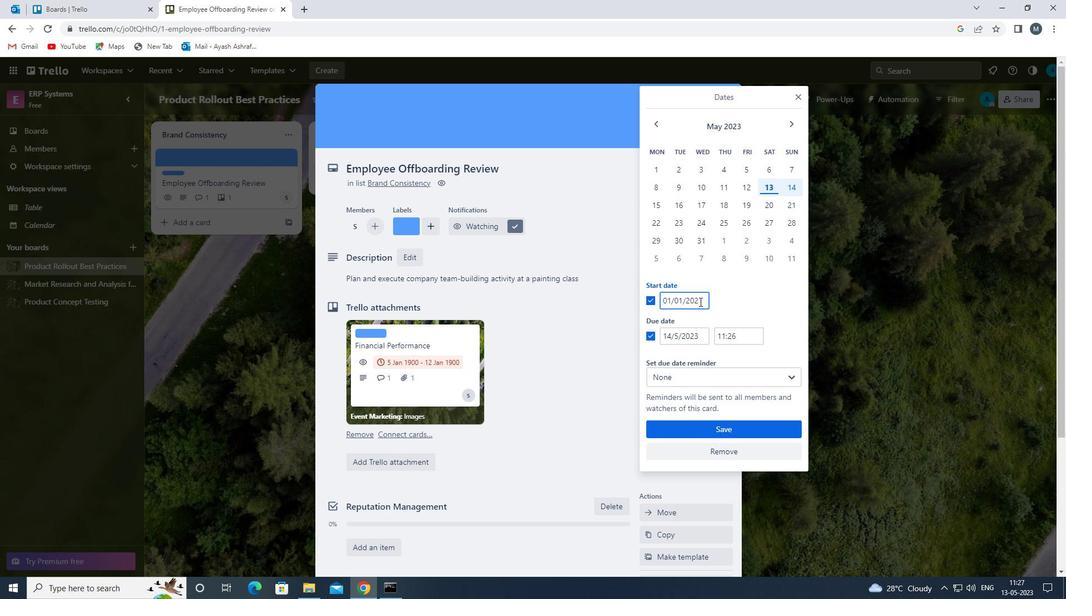 
Action: Mouse moved to (698, 302)
Screenshot: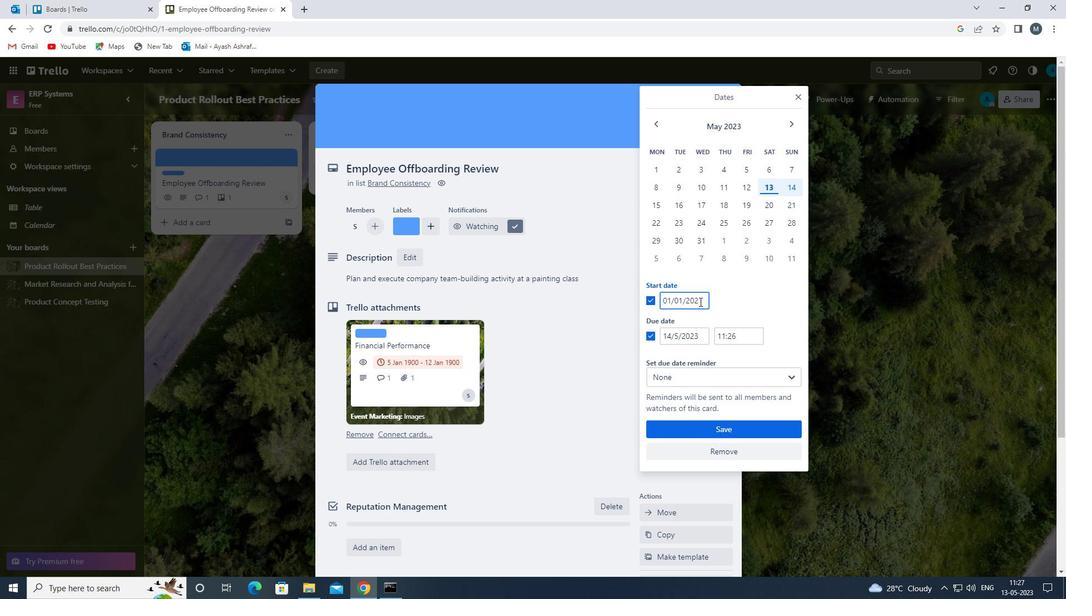 
Action: Key pressed <Key.backspace><Key.backspace>
Screenshot: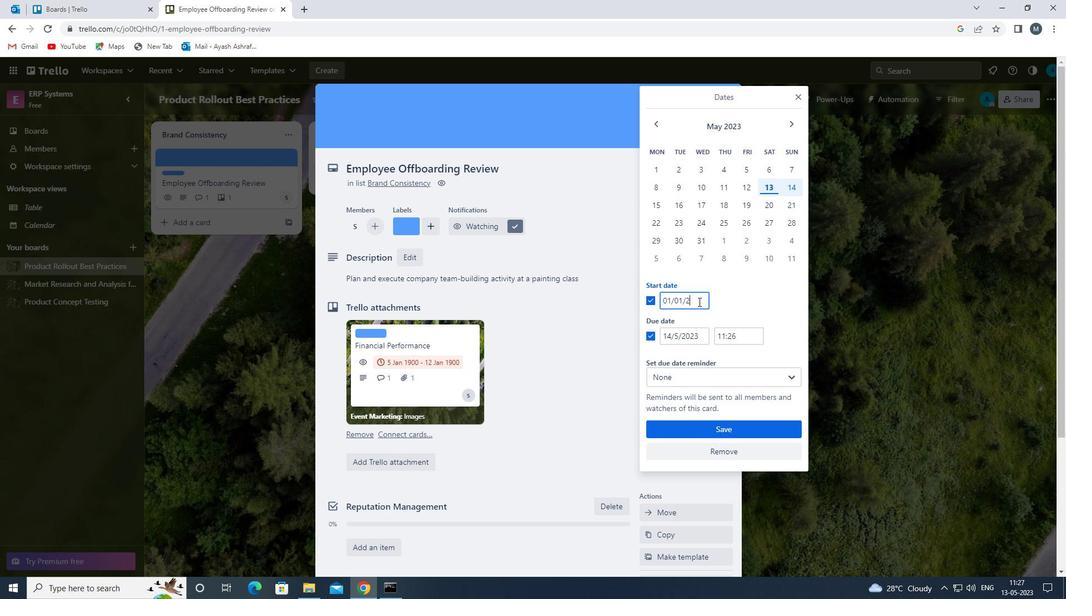 
Action: Mouse moved to (697, 302)
Screenshot: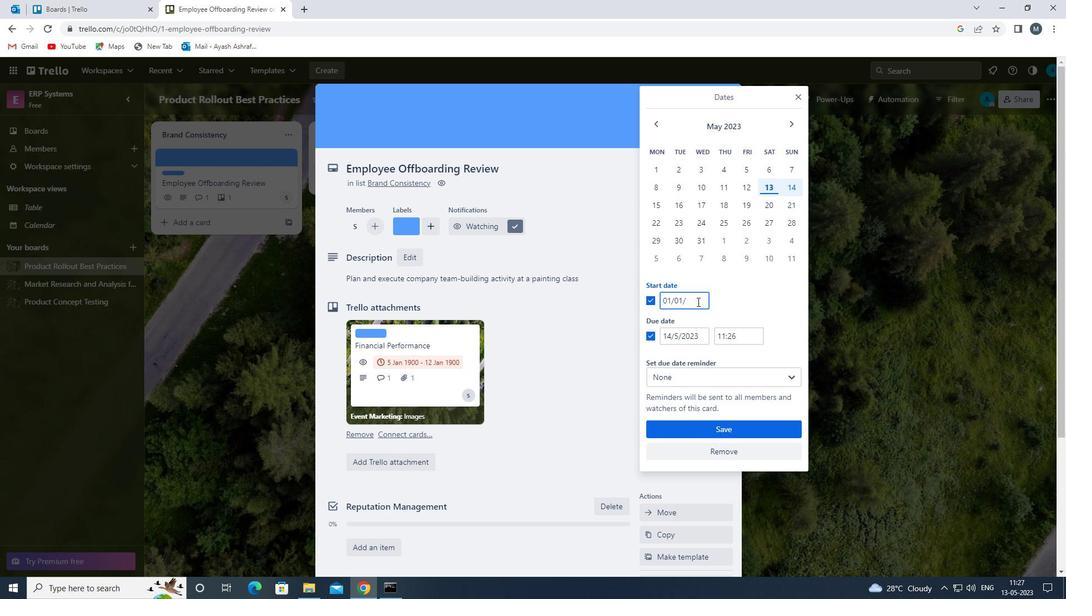 
Action: Key pressed 1900
Screenshot: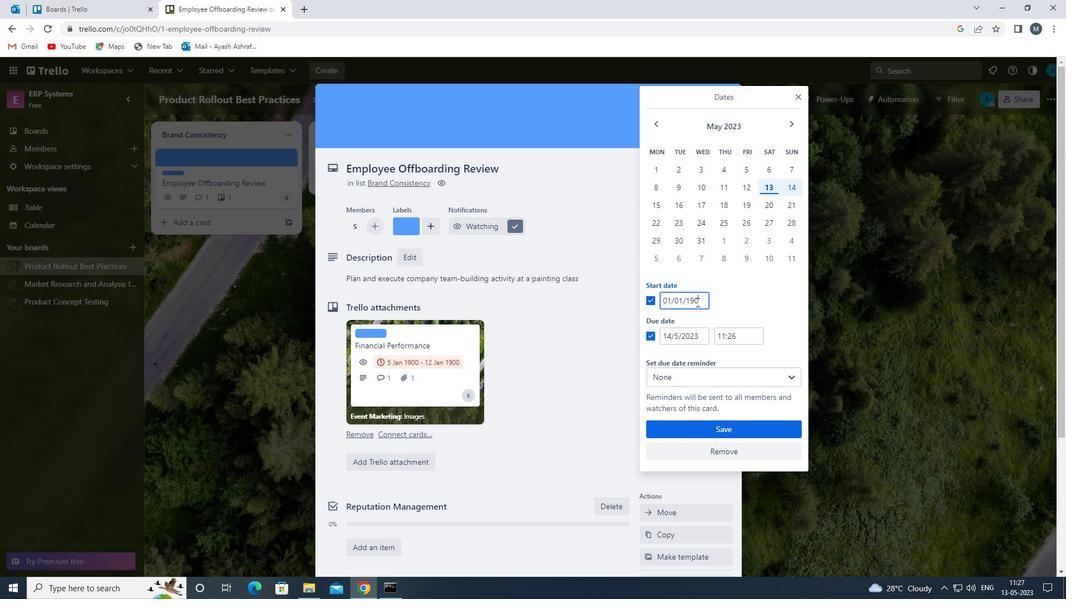 
Action: Mouse moved to (669, 334)
Screenshot: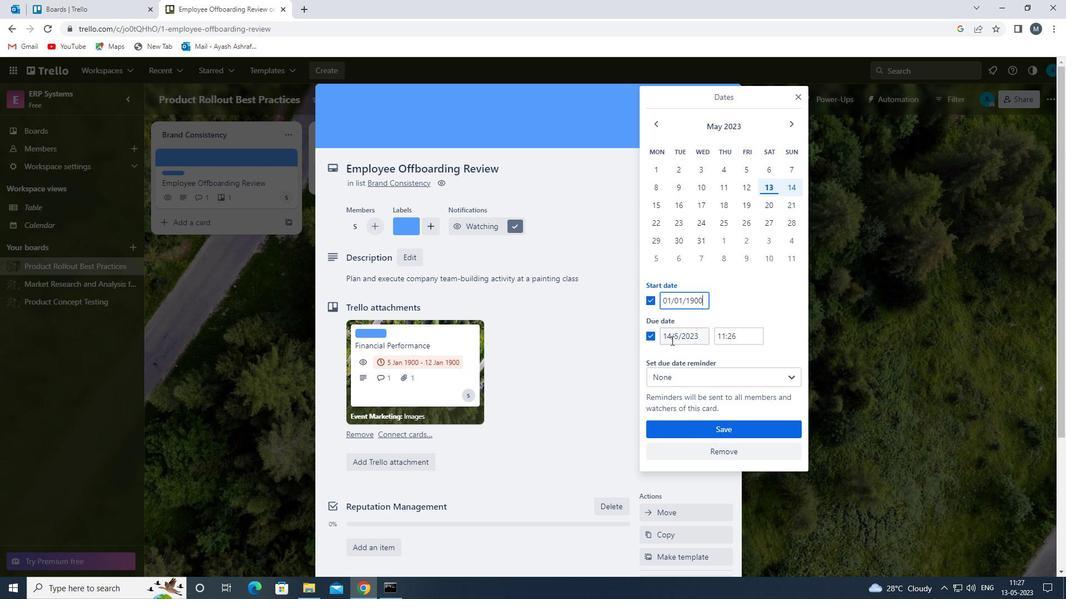 
Action: Mouse pressed left at (669, 334)
Screenshot: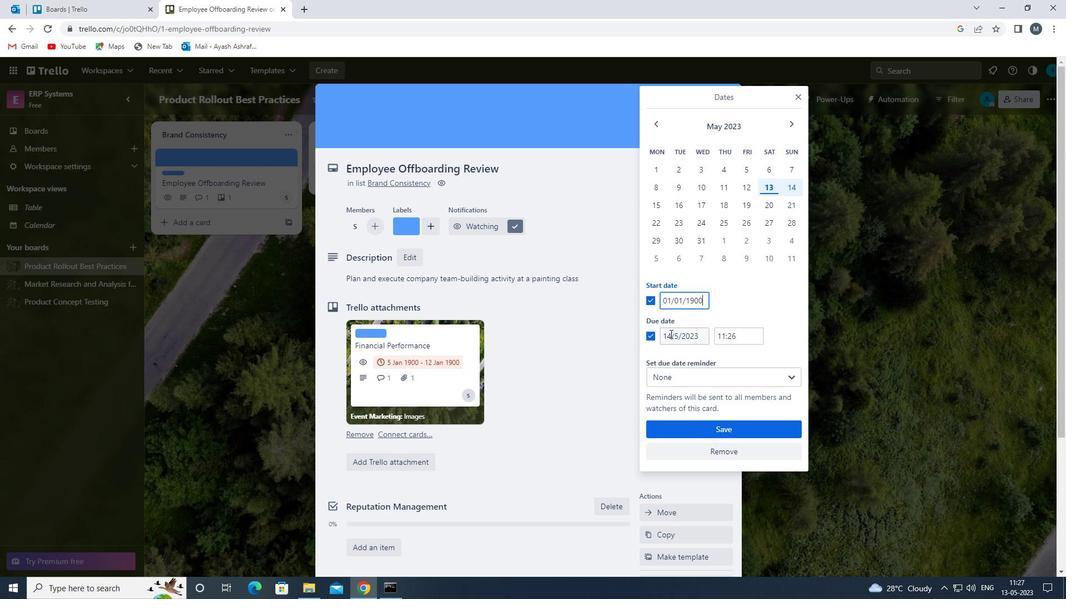 
Action: Mouse moved to (675, 342)
Screenshot: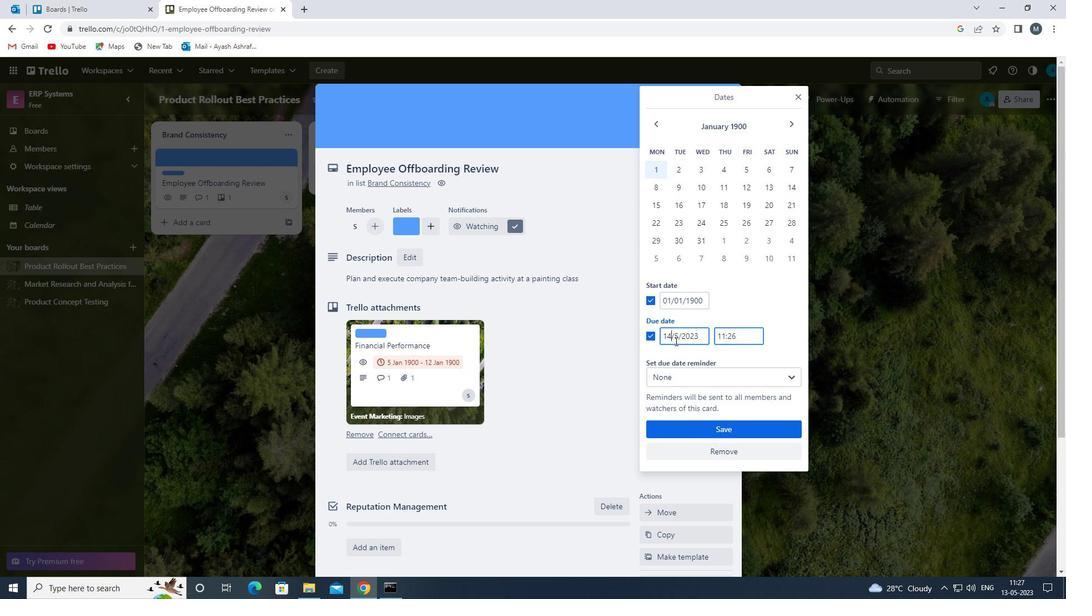 
Action: Key pressed <Key.backspace><Key.backspace>
Screenshot: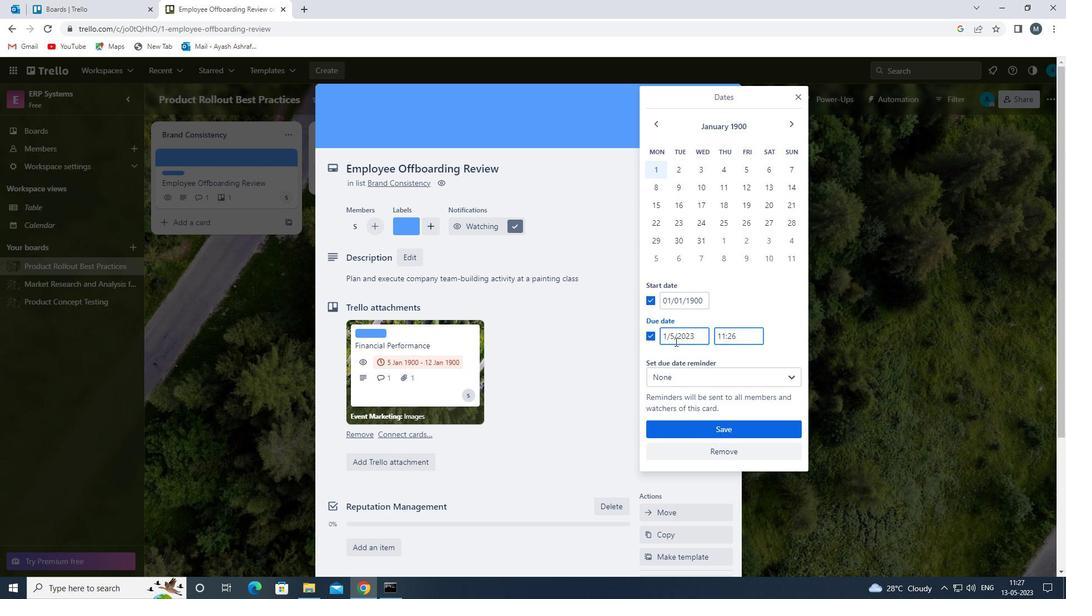 
Action: Mouse moved to (674, 342)
Screenshot: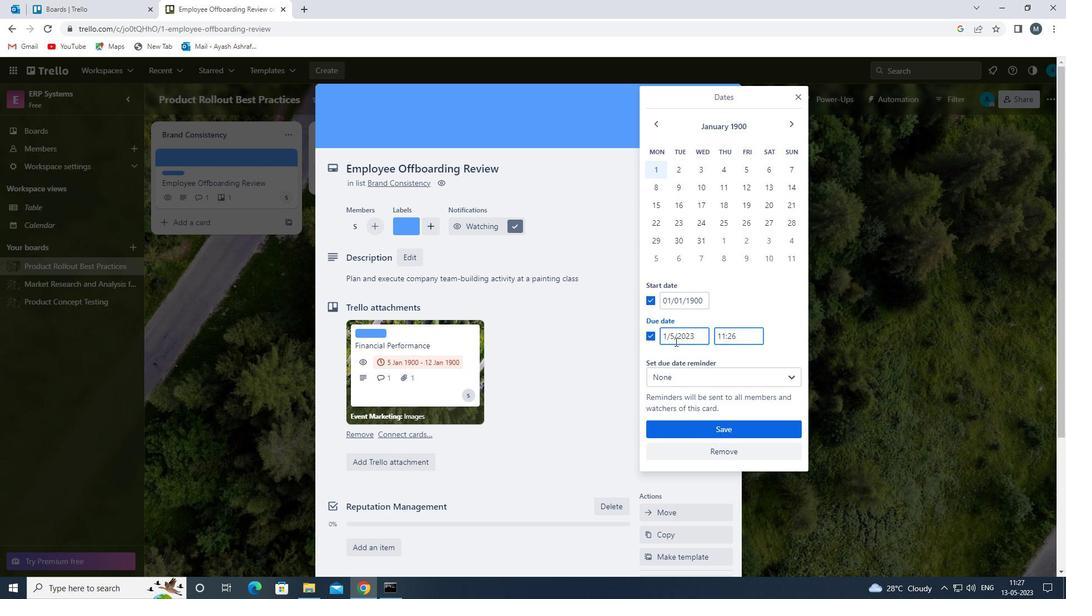 
Action: Key pressed 08
Screenshot: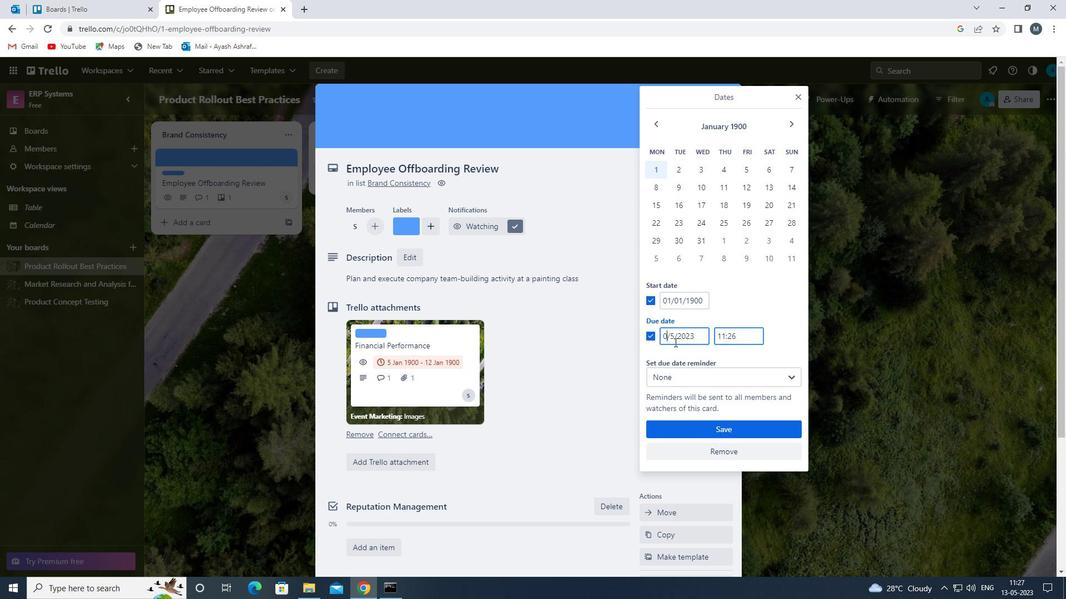 
Action: Mouse moved to (679, 336)
Screenshot: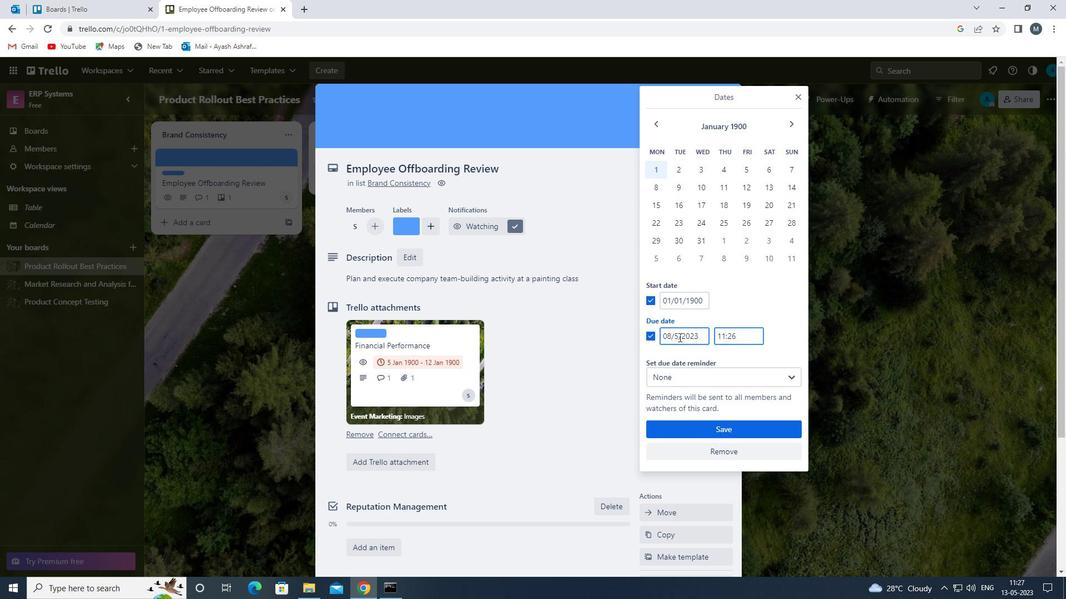 
Action: Mouse pressed left at (679, 336)
Screenshot: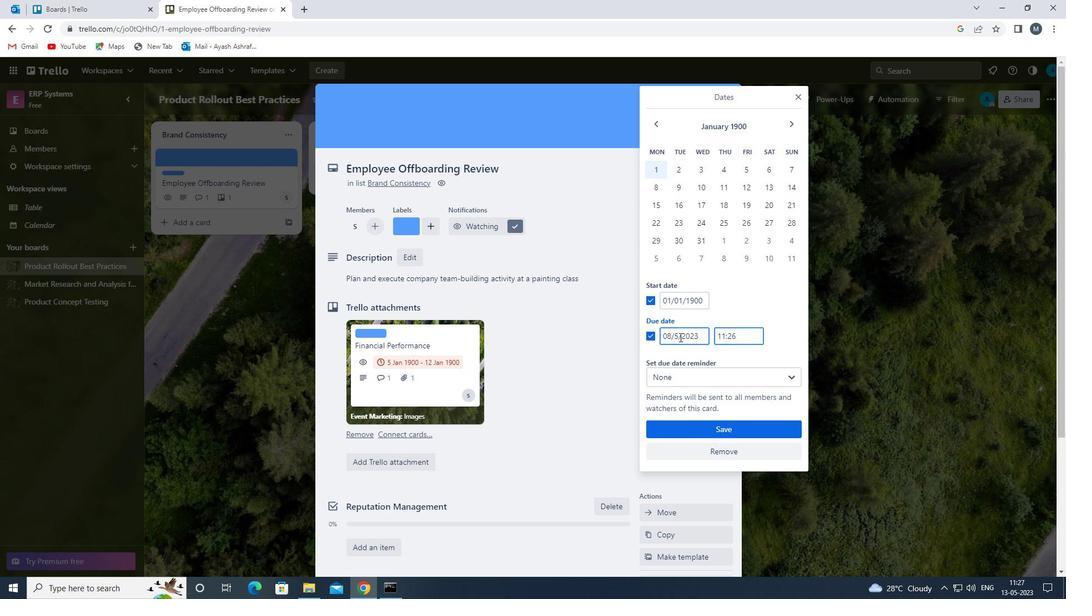 
Action: Mouse moved to (677, 341)
Screenshot: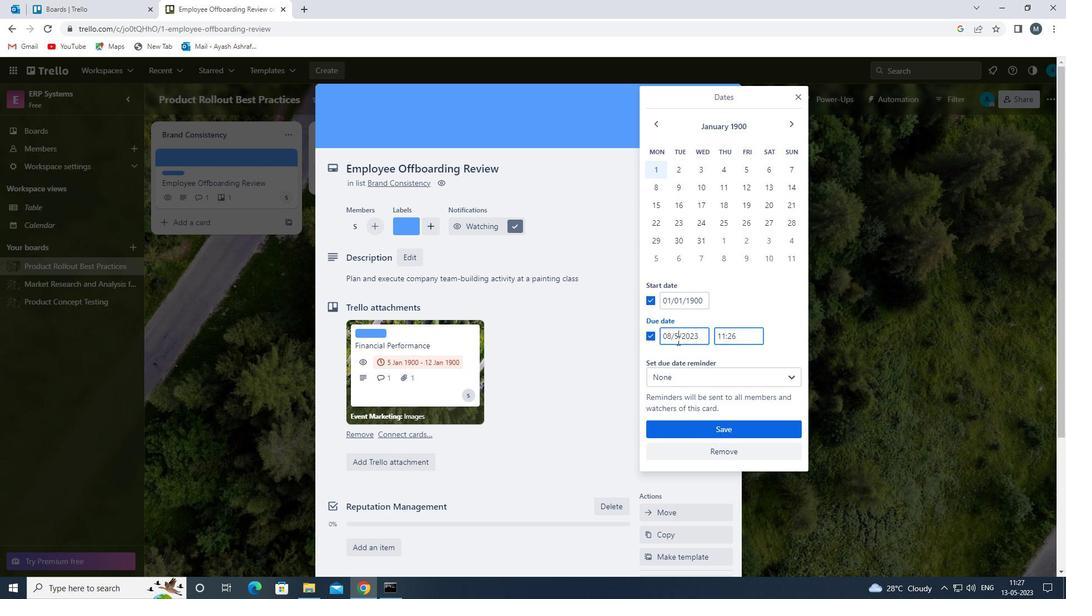 
Action: Key pressed <Key.backspace>
Screenshot: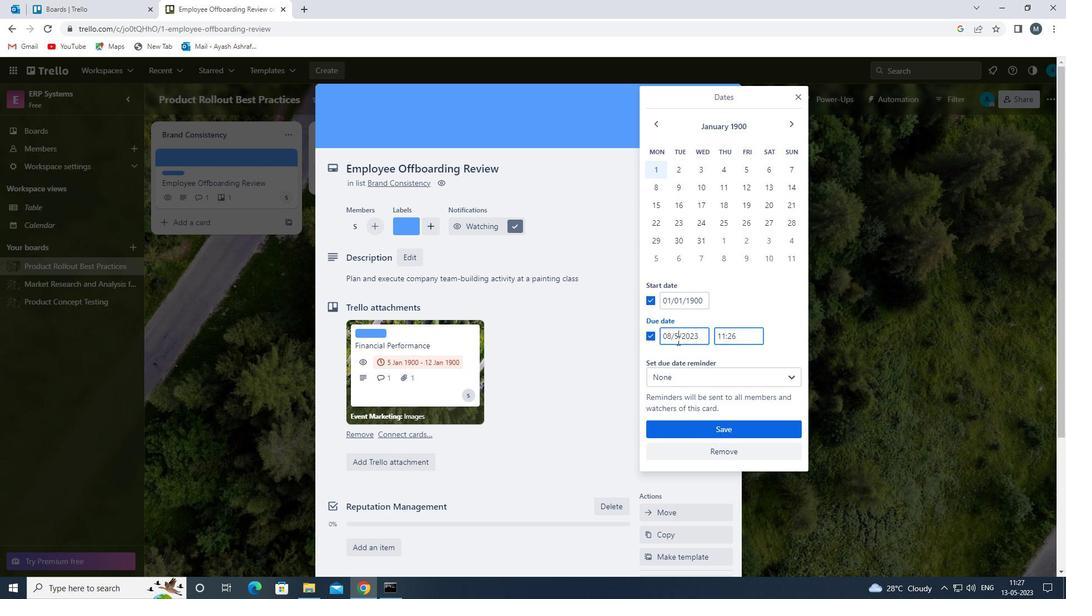 
Action: Mouse moved to (674, 342)
Screenshot: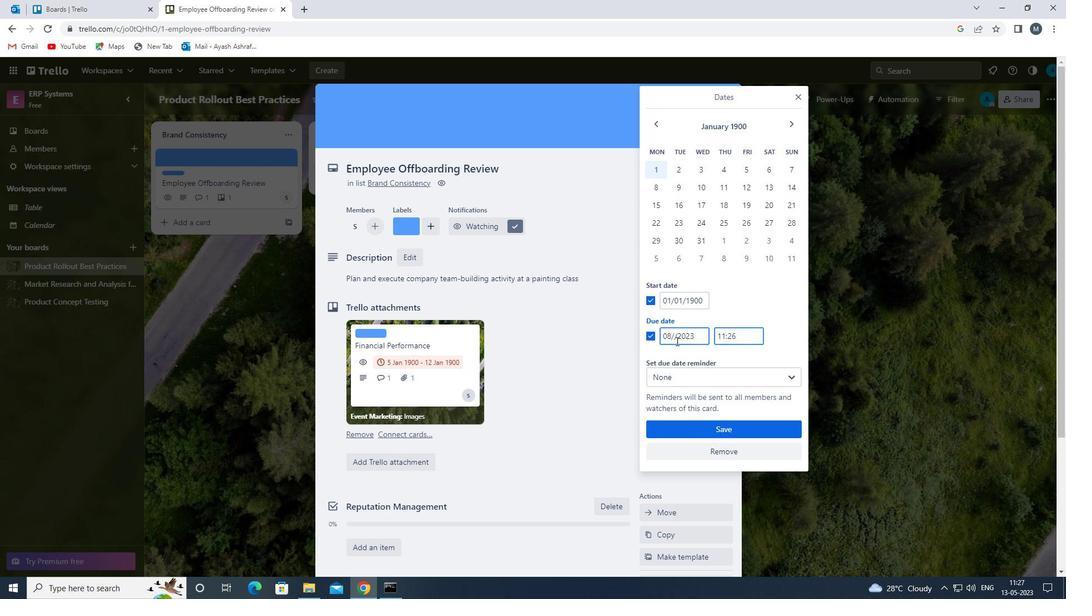
Action: Key pressed 0
Screenshot: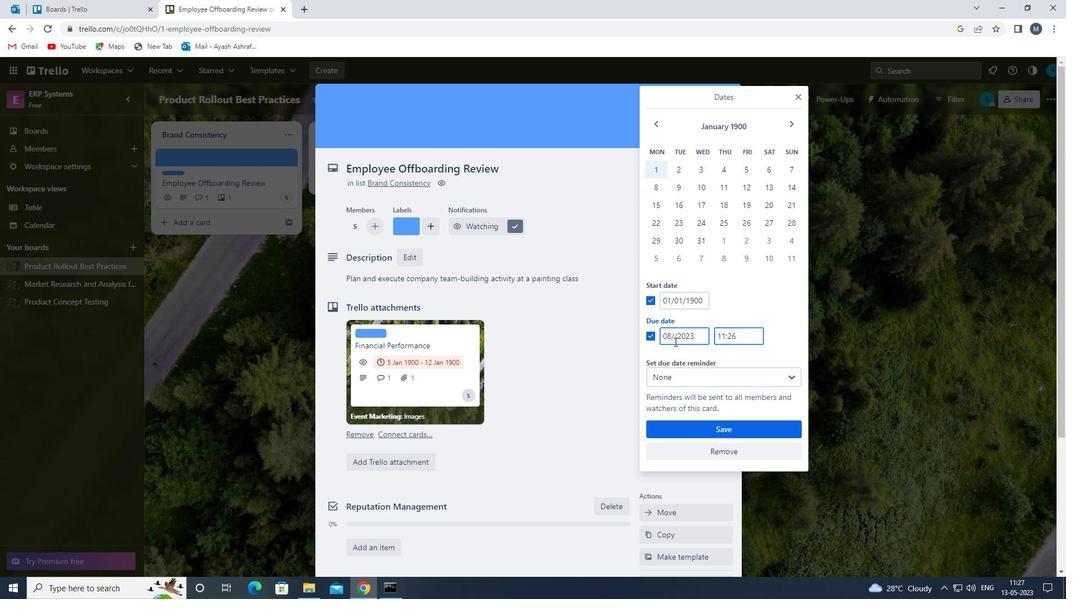 
Action: Mouse moved to (674, 342)
Screenshot: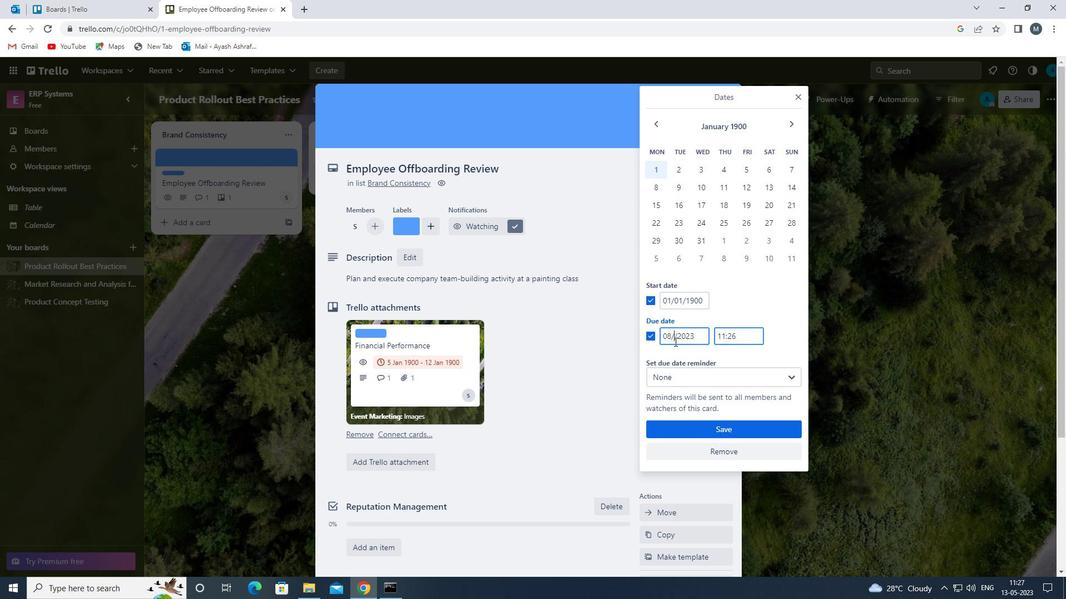 
Action: Key pressed 1
Screenshot: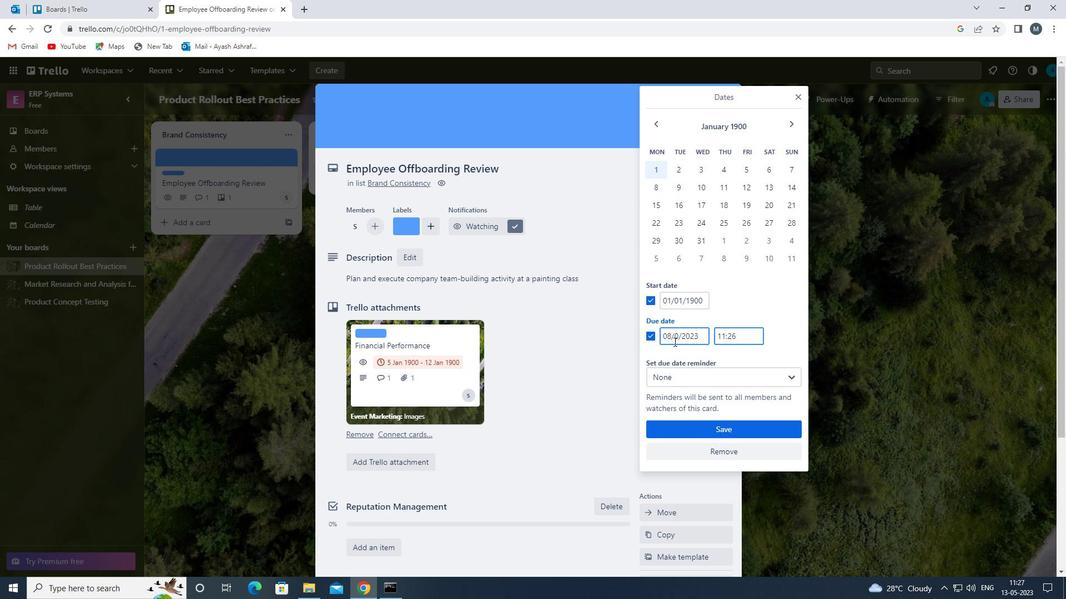 
Action: Mouse moved to (702, 338)
Screenshot: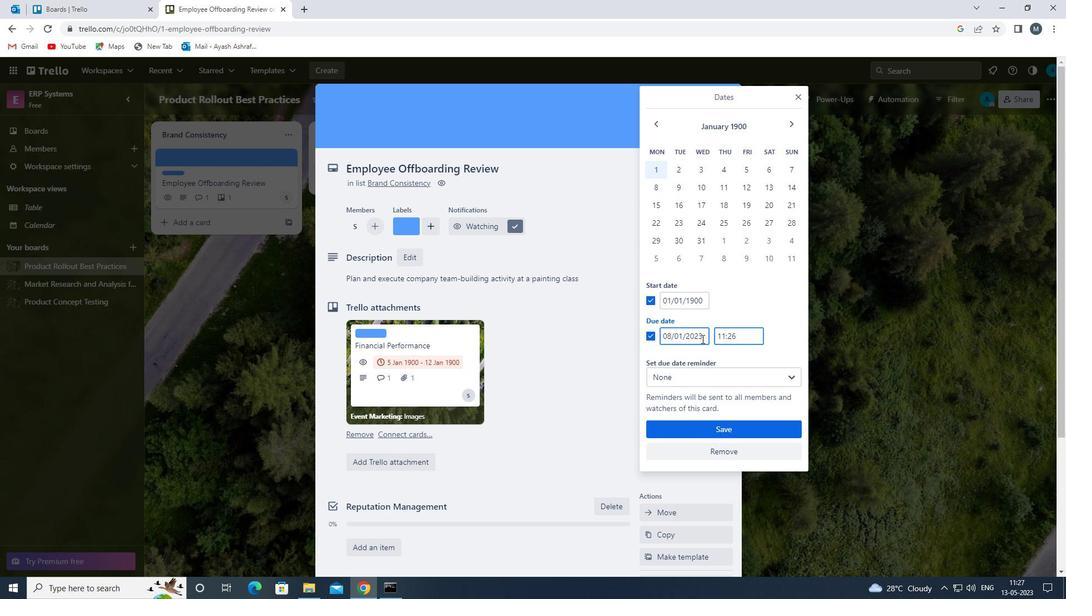 
Action: Mouse pressed left at (702, 338)
Screenshot: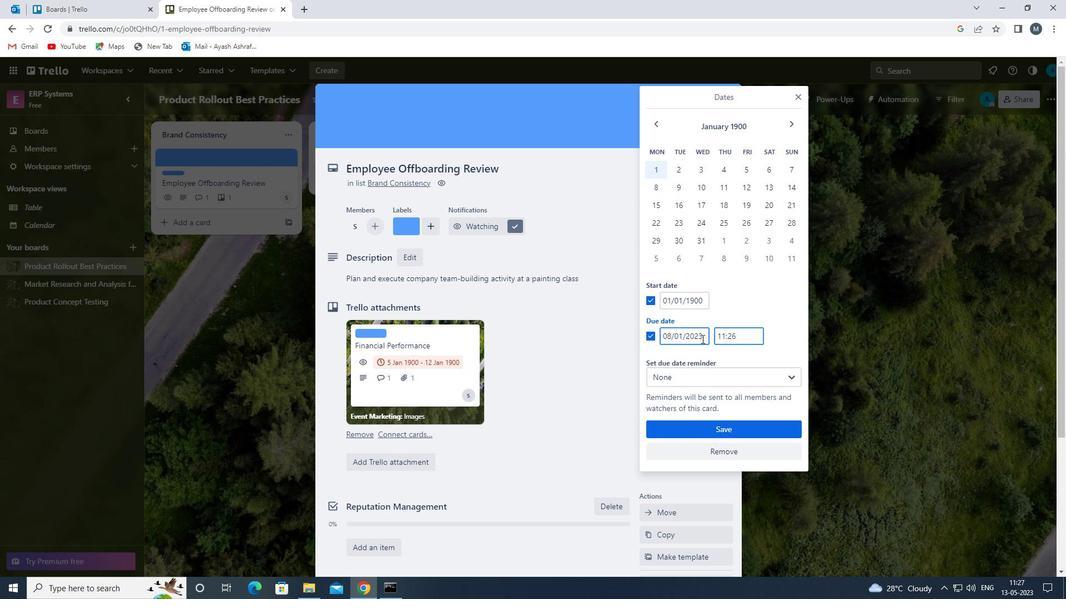 
Action: Mouse moved to (695, 341)
Screenshot: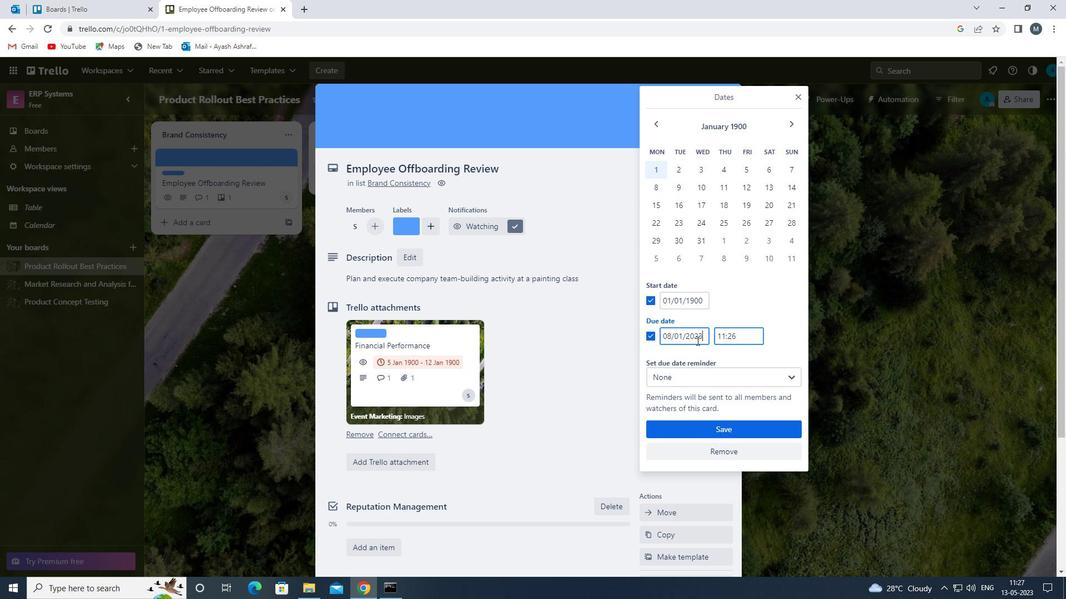 
Action: Key pressed <Key.backspace>
Screenshot: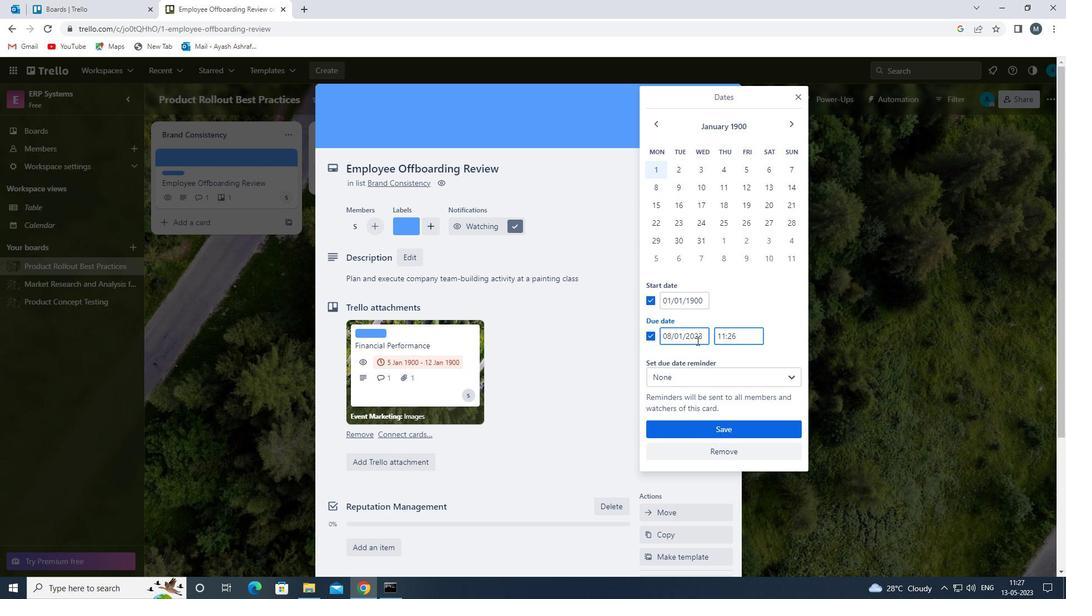 
Action: Mouse moved to (692, 342)
Screenshot: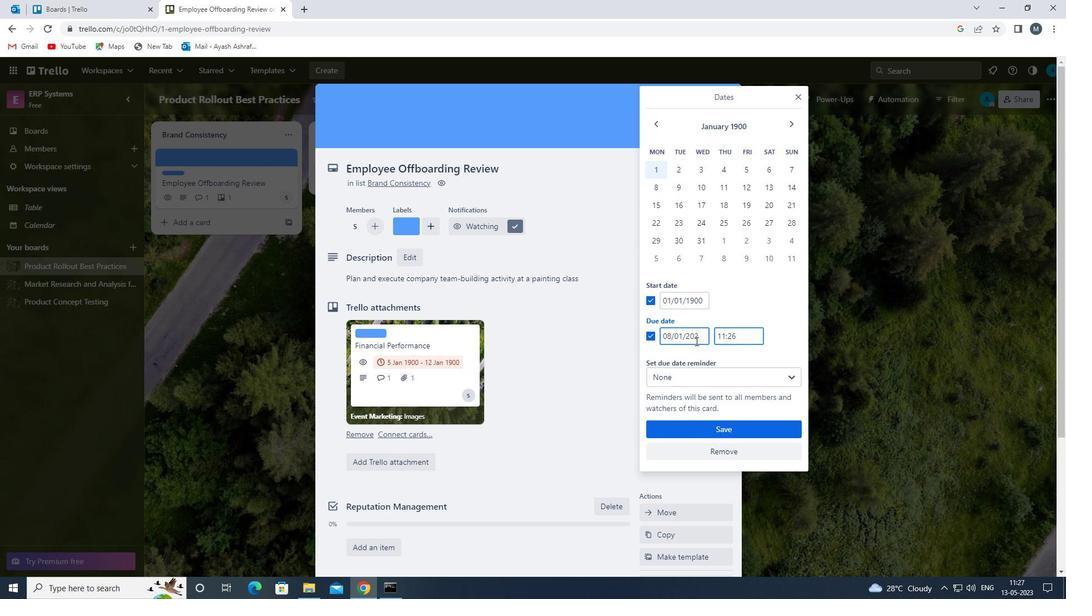 
Action: Key pressed <Key.backspace>
Screenshot: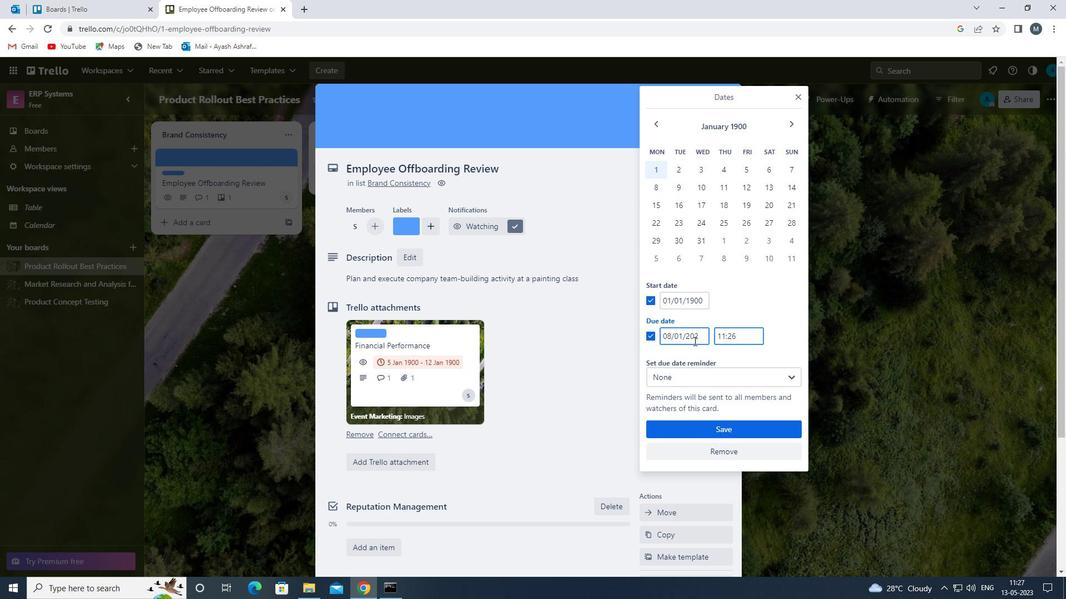 
Action: Mouse moved to (691, 343)
Screenshot: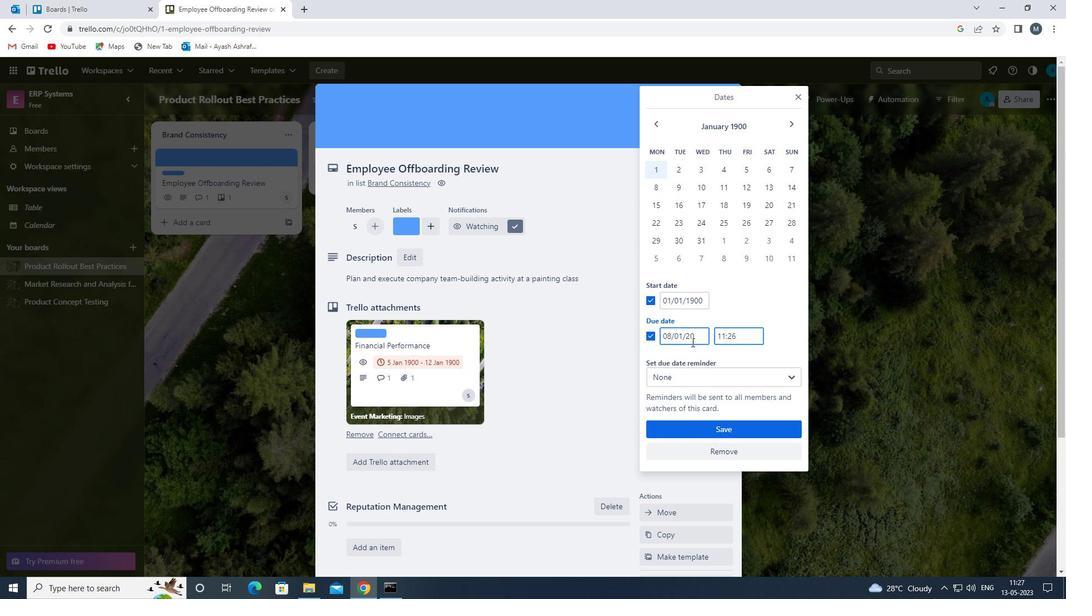 
Action: Key pressed <Key.backspace><Key.backspace>
Screenshot: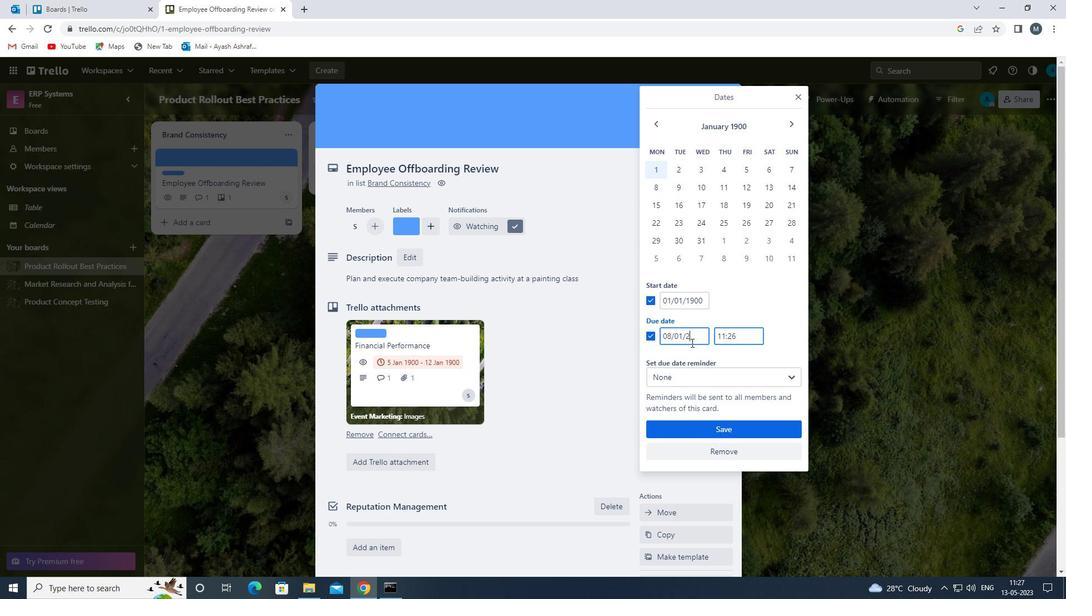 
Action: Mouse moved to (690, 343)
Screenshot: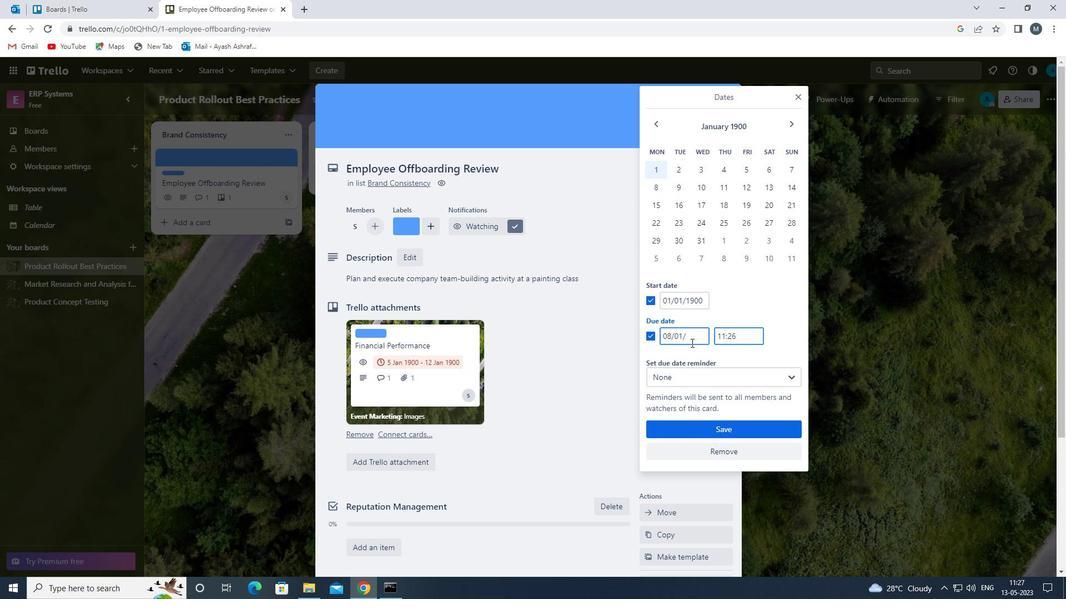 
Action: Key pressed 1
Screenshot: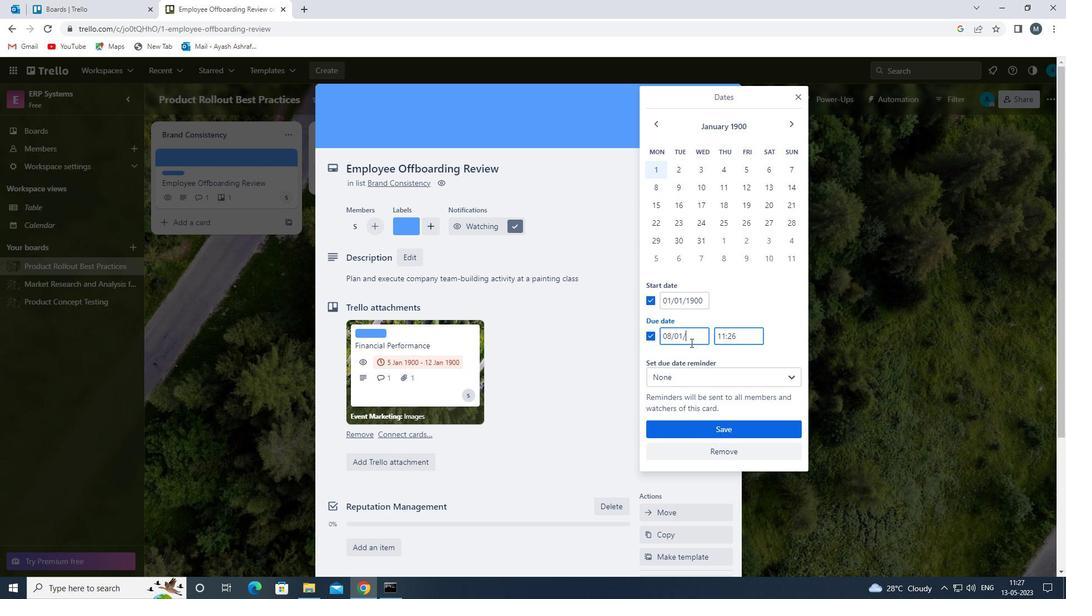 
Action: Mouse moved to (689, 344)
Screenshot: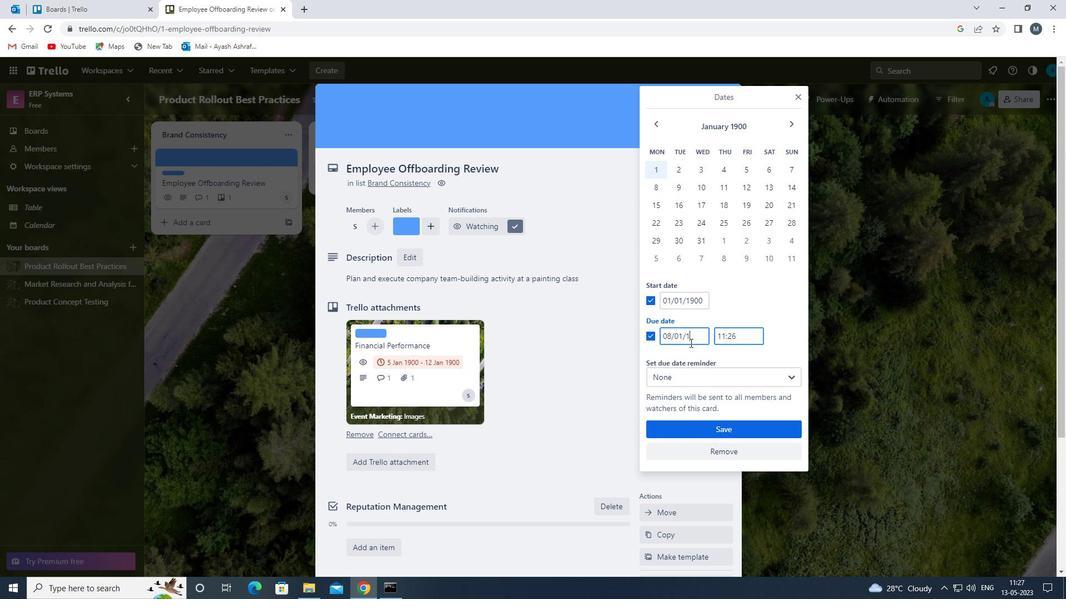 
Action: Key pressed 9
Screenshot: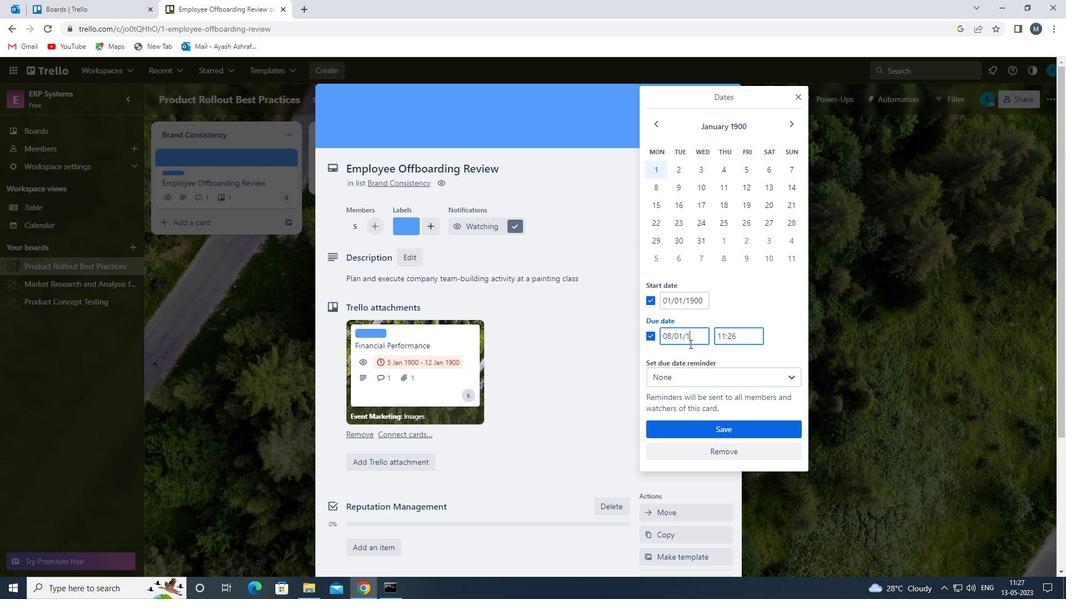 
Action: Mouse moved to (689, 344)
Screenshot: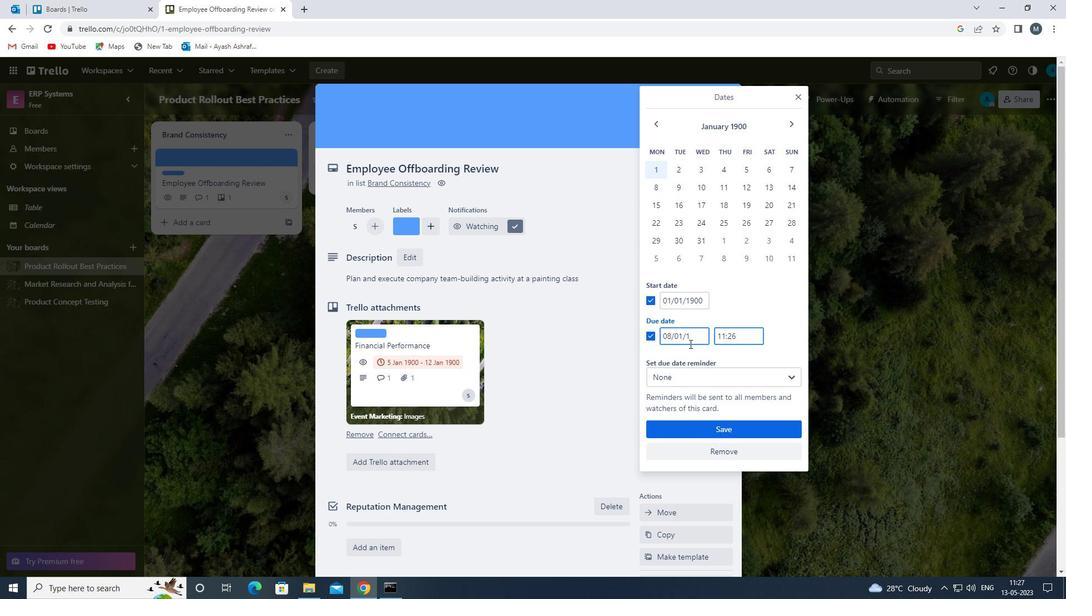 
Action: Key pressed 00
Screenshot: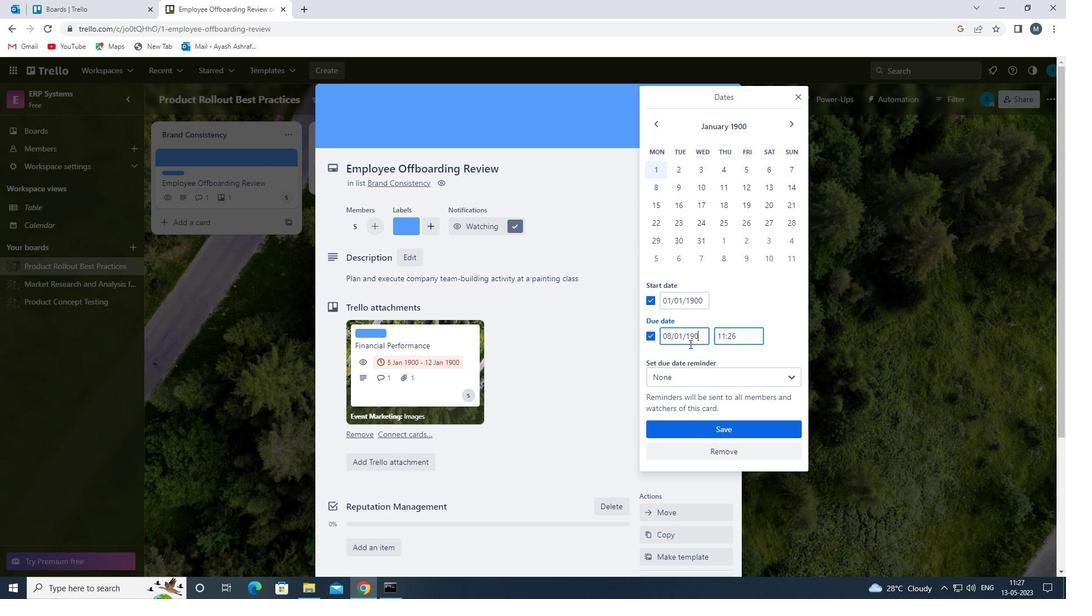 
Action: Mouse moved to (682, 426)
Screenshot: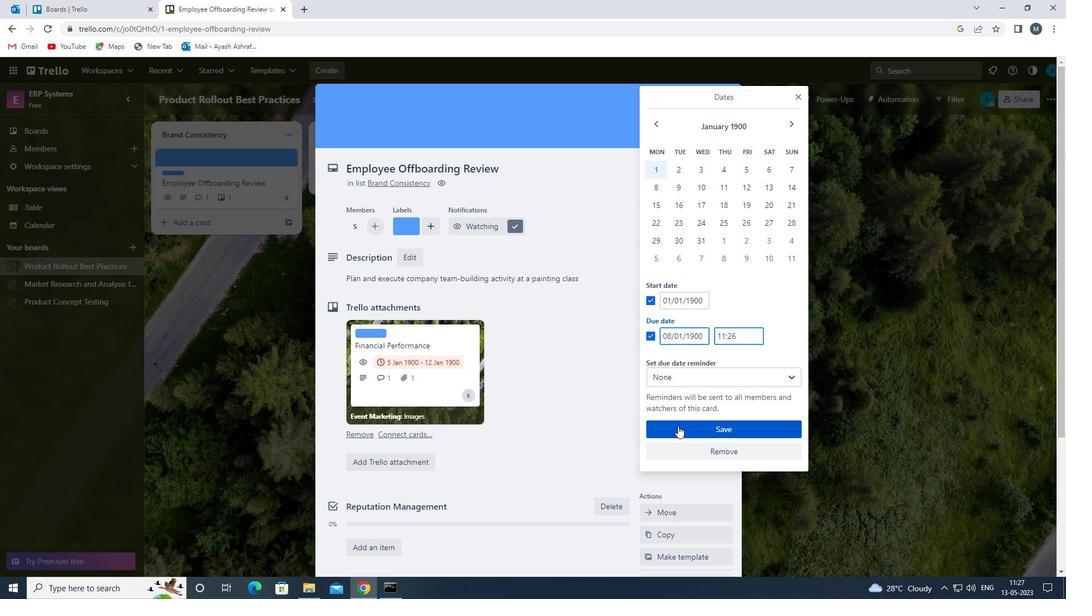 
Action: Mouse pressed left at (682, 426)
Screenshot: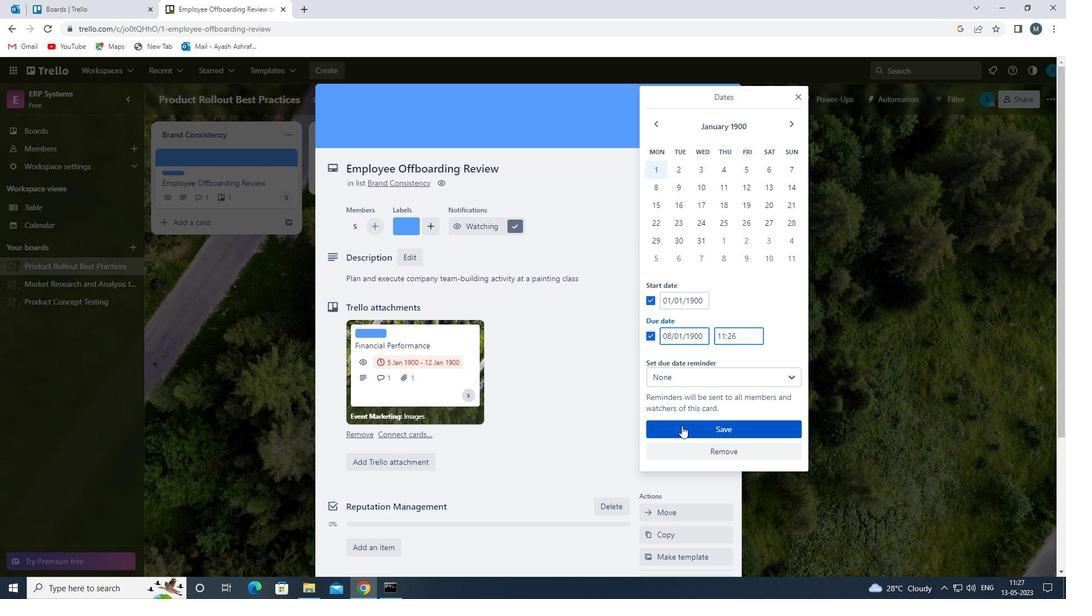 
Action: Mouse moved to (585, 419)
Screenshot: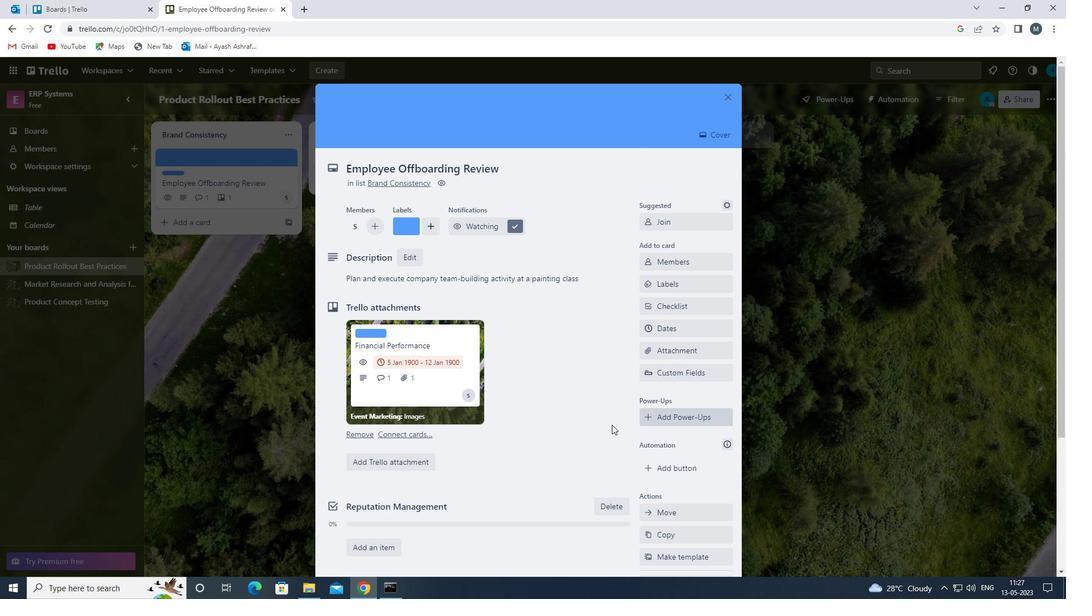 
Action: Mouse scrolled (585, 420) with delta (0, 0)
Screenshot: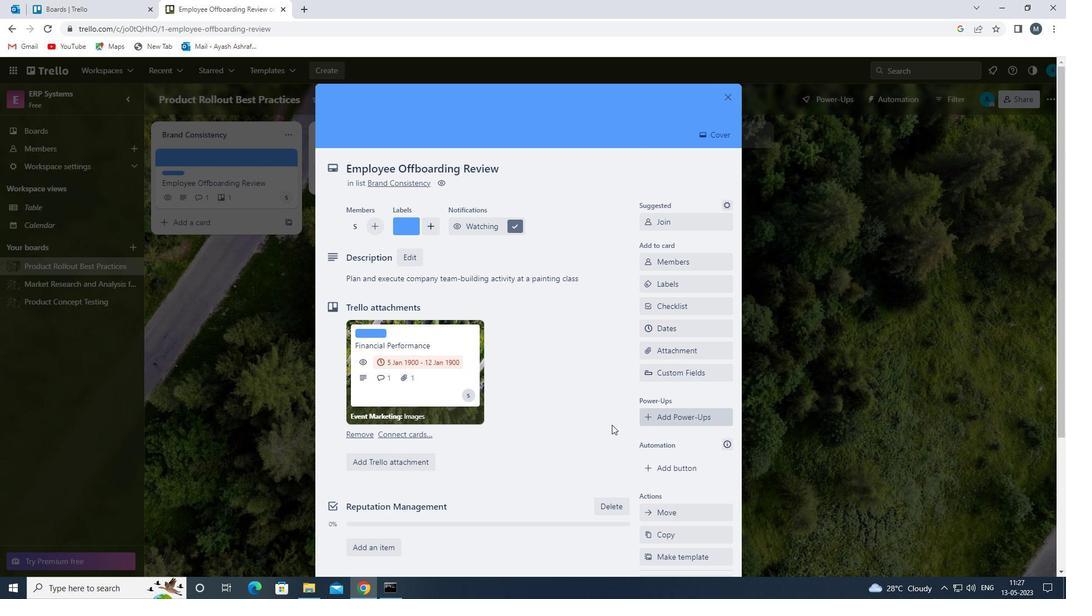 
Action: Mouse scrolled (585, 420) with delta (0, 0)
Screenshot: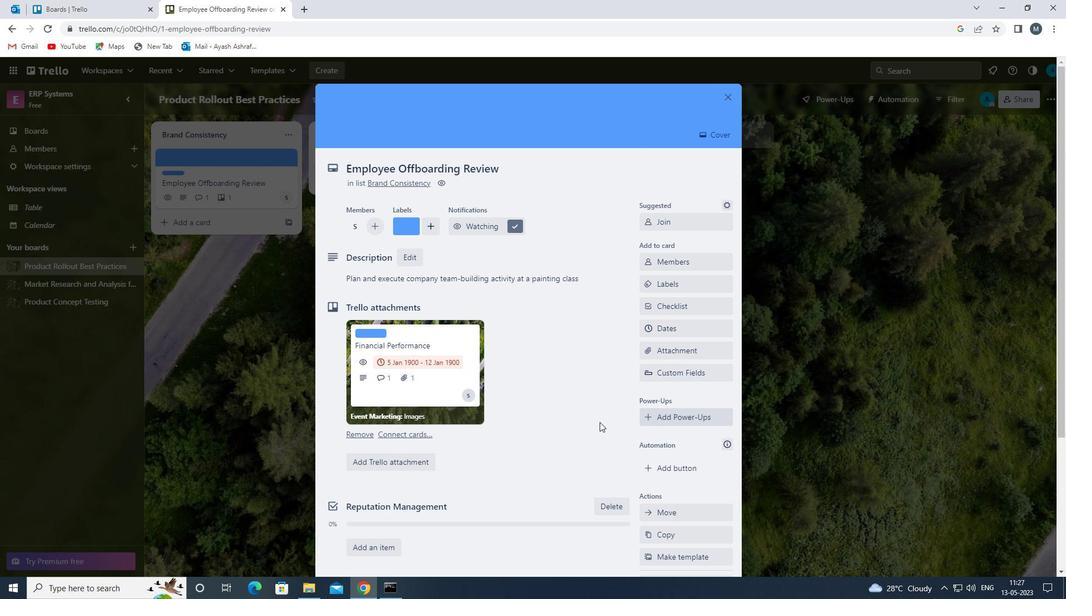 
Action: Mouse scrolled (585, 420) with delta (0, 0)
Screenshot: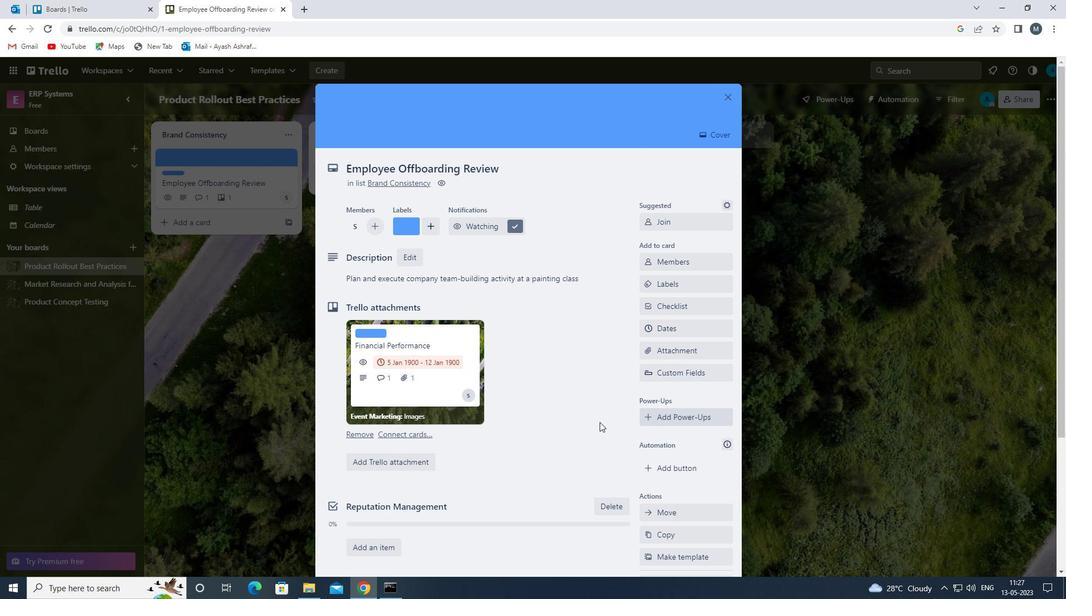 
Action: Mouse scrolled (585, 420) with delta (0, 0)
Screenshot: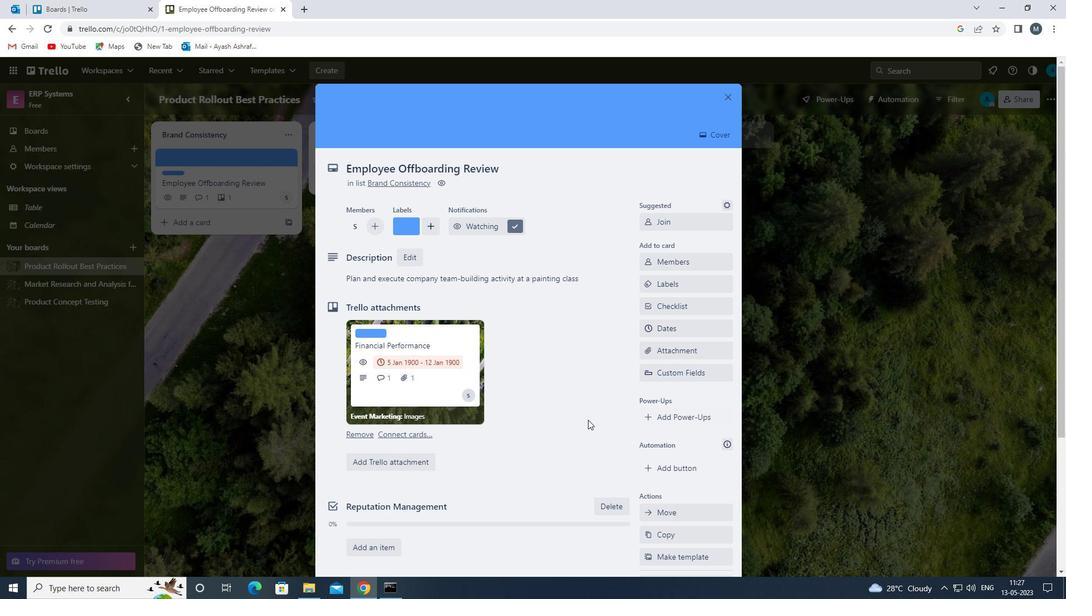 
Action: Mouse scrolled (585, 420) with delta (0, 0)
Screenshot: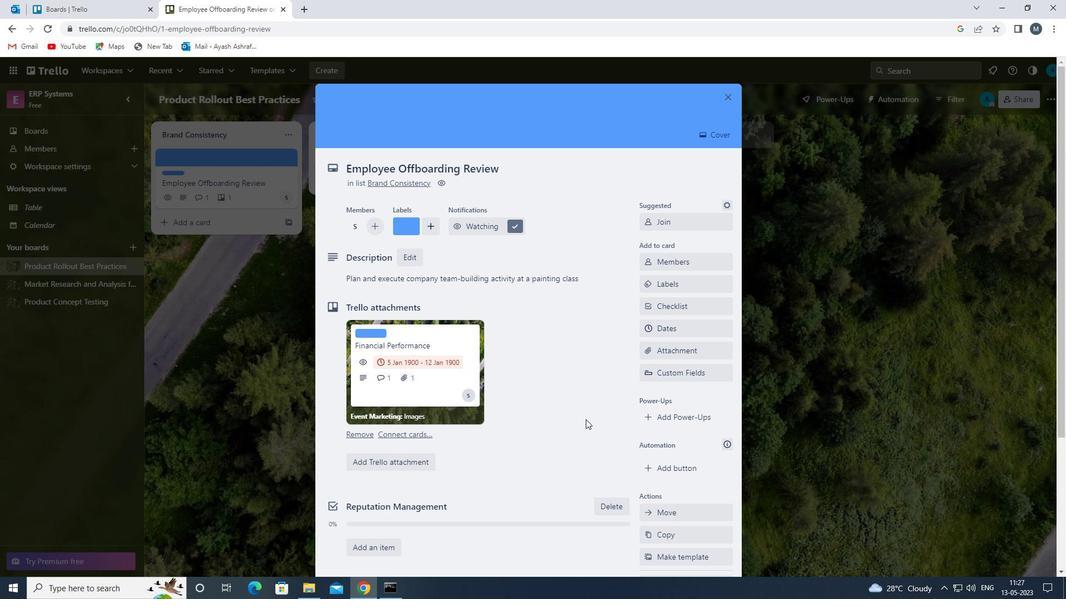 
Action: Mouse moved to (585, 418)
Screenshot: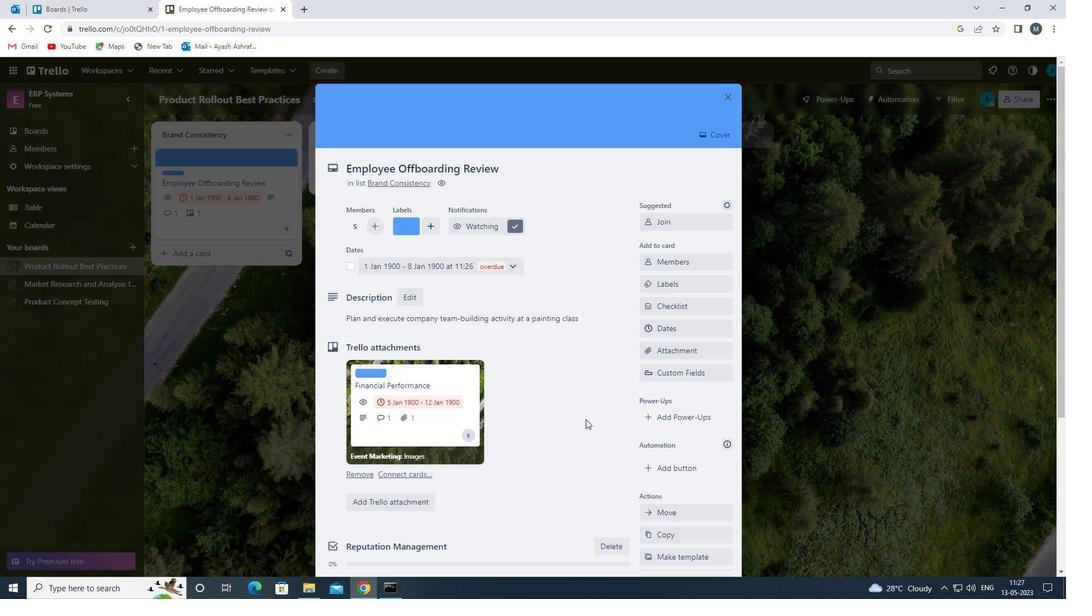 
